 Task: Research Airbnb options in La FrÃ­a, Venezuela from 18th December, 2023 to 19th December, 2023 for 8 adults. Place can be shared room with 5 bedrooms having 8 beds and 5 bathrooms. Property type can be flat. Amenities needed are: wifi, TV, free parking on premises, gym, breakfast.
Action: Mouse moved to (484, 127)
Screenshot: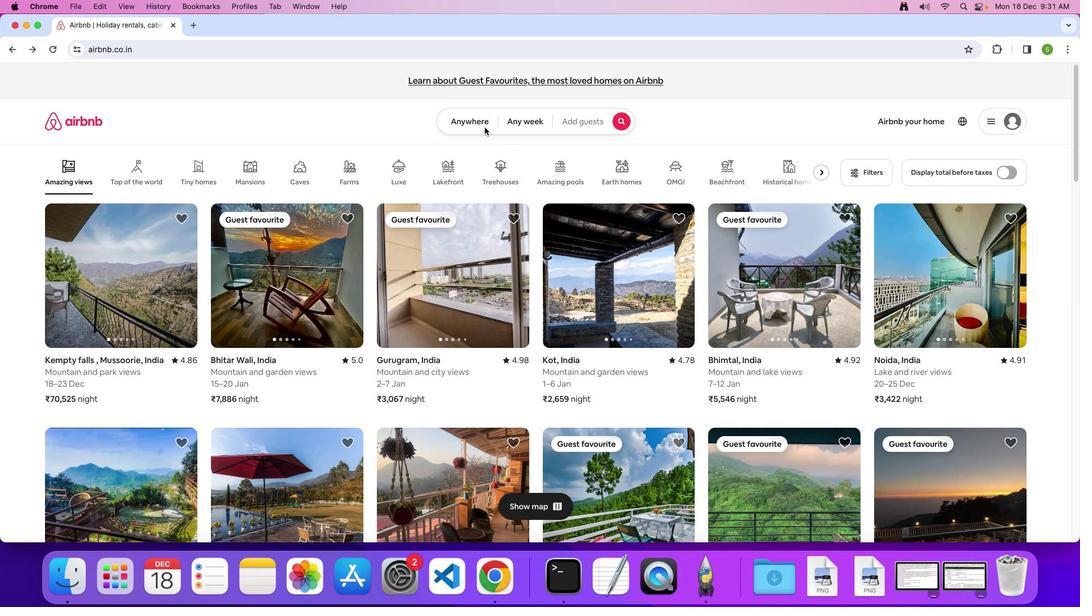 
Action: Mouse pressed left at (484, 127)
Screenshot: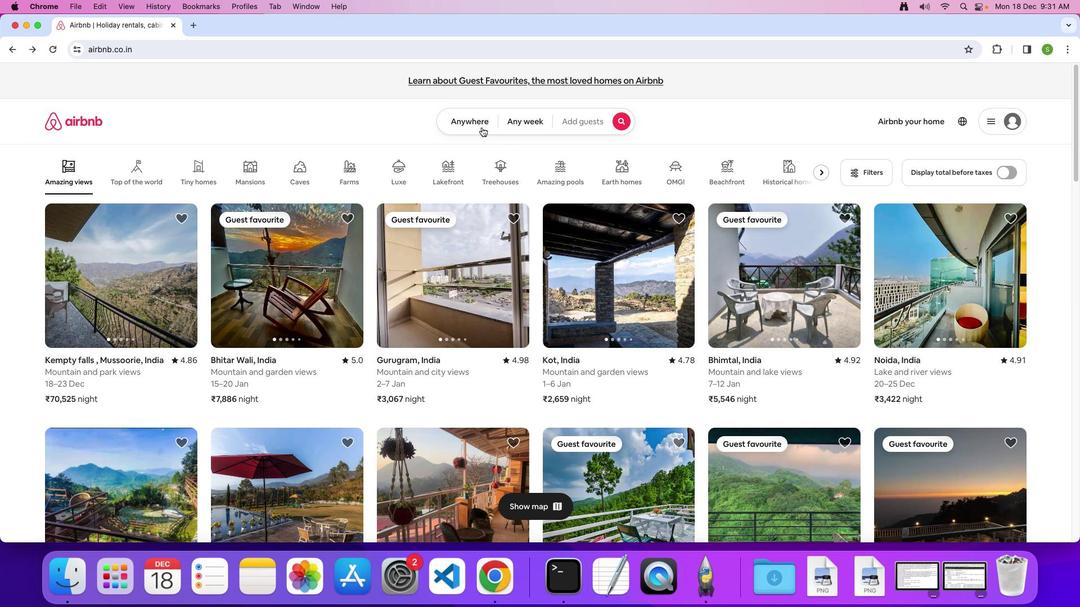 
Action: Mouse moved to (466, 120)
Screenshot: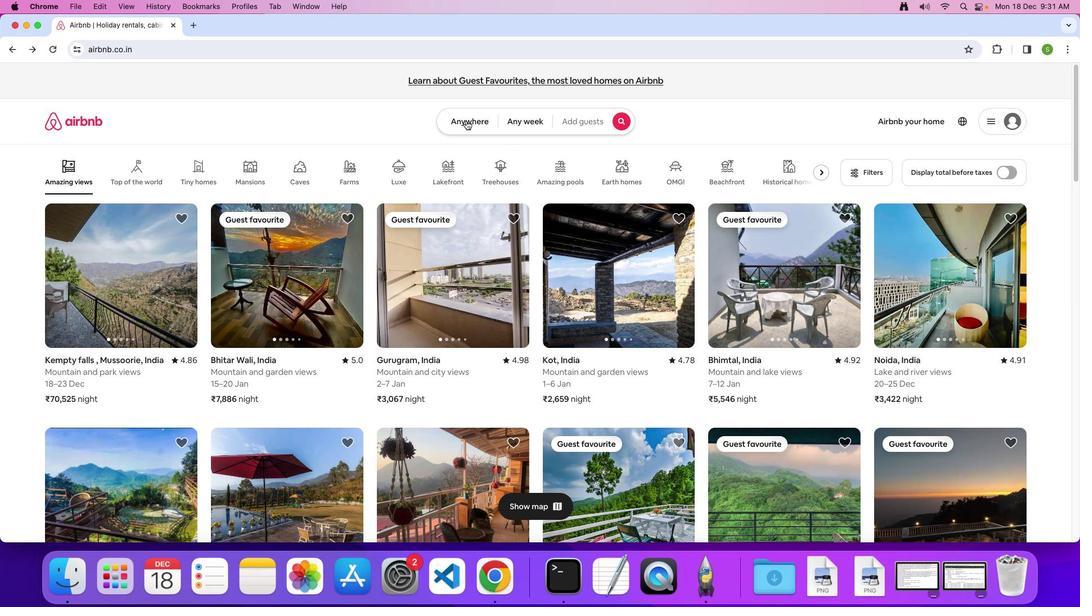 
Action: Mouse pressed left at (466, 120)
Screenshot: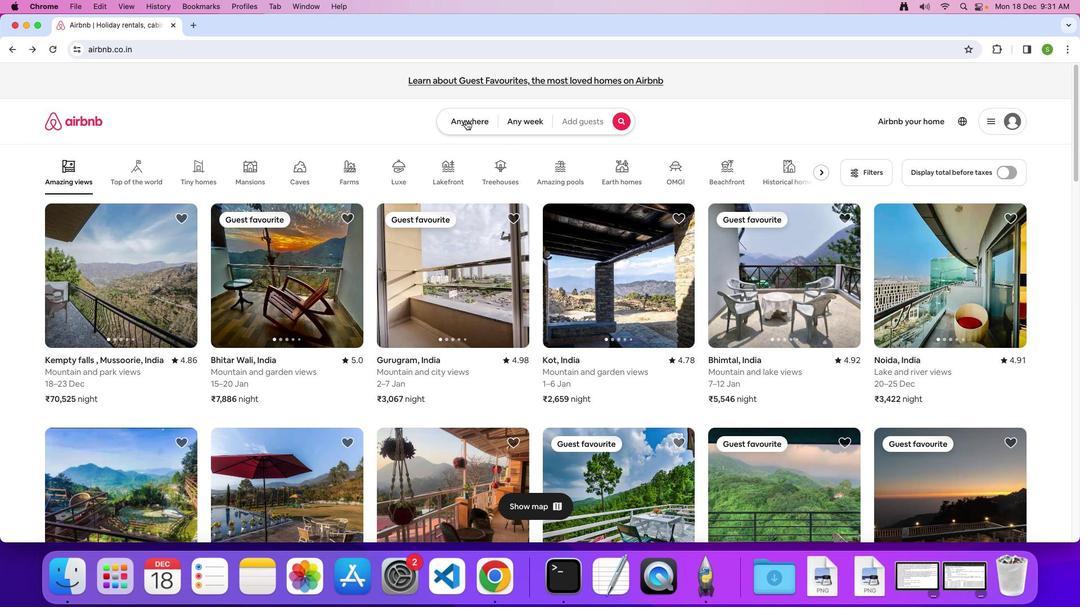 
Action: Mouse moved to (415, 160)
Screenshot: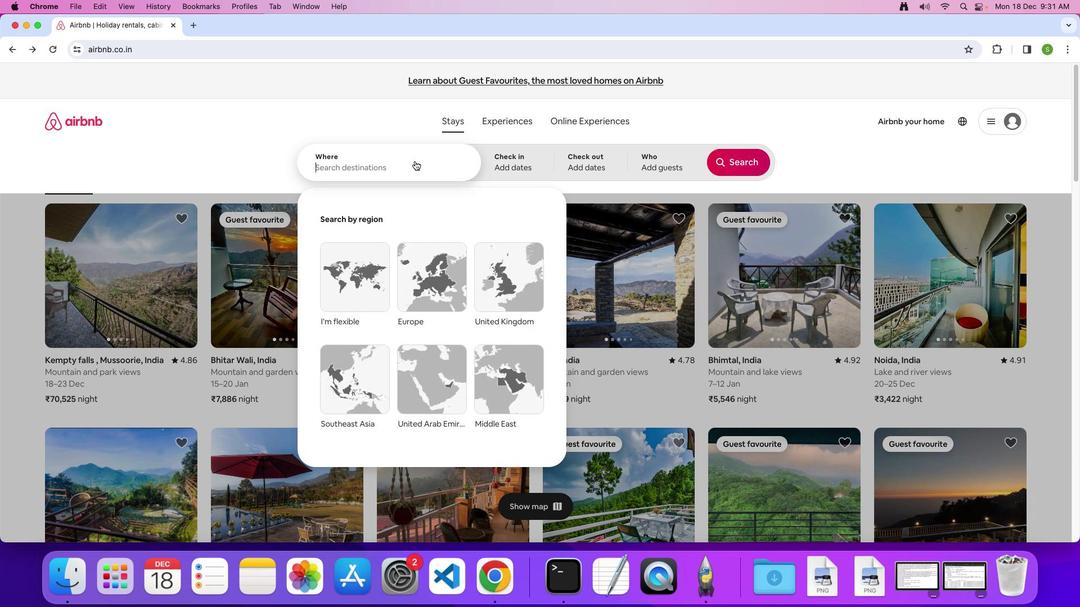
Action: Mouse pressed left at (415, 160)
Screenshot: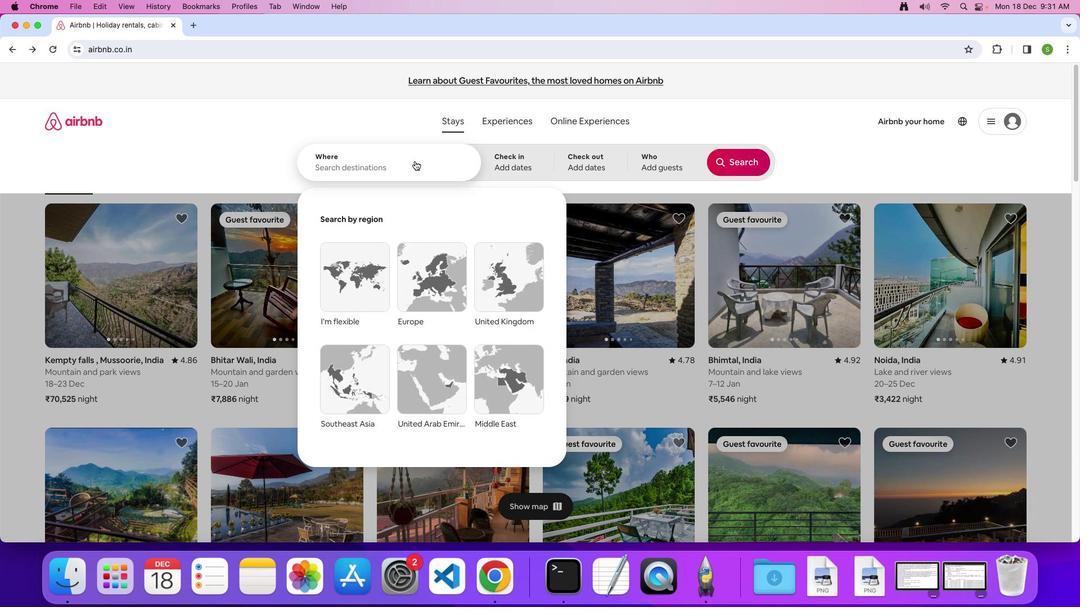 
Action: Key pressed 'L'Key.caps_lock'a'Key.space
Screenshot: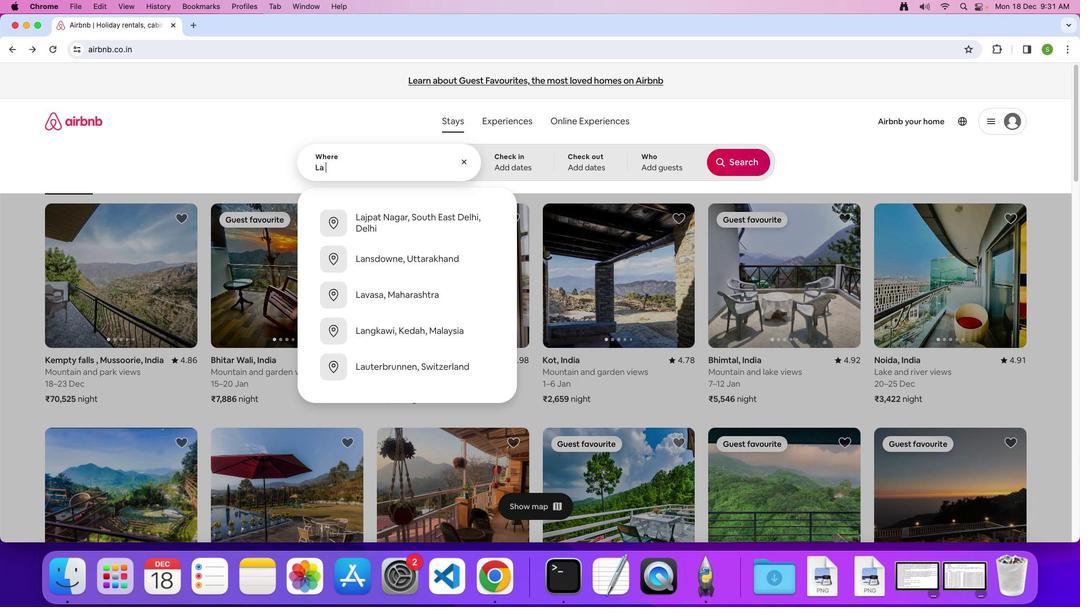 
Action: Mouse moved to (415, 160)
Screenshot: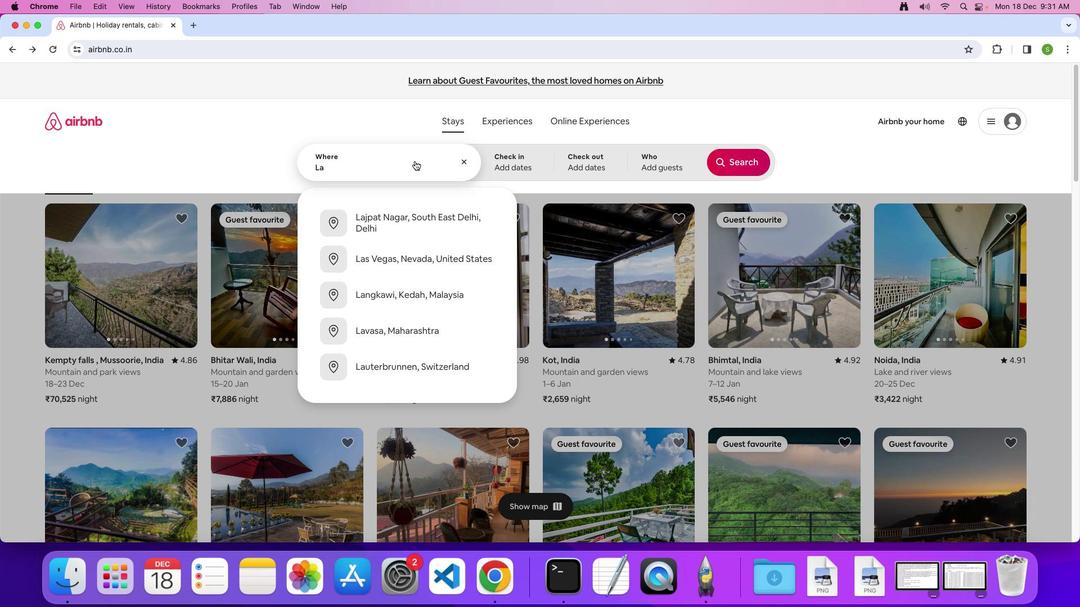 
Action: Key pressed Key.shift'F''r''i''a'','Key.spaceKey.shift'V''e''n''e''z''u''e''l''a'Key.enter
Screenshot: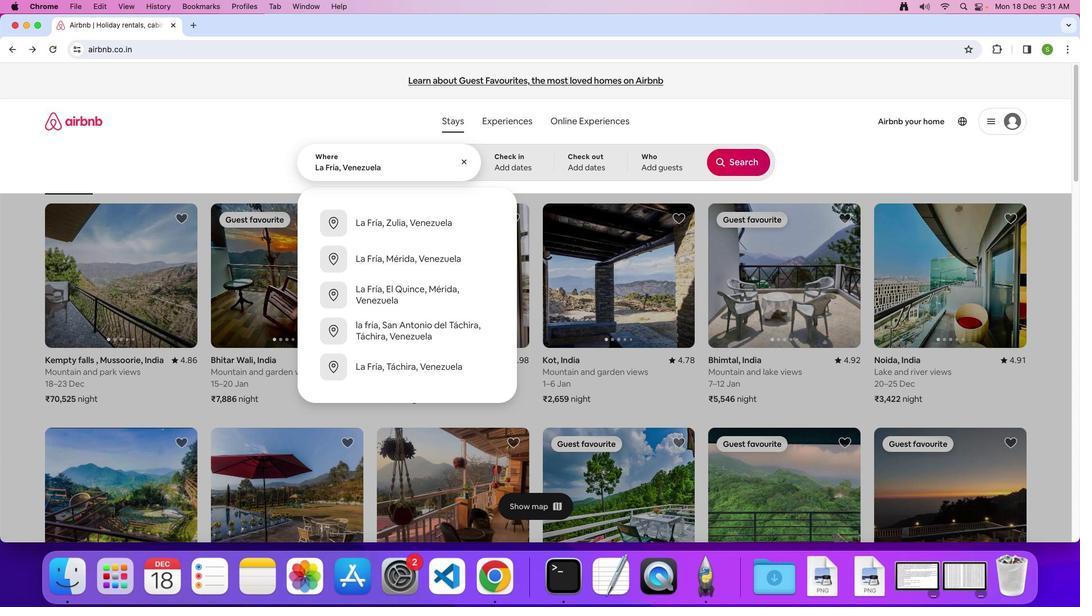 
Action: Mouse moved to (370, 383)
Screenshot: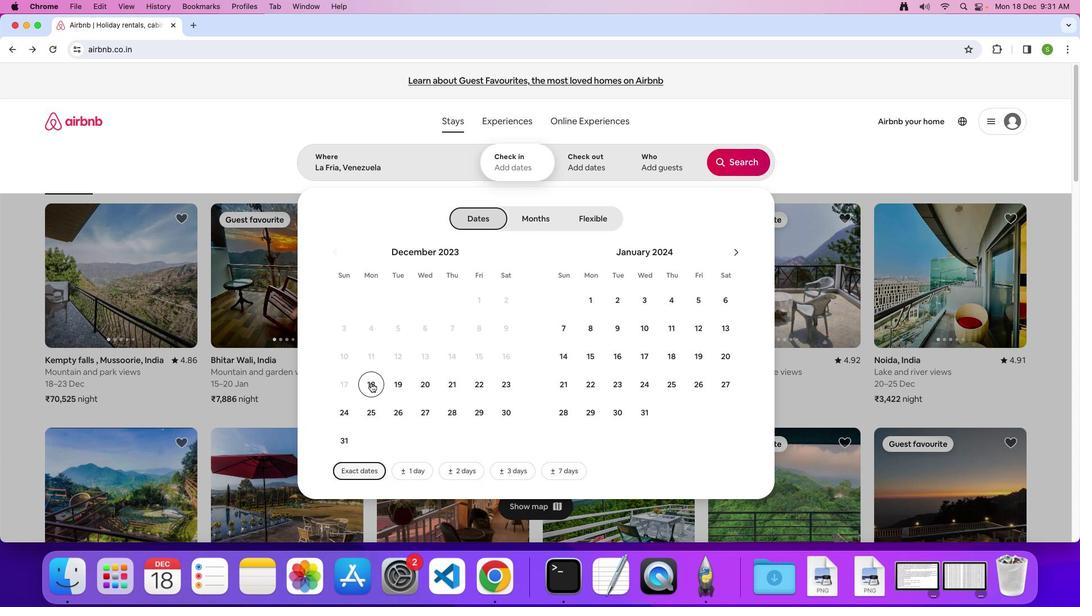 
Action: Mouse pressed left at (370, 383)
Screenshot: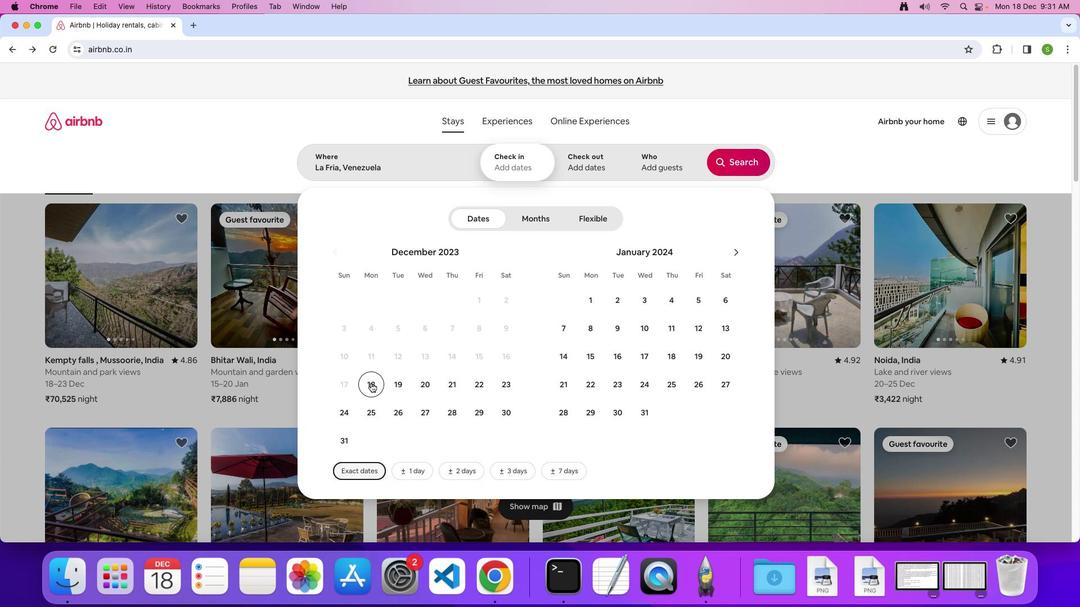 
Action: Mouse moved to (394, 385)
Screenshot: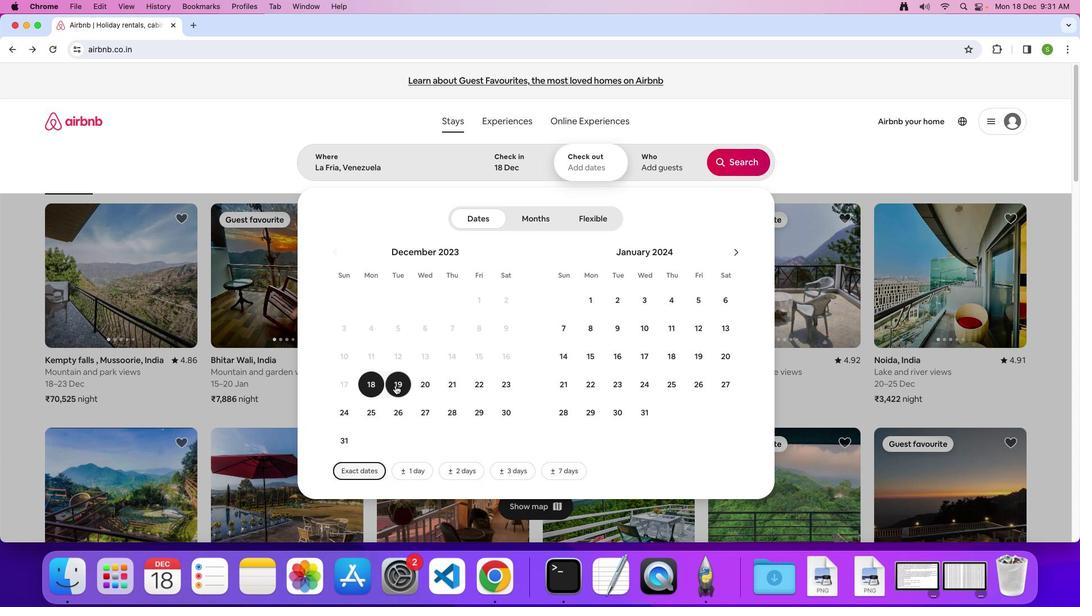 
Action: Mouse pressed left at (394, 385)
Screenshot: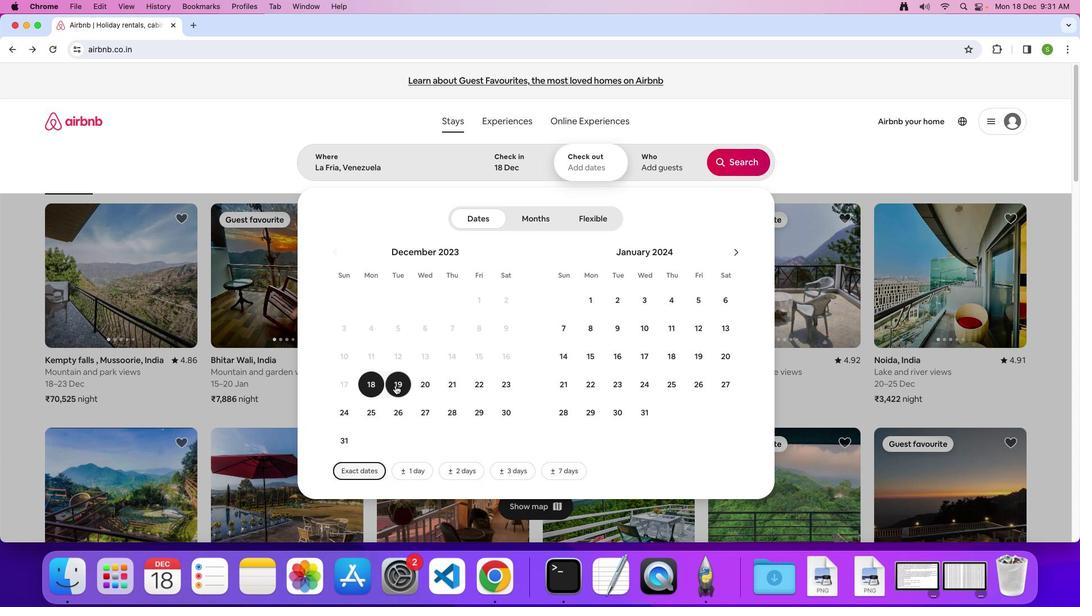 
Action: Mouse moved to (658, 166)
Screenshot: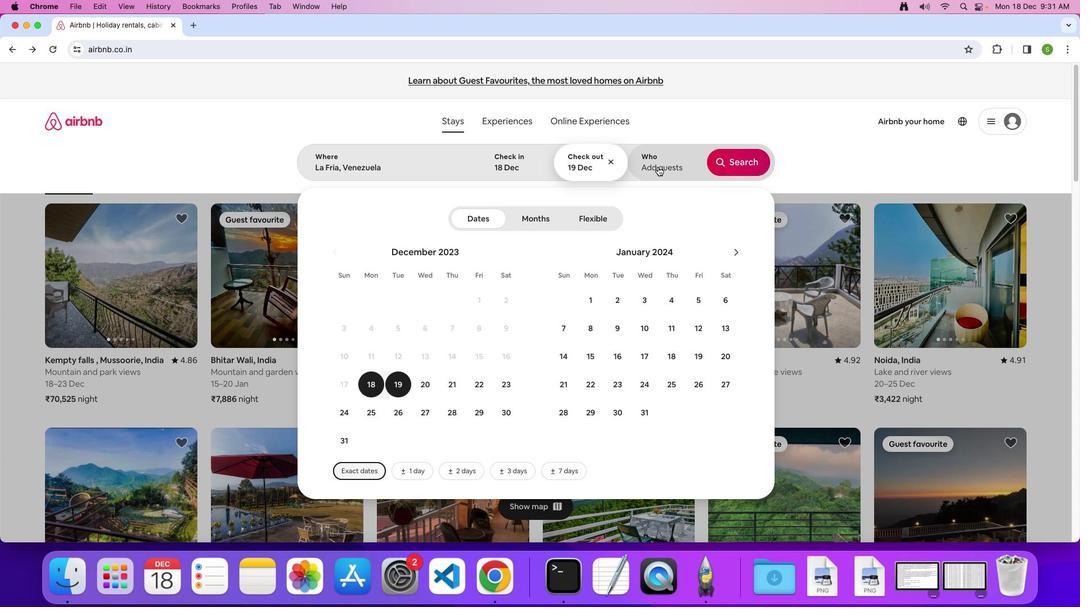 
Action: Mouse pressed left at (658, 166)
Screenshot: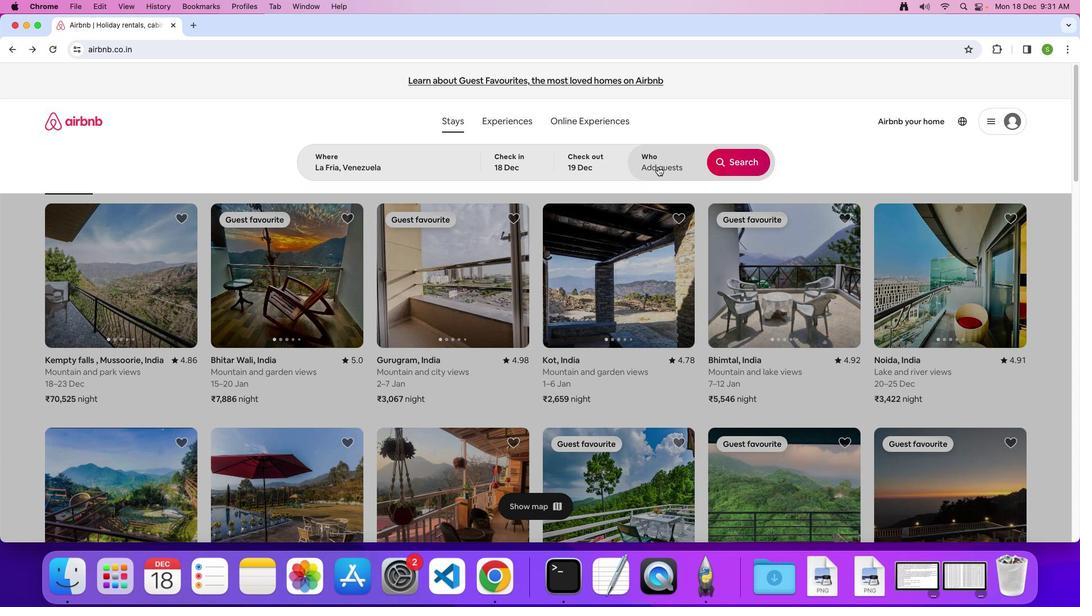 
Action: Mouse moved to (739, 218)
Screenshot: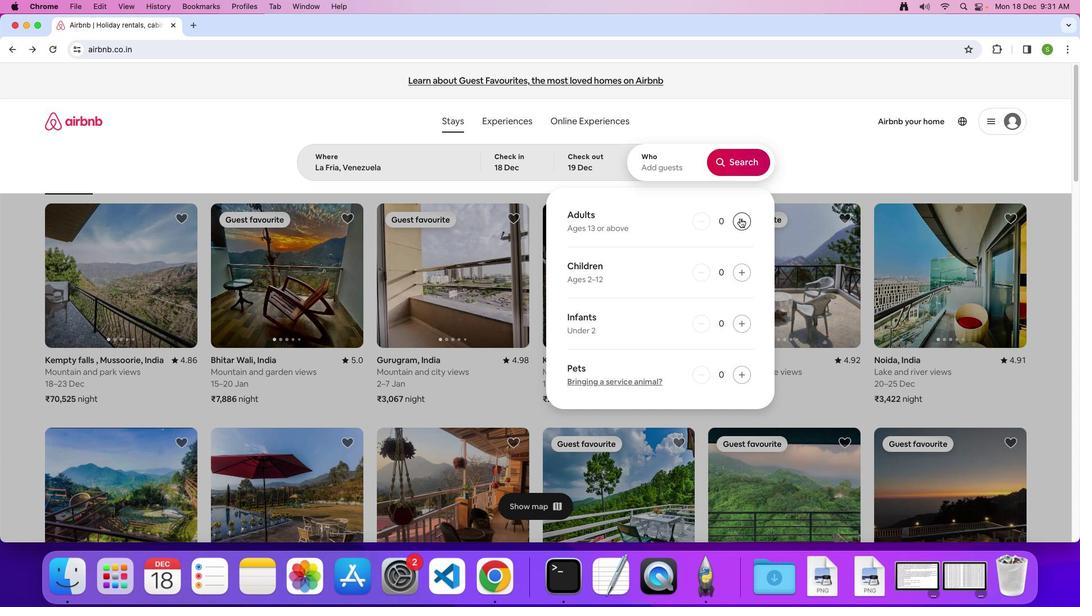 
Action: Mouse pressed left at (739, 218)
Screenshot: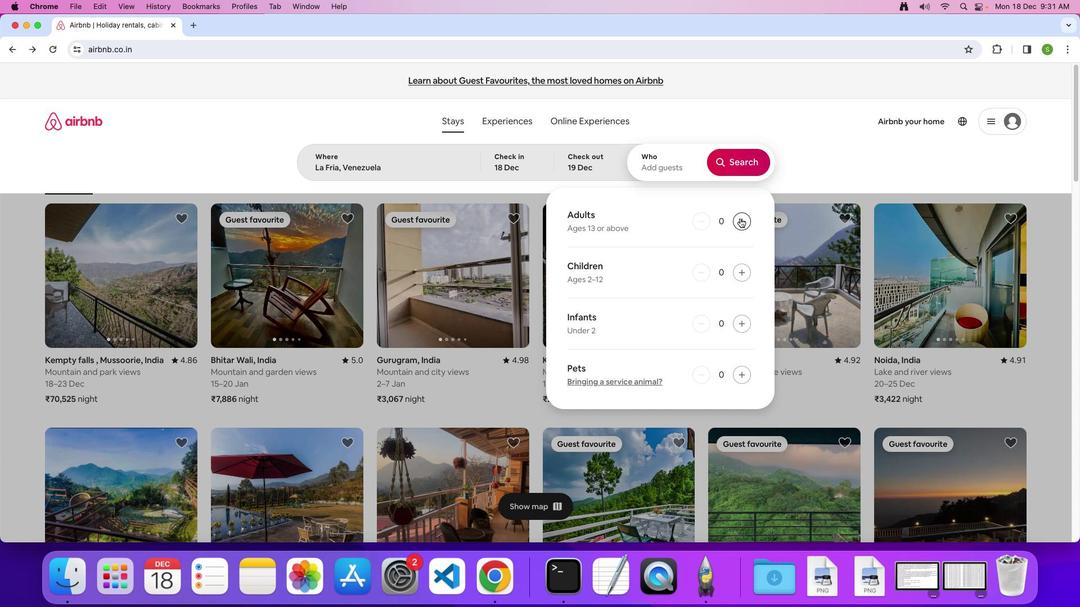 
Action: Mouse pressed left at (739, 218)
Screenshot: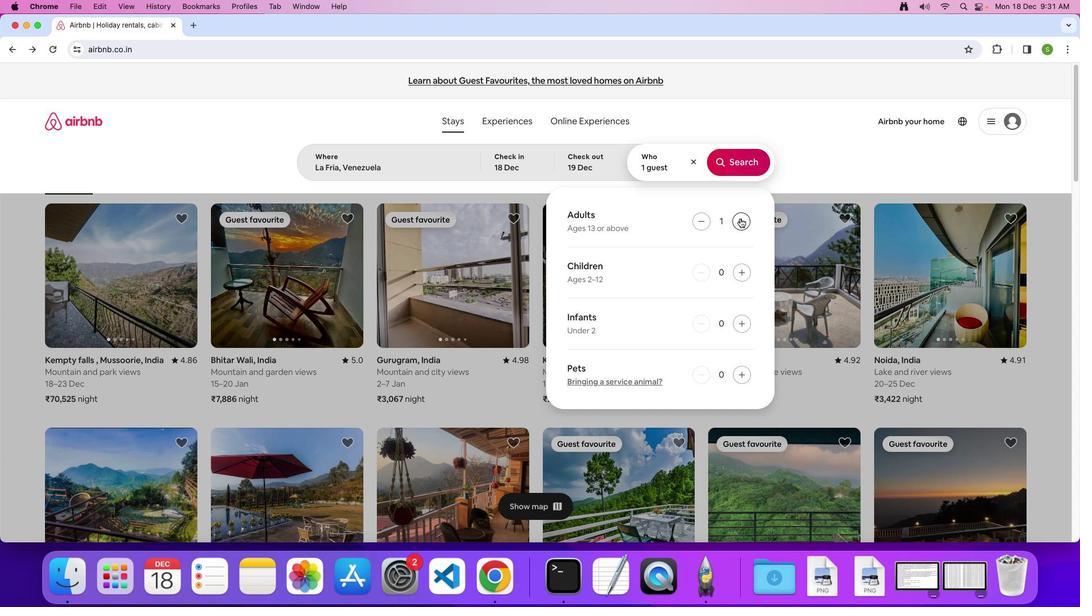 
Action: Mouse pressed left at (739, 218)
Screenshot: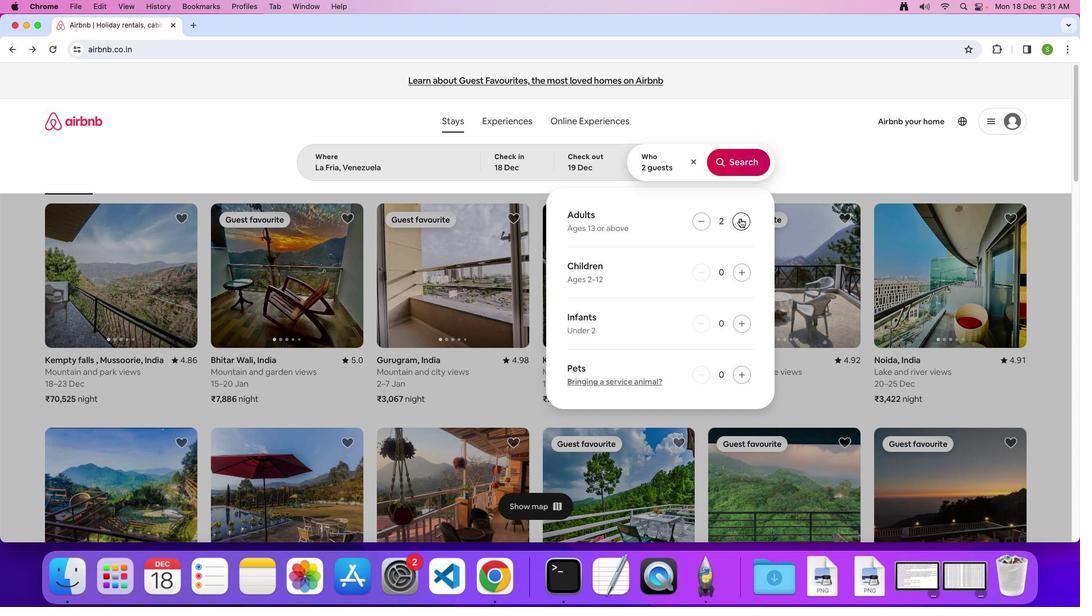 
Action: Mouse pressed left at (739, 218)
Screenshot: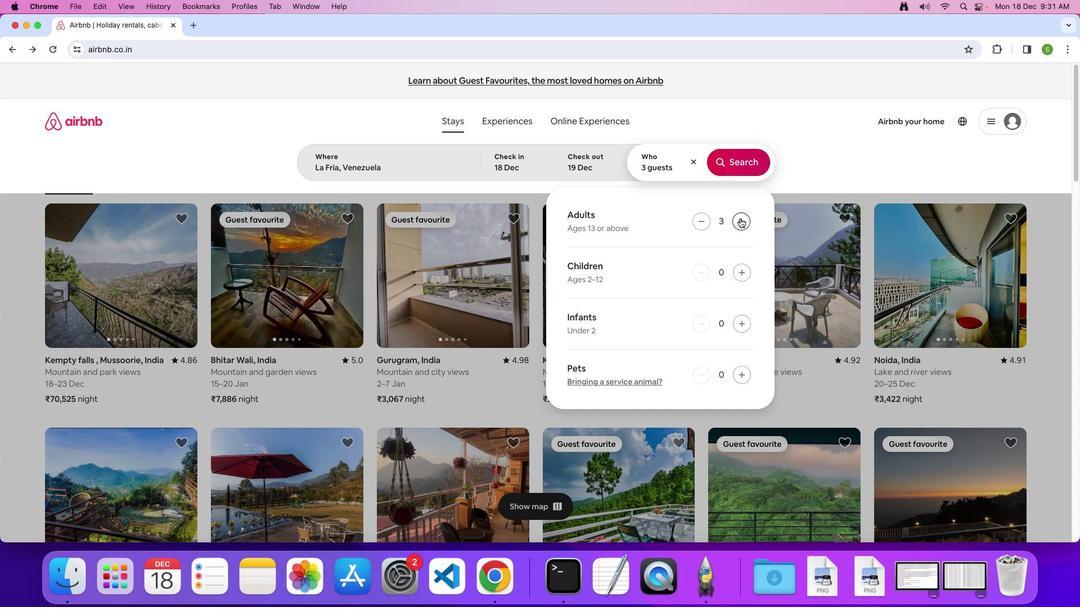 
Action: Mouse pressed left at (739, 218)
Screenshot: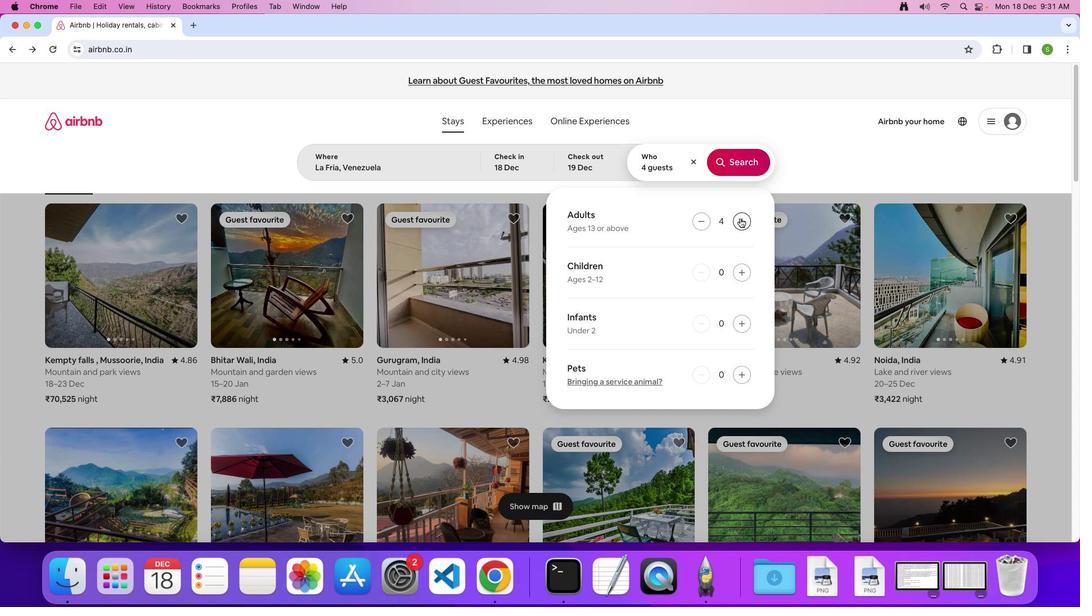 
Action: Mouse pressed left at (739, 218)
Screenshot: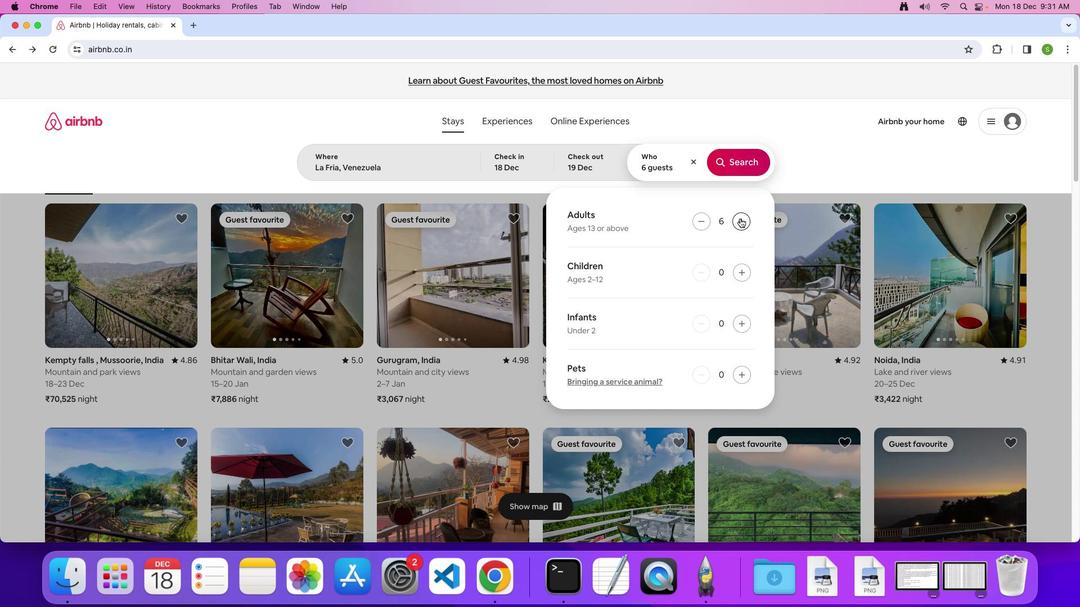 
Action: Mouse pressed left at (739, 218)
Screenshot: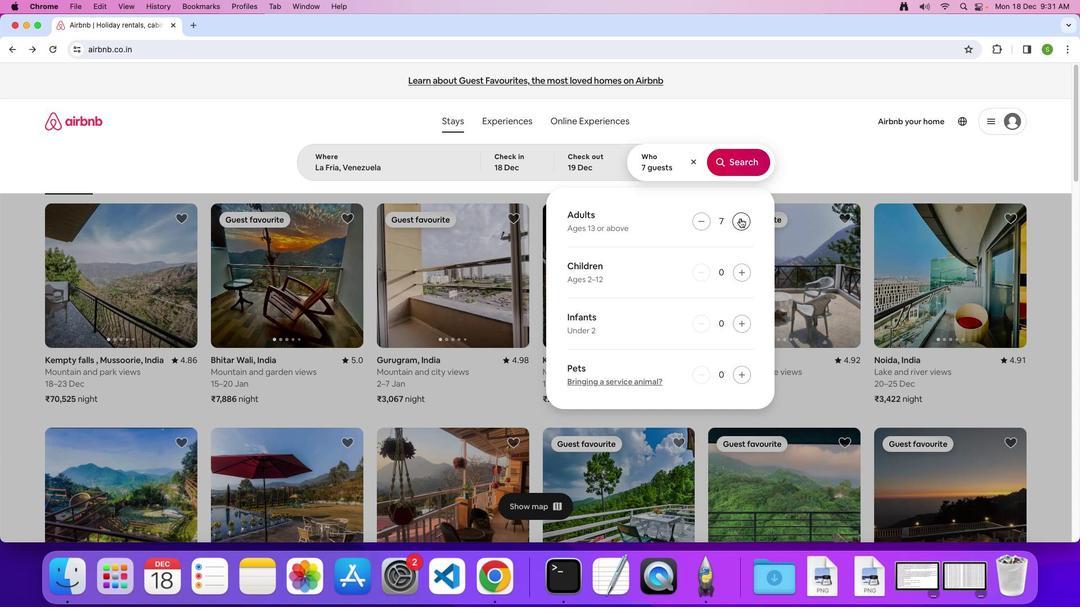 
Action: Mouse pressed left at (739, 218)
Screenshot: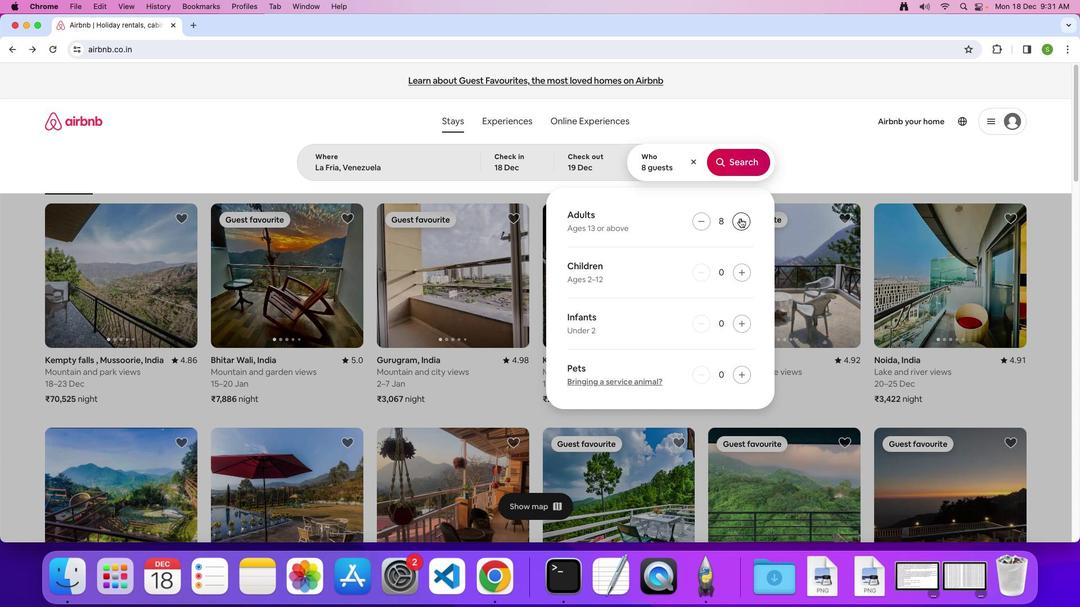 
Action: Mouse moved to (741, 163)
Screenshot: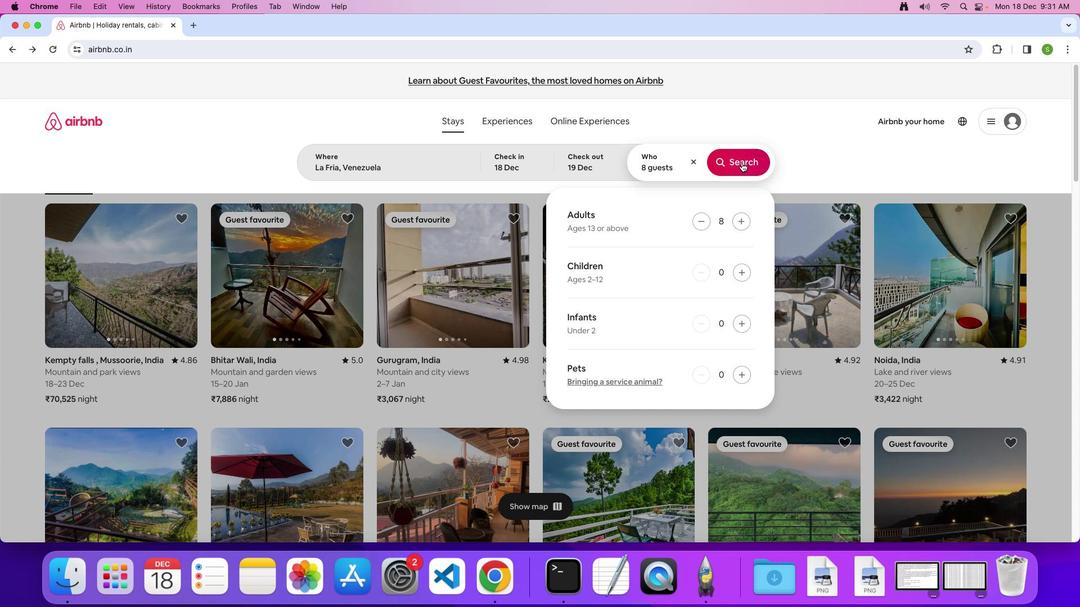 
Action: Mouse pressed left at (741, 163)
Screenshot: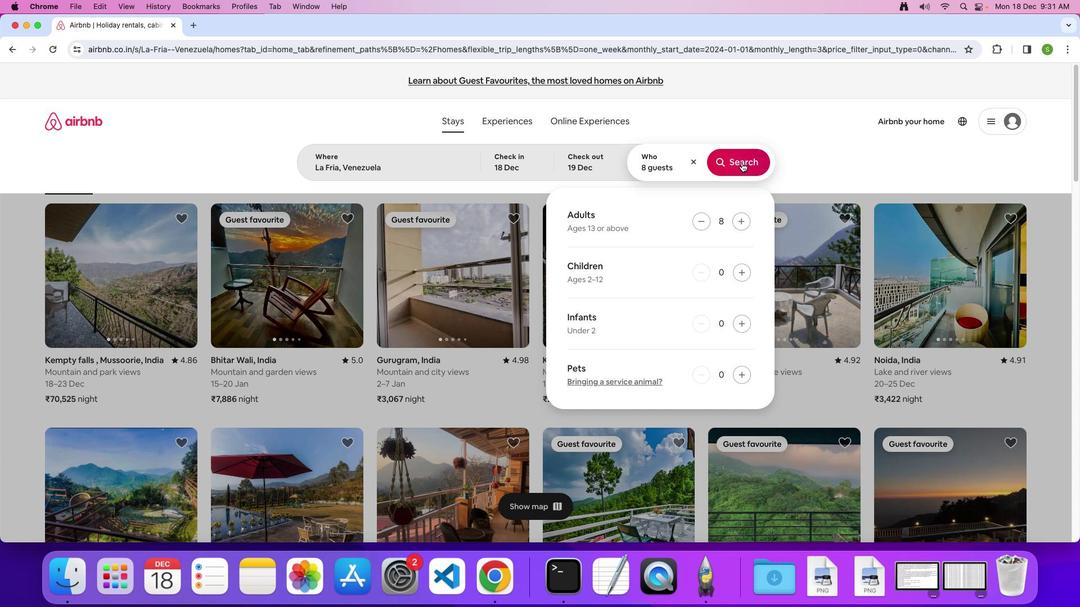 
Action: Mouse moved to (889, 129)
Screenshot: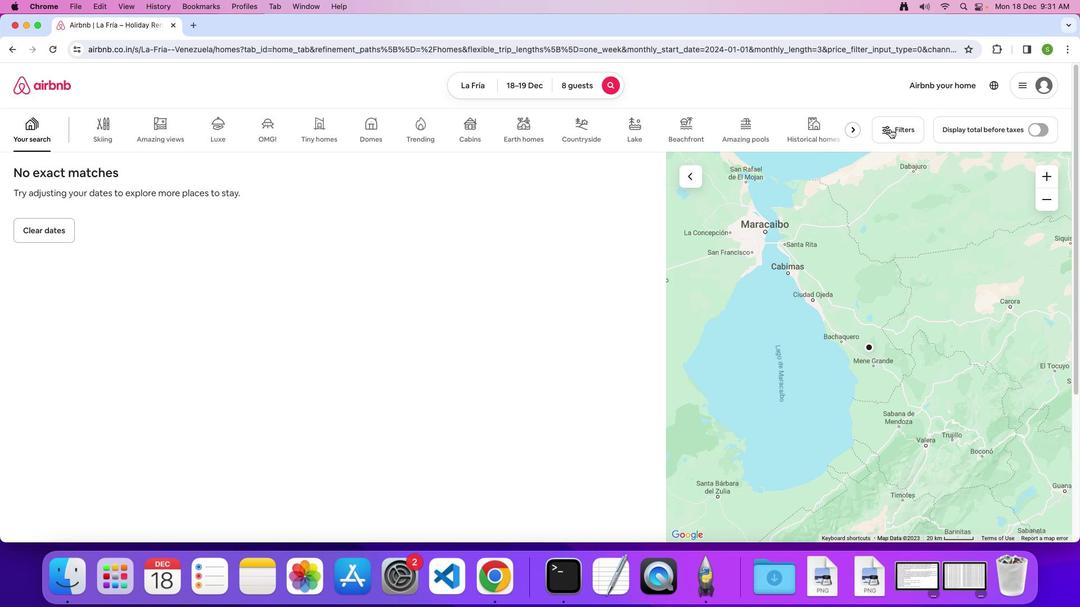
Action: Mouse pressed left at (889, 129)
Screenshot: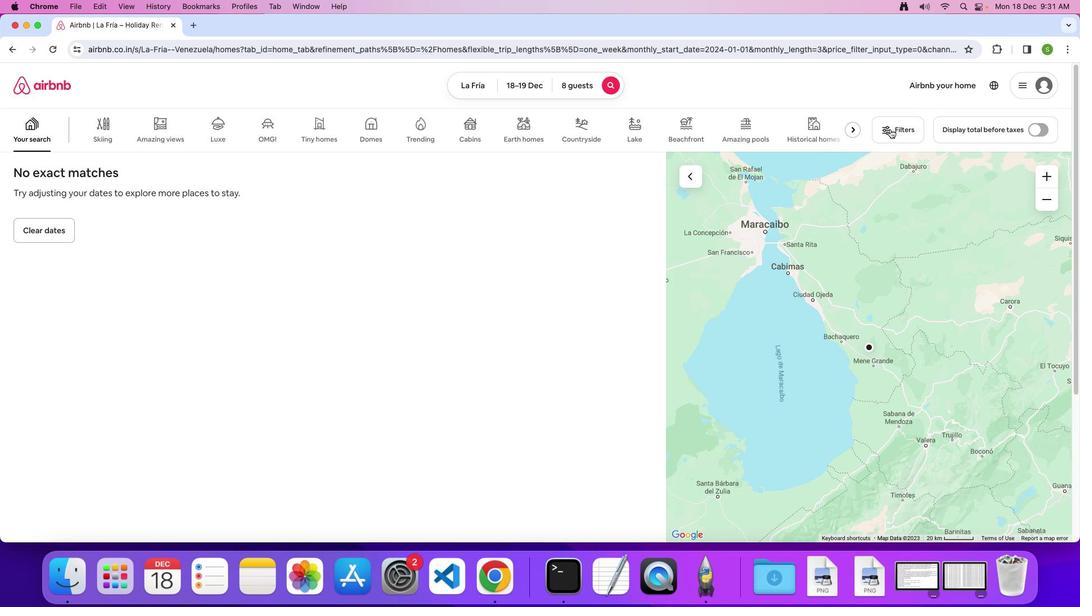 
Action: Mouse moved to (589, 318)
Screenshot: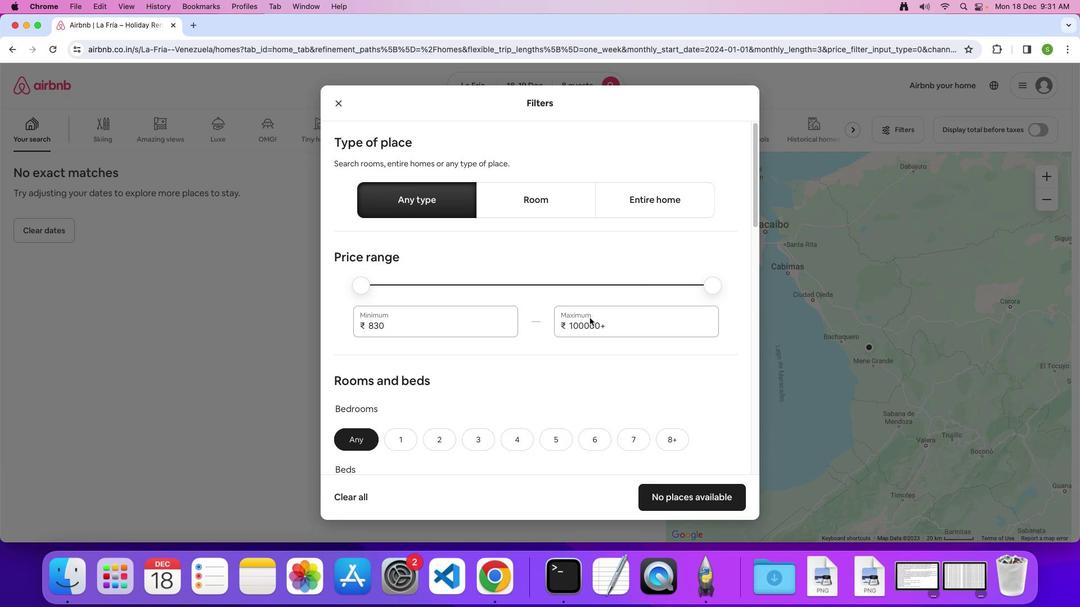 
Action: Mouse scrolled (589, 318) with delta (0, 0)
Screenshot: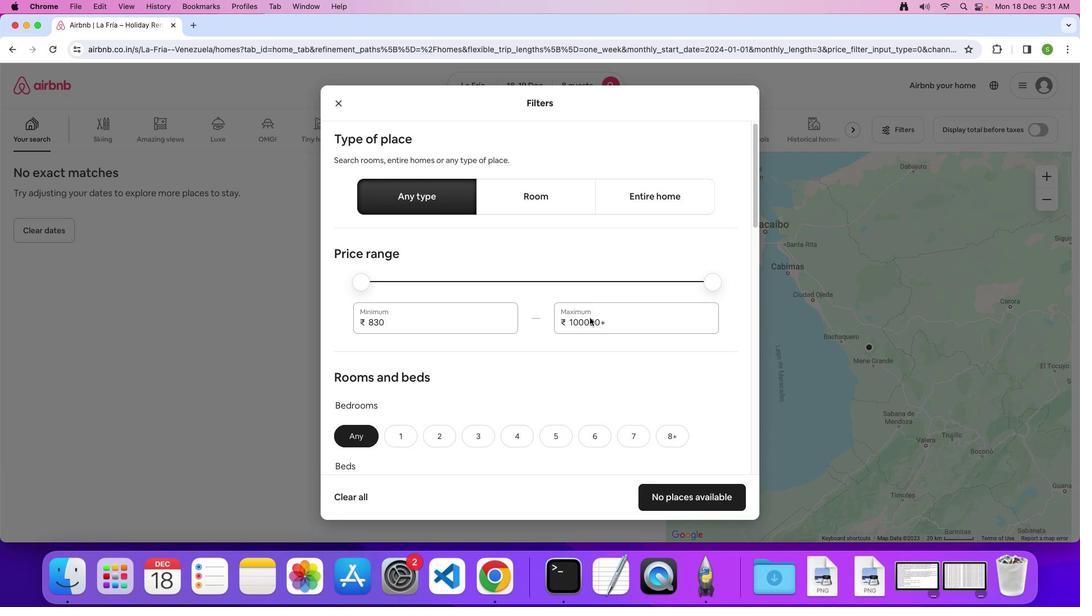 
Action: Mouse scrolled (589, 318) with delta (0, 0)
Screenshot: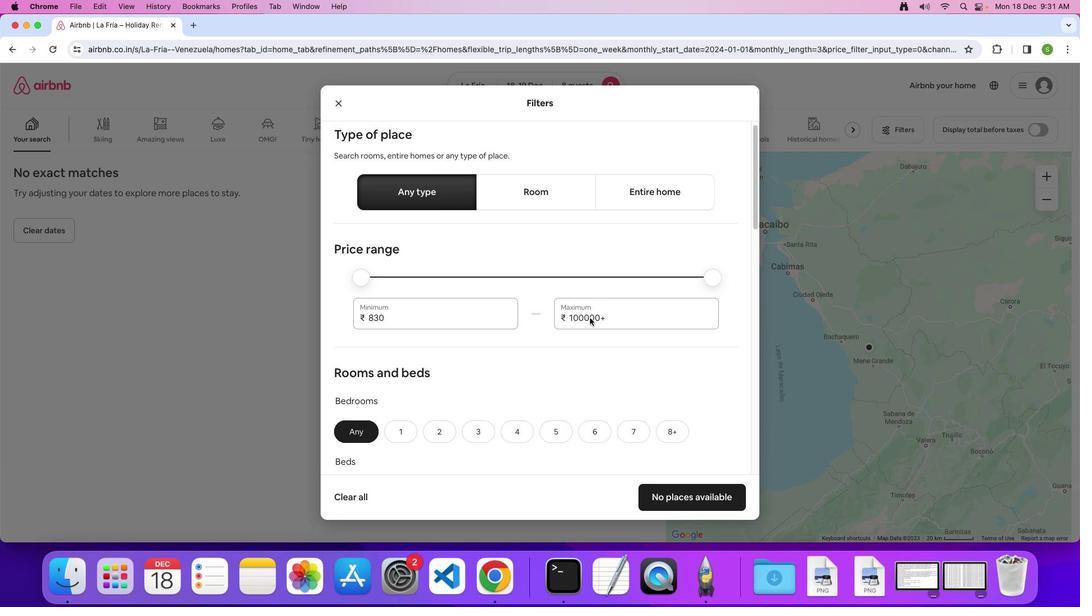 
Action: Mouse scrolled (589, 318) with delta (0, 0)
Screenshot: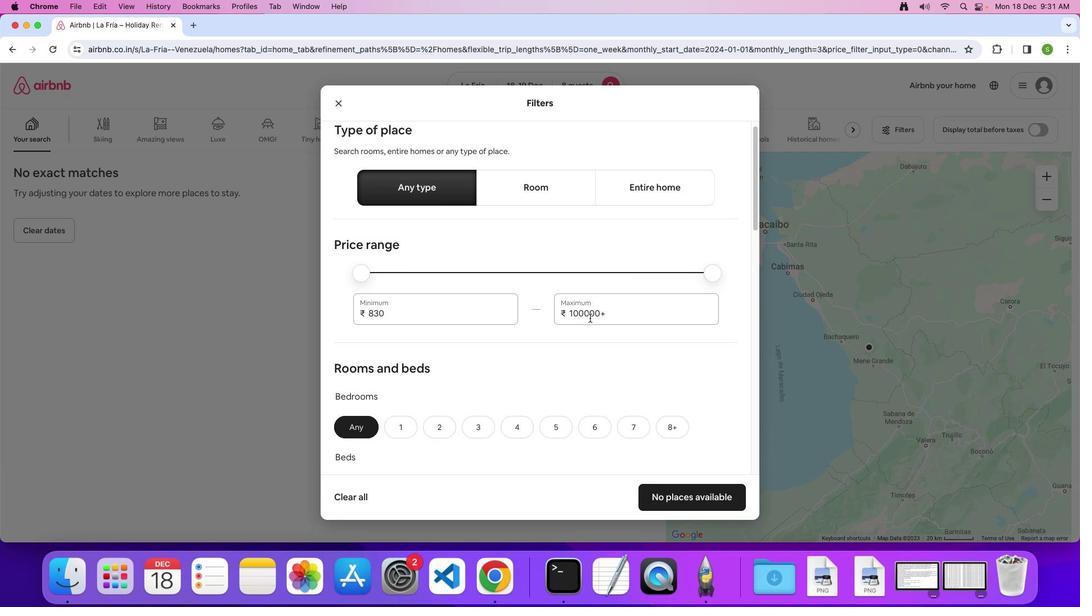 
Action: Mouse scrolled (589, 318) with delta (0, 0)
Screenshot: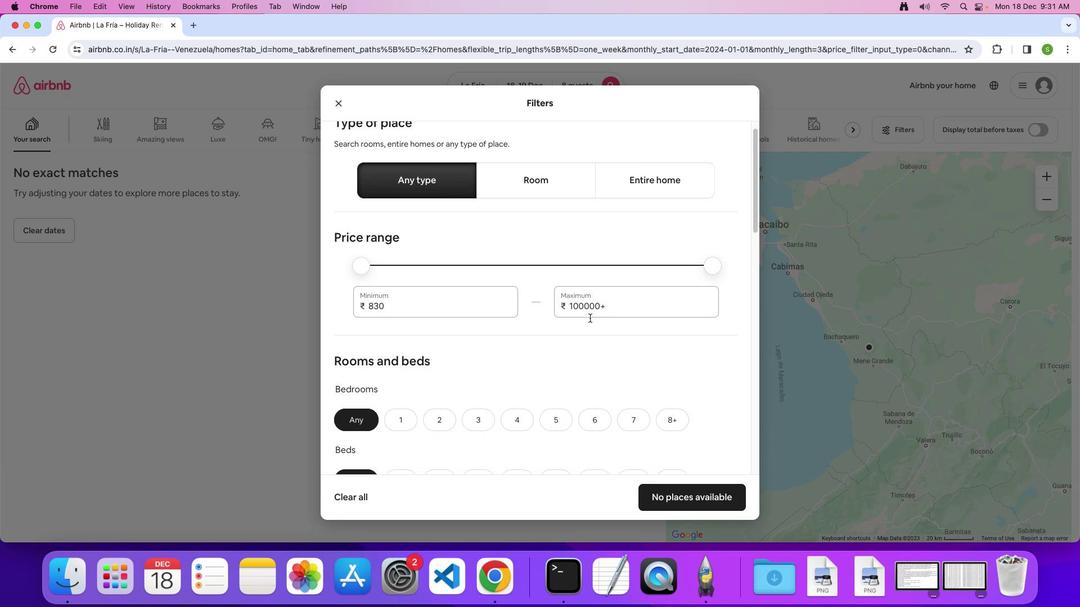 
Action: Mouse scrolled (589, 318) with delta (0, 0)
Screenshot: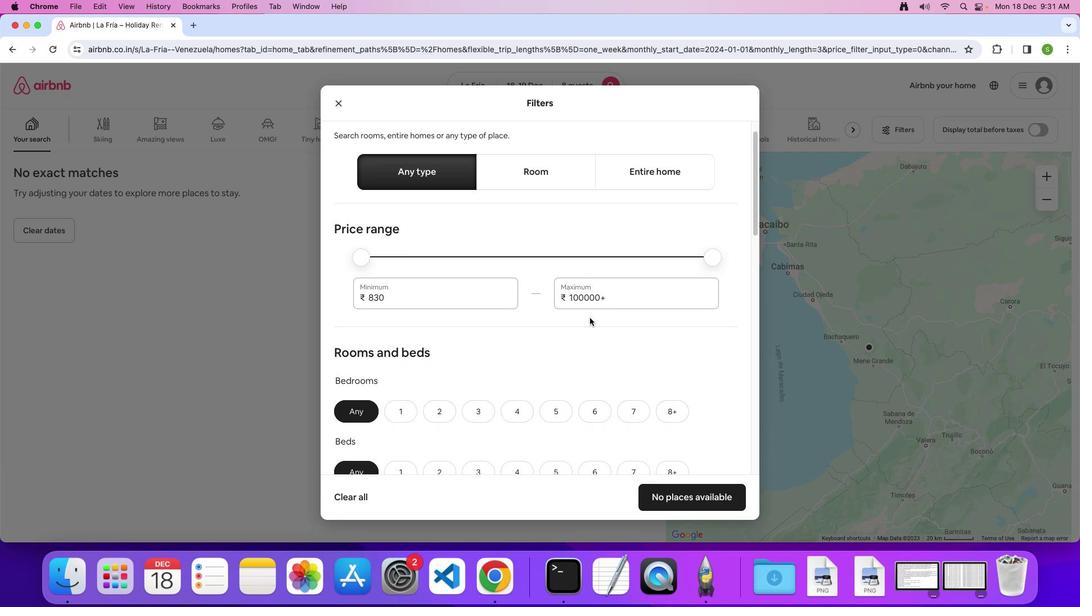 
Action: Mouse scrolled (589, 318) with delta (0, 0)
Screenshot: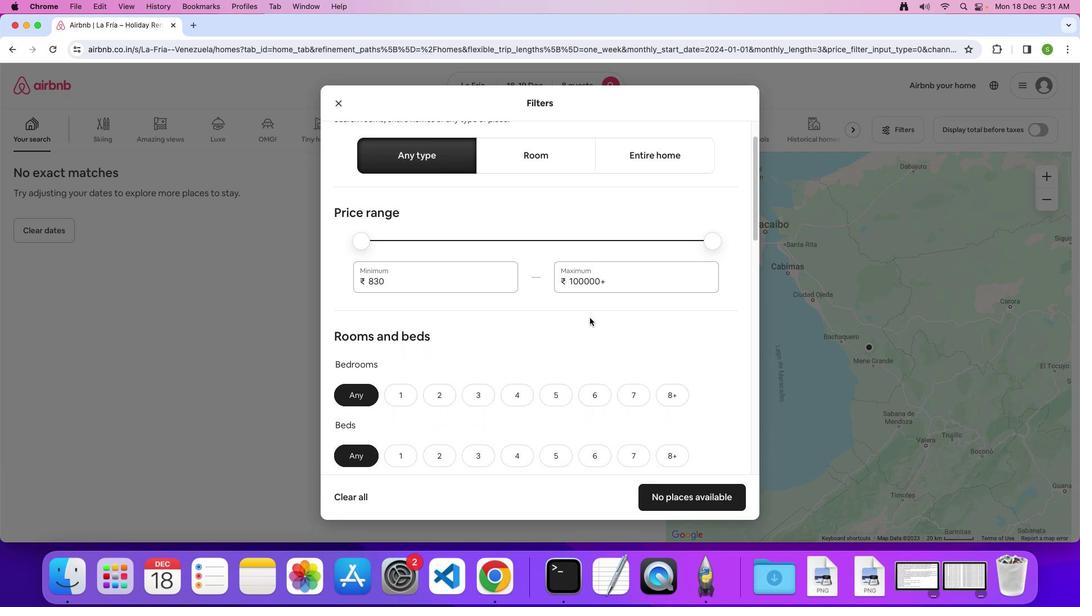 
Action: Mouse scrolled (589, 318) with delta (0, 0)
Screenshot: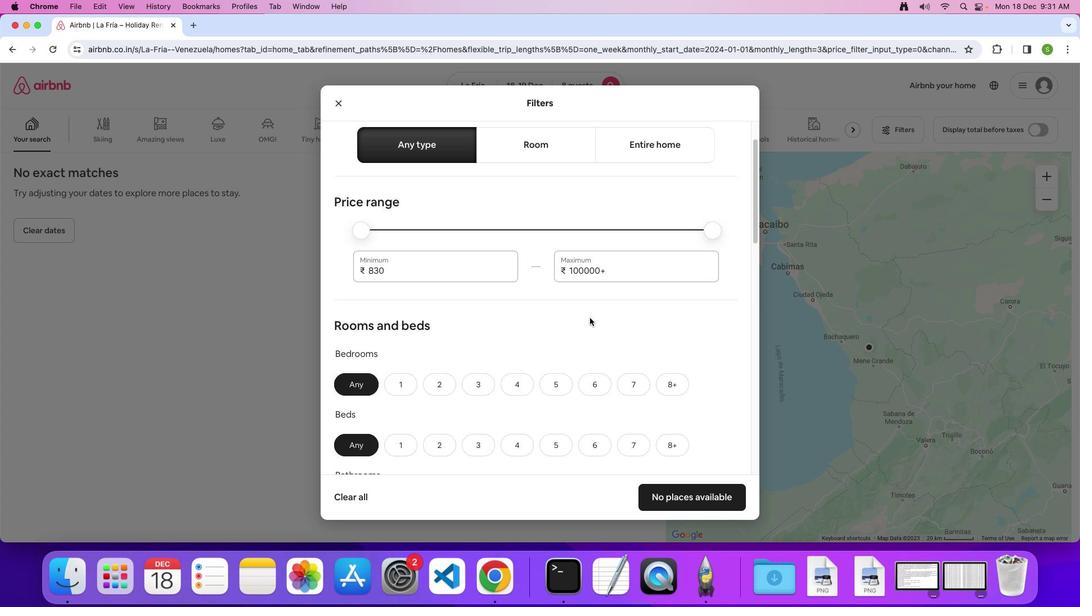 
Action: Mouse scrolled (589, 318) with delta (0, 0)
Screenshot: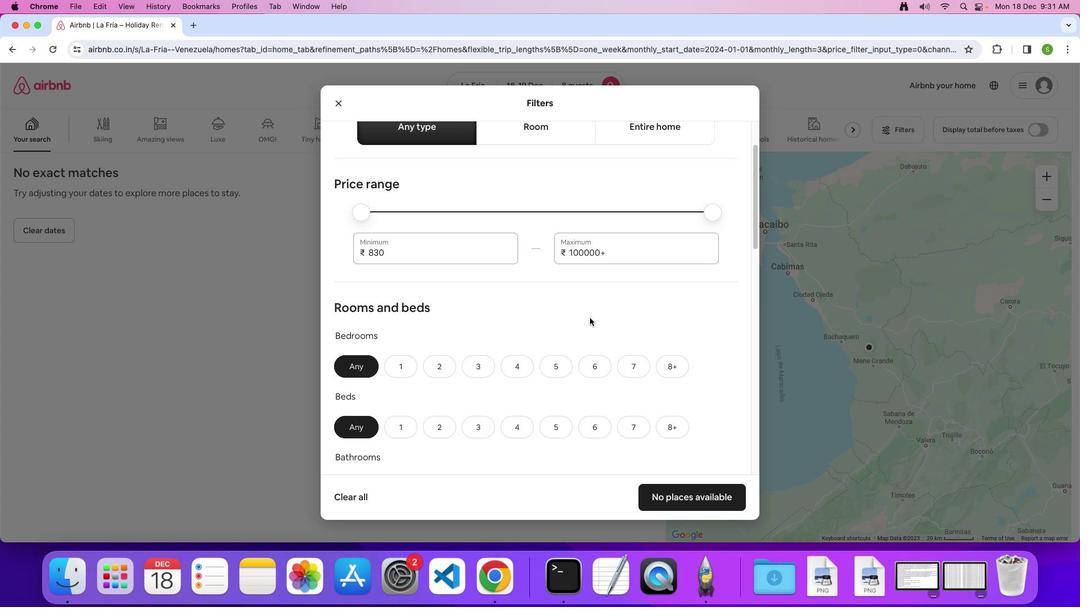 
Action: Mouse scrolled (589, 318) with delta (0, -1)
Screenshot: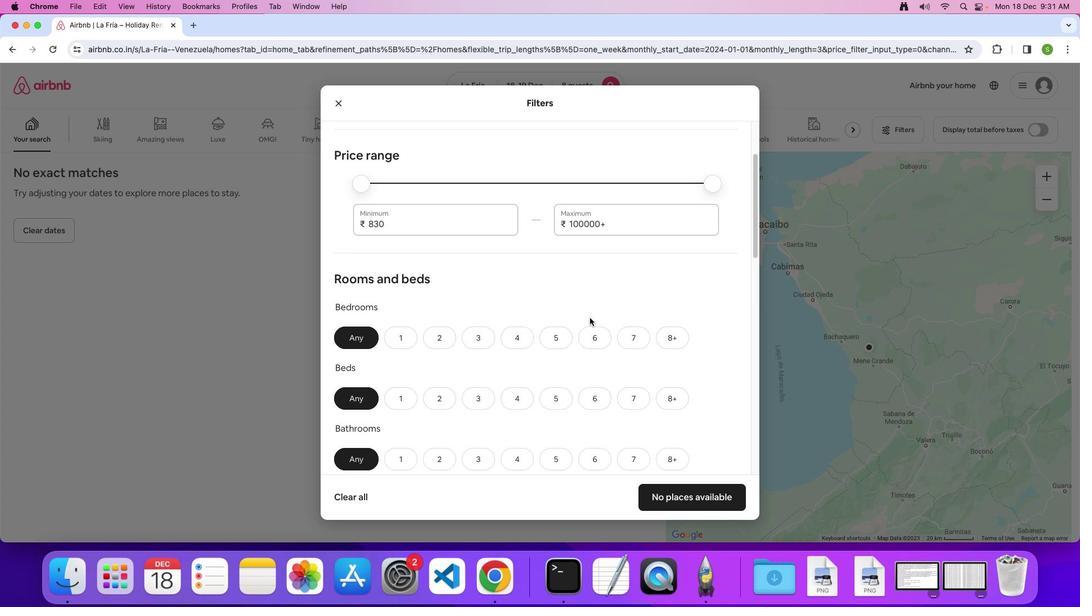 
Action: Mouse scrolled (589, 318) with delta (0, 0)
Screenshot: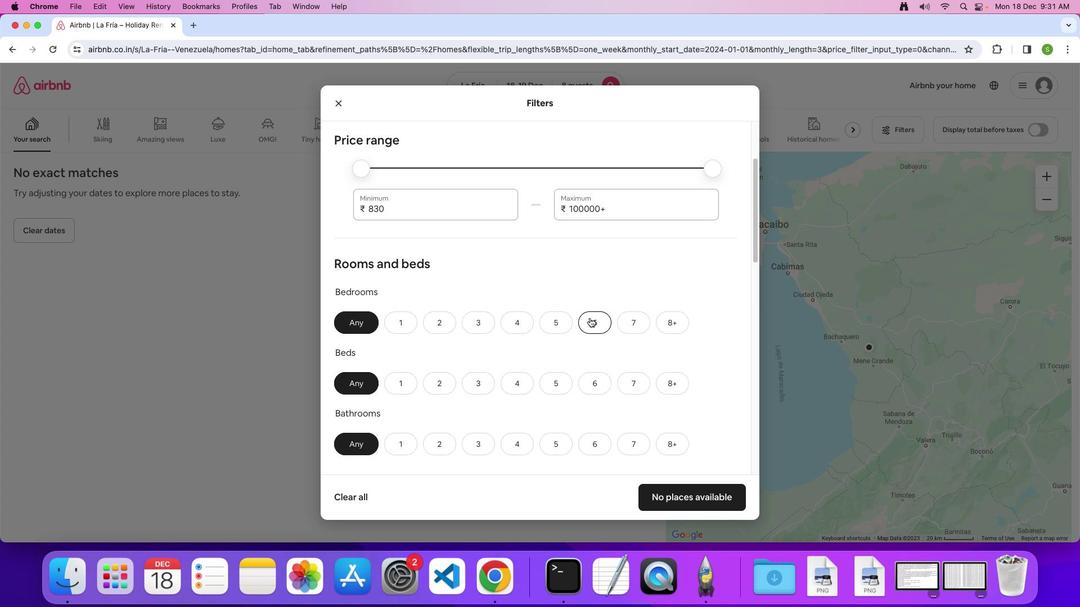 
Action: Mouse scrolled (589, 318) with delta (0, 0)
Screenshot: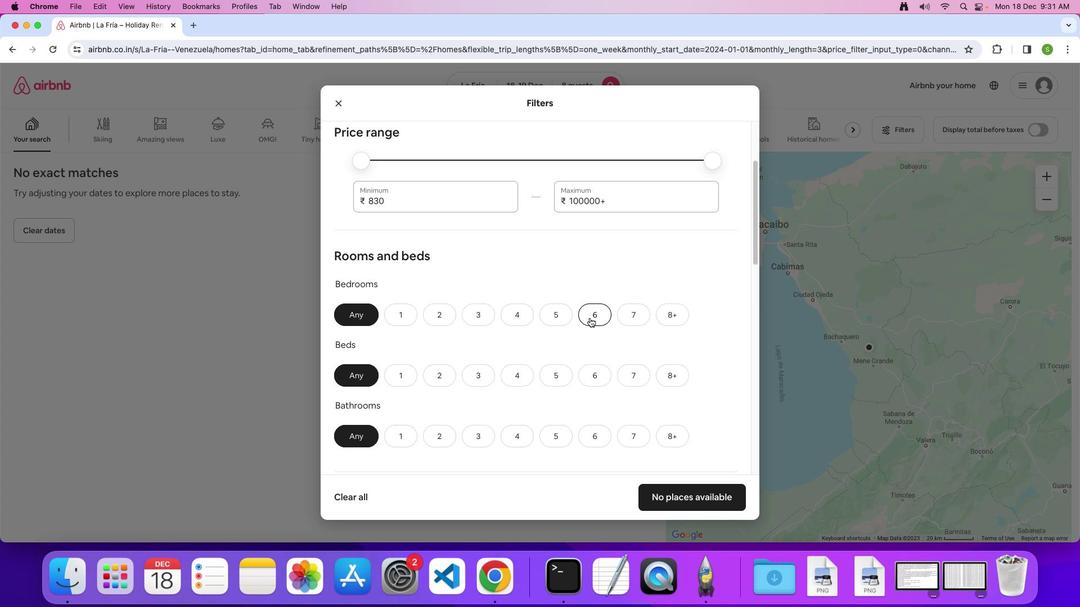 
Action: Mouse scrolled (589, 318) with delta (0, 0)
Screenshot: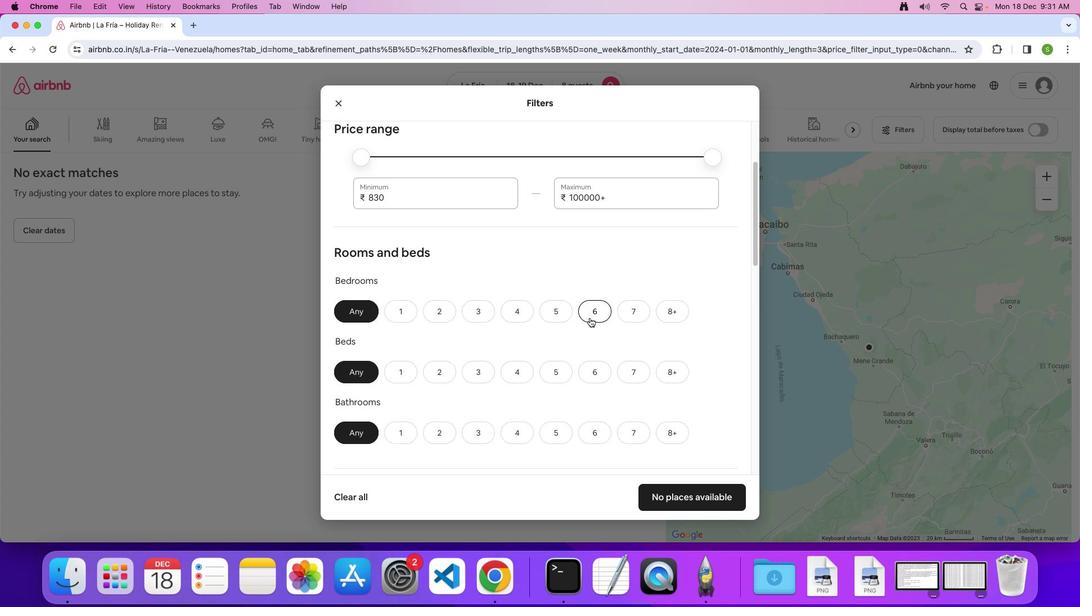 
Action: Mouse scrolled (589, 318) with delta (0, 0)
Screenshot: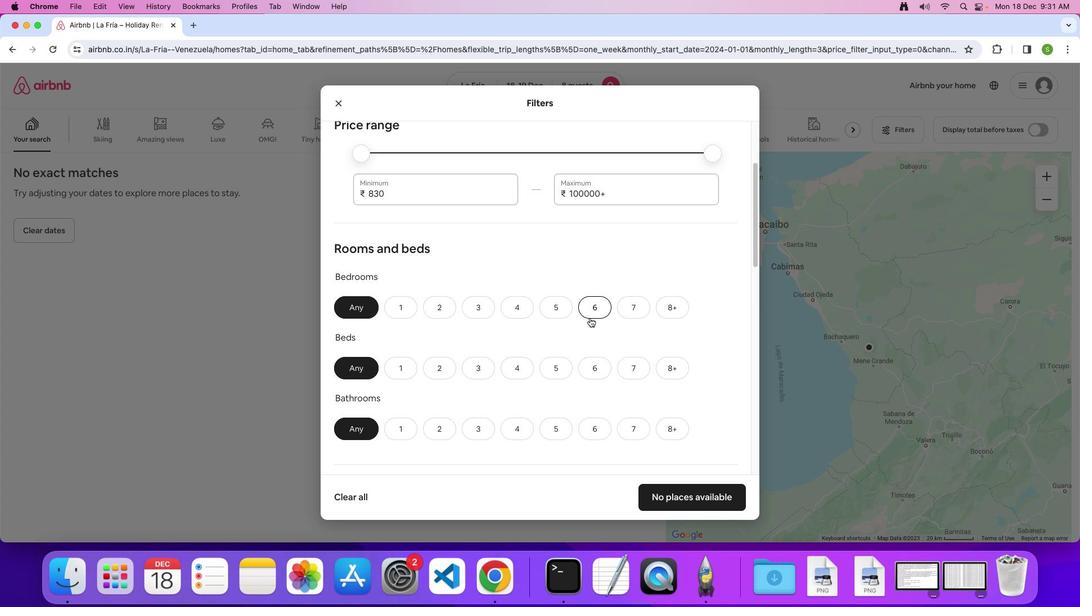 
Action: Mouse scrolled (589, 318) with delta (0, 0)
Screenshot: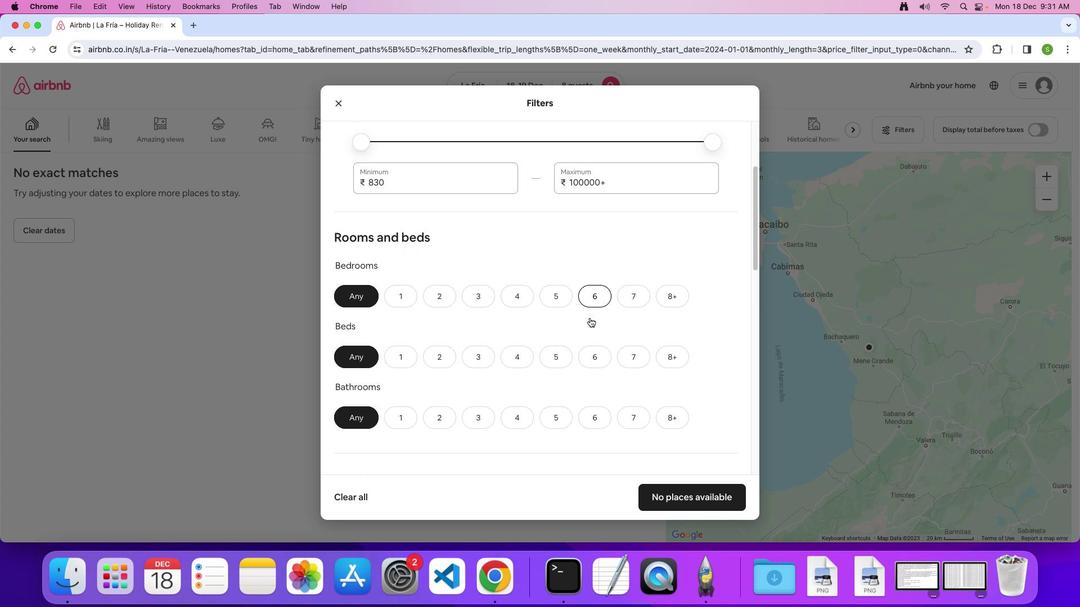 
Action: Mouse scrolled (589, 318) with delta (0, 0)
Screenshot: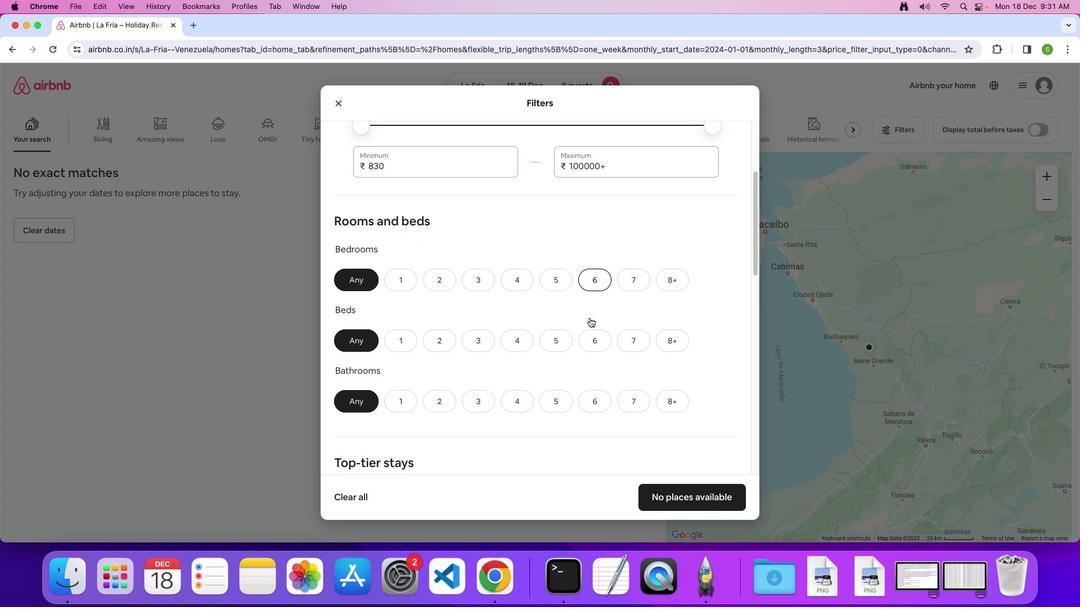 
Action: Mouse moved to (559, 282)
Screenshot: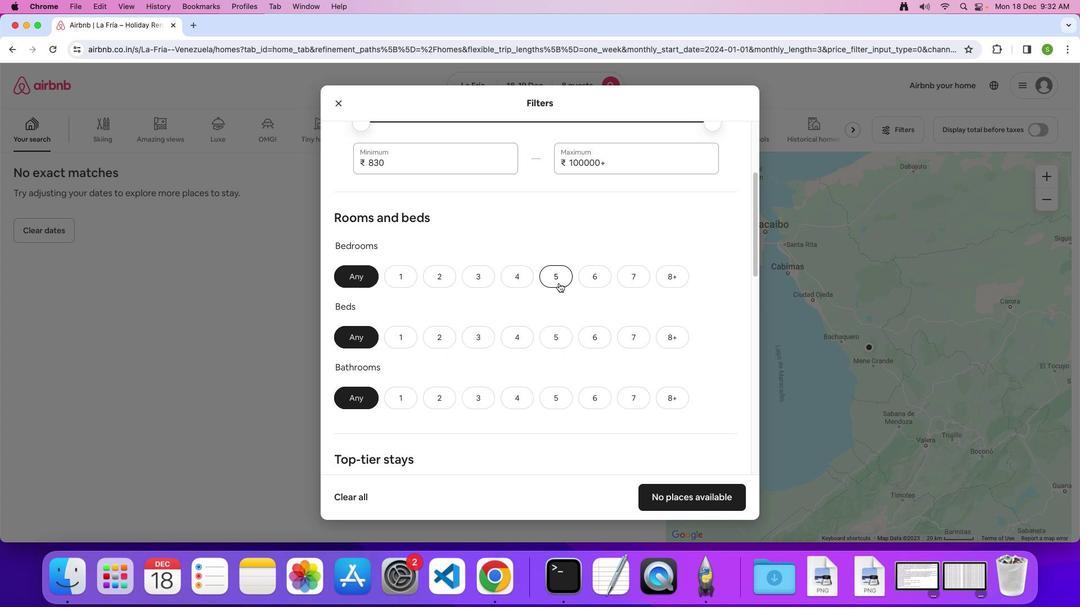 
Action: Mouse pressed left at (559, 282)
Screenshot: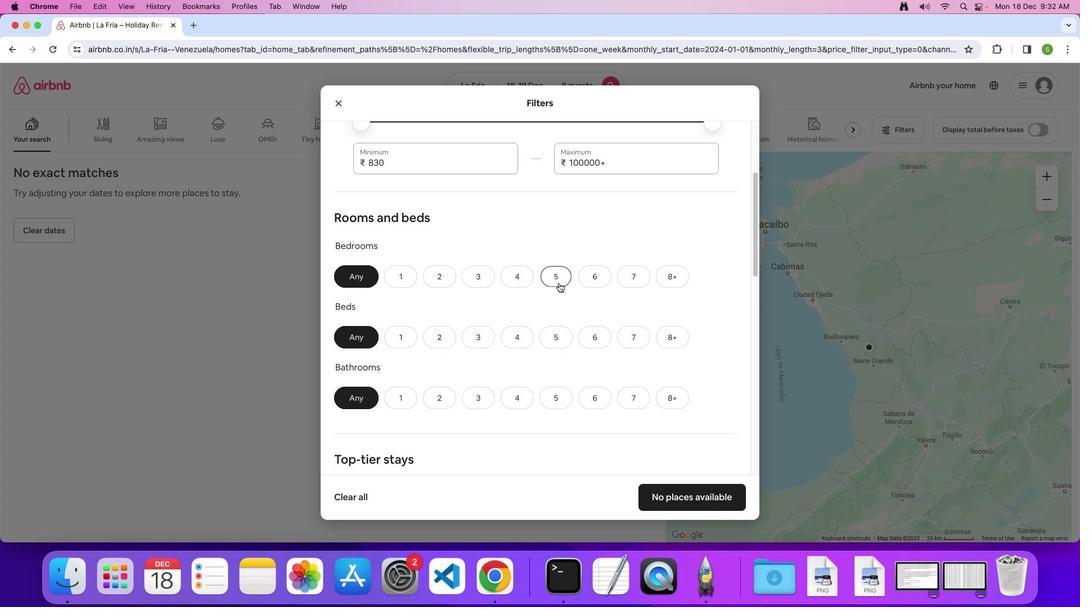 
Action: Mouse moved to (666, 338)
Screenshot: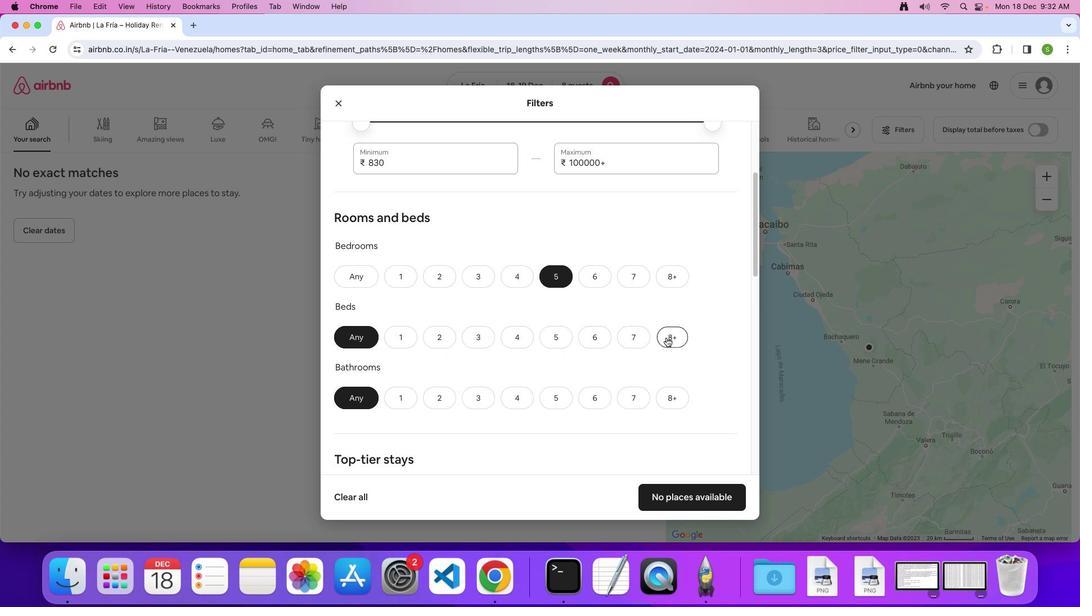 
Action: Mouse pressed left at (666, 338)
Screenshot: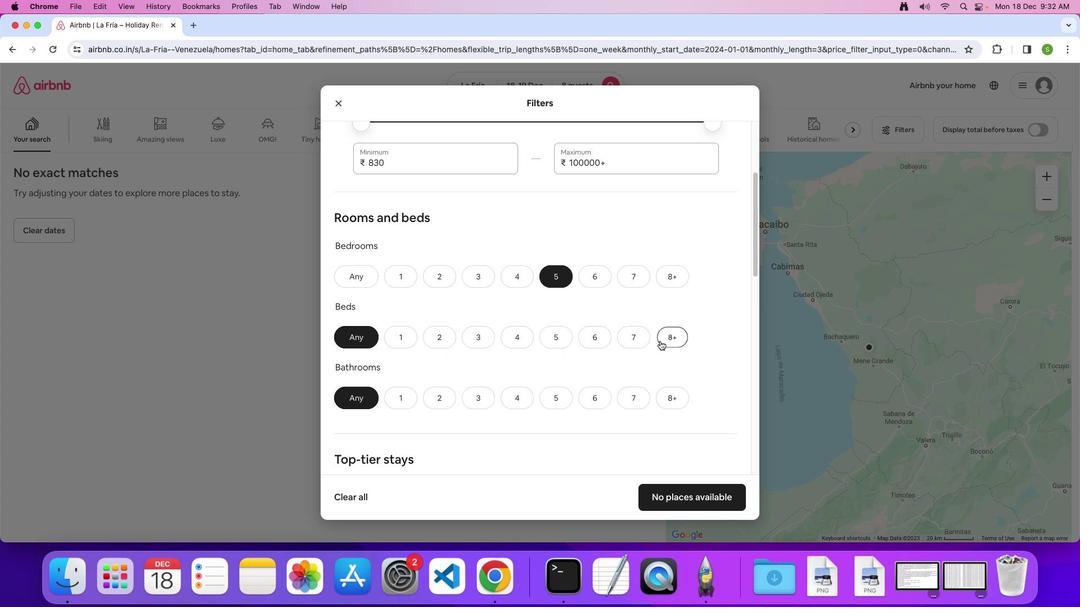 
Action: Mouse moved to (555, 398)
Screenshot: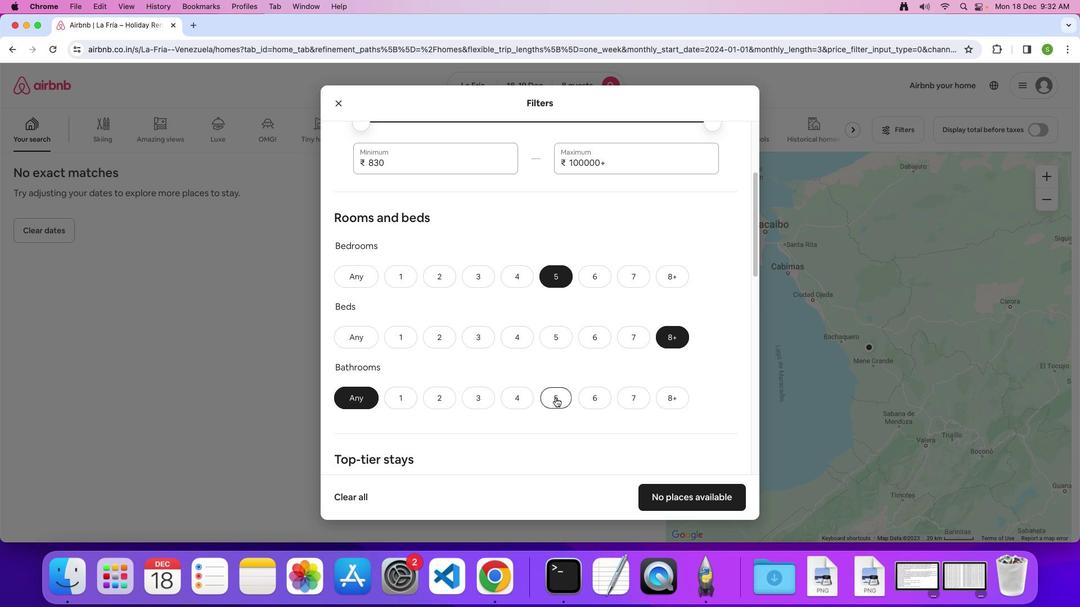 
Action: Mouse pressed left at (555, 398)
Screenshot: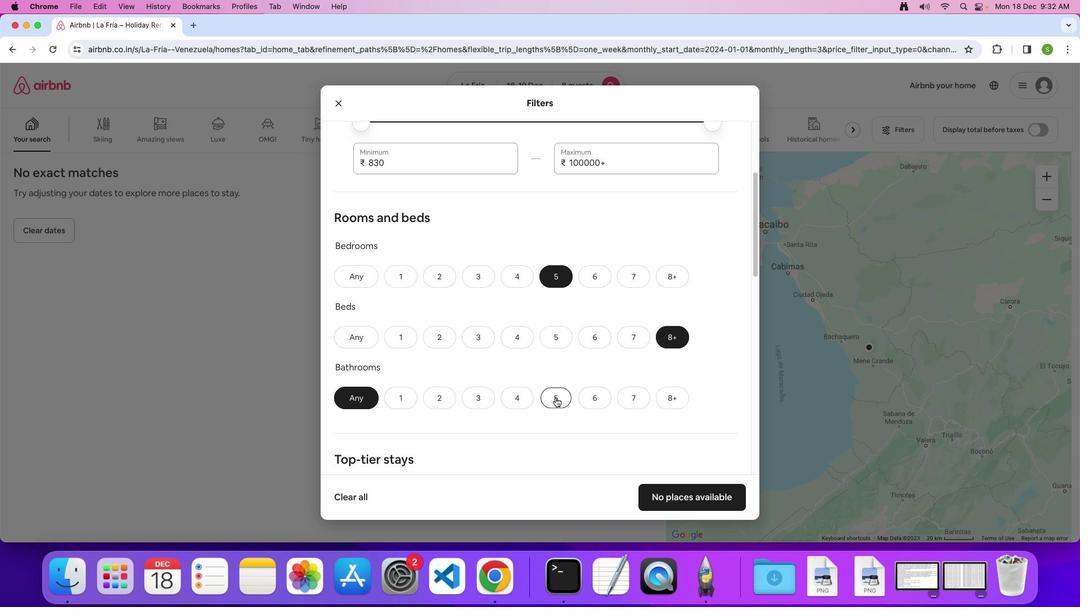 
Action: Mouse moved to (575, 333)
Screenshot: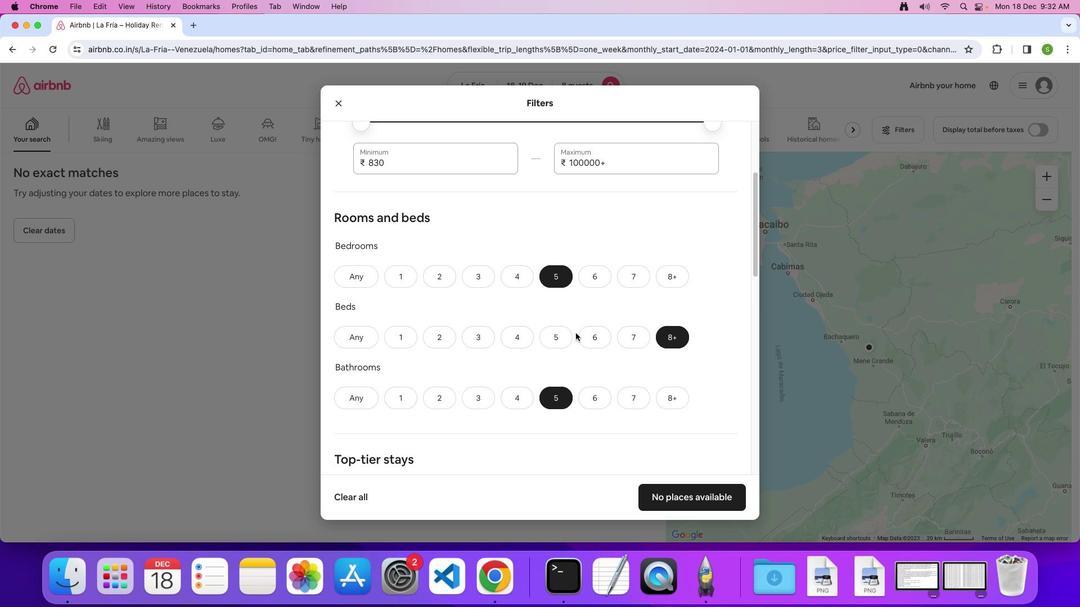 
Action: Mouse scrolled (575, 333) with delta (0, 0)
Screenshot: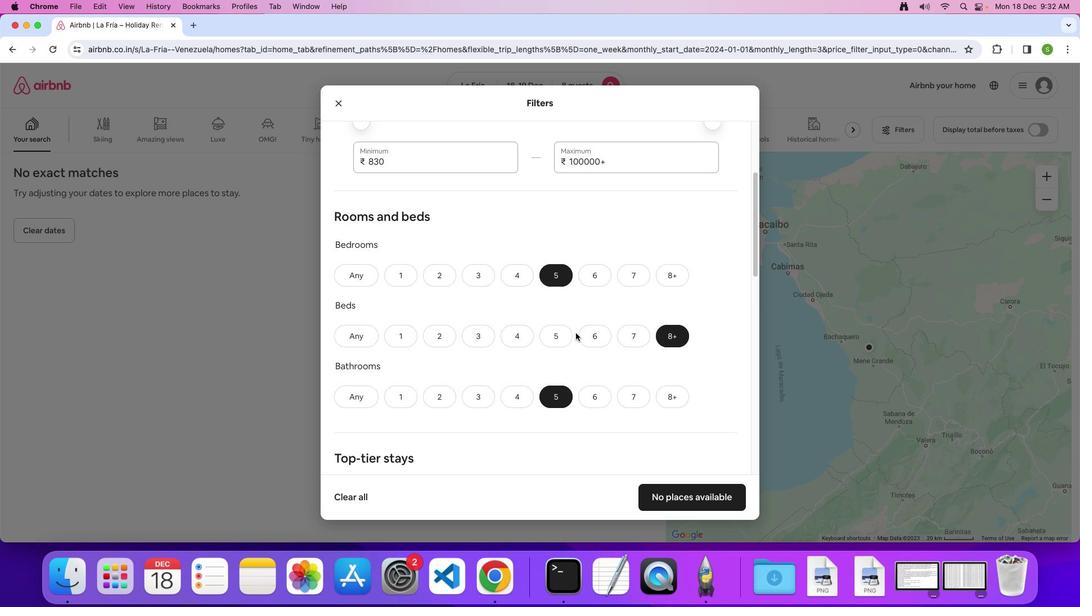 
Action: Mouse scrolled (575, 333) with delta (0, 0)
Screenshot: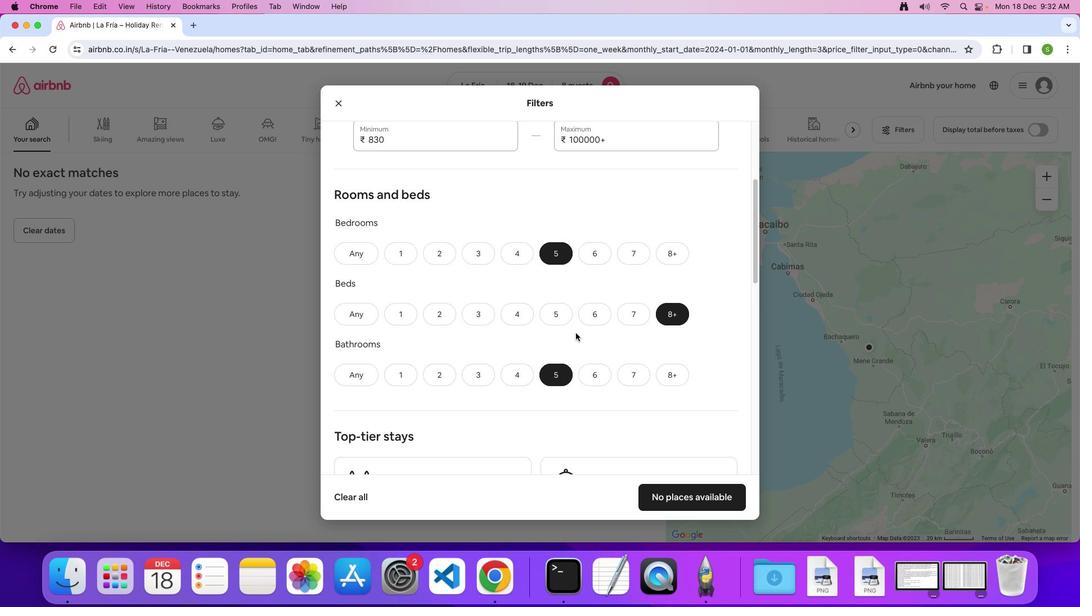 
Action: Mouse scrolled (575, 333) with delta (0, 0)
Screenshot: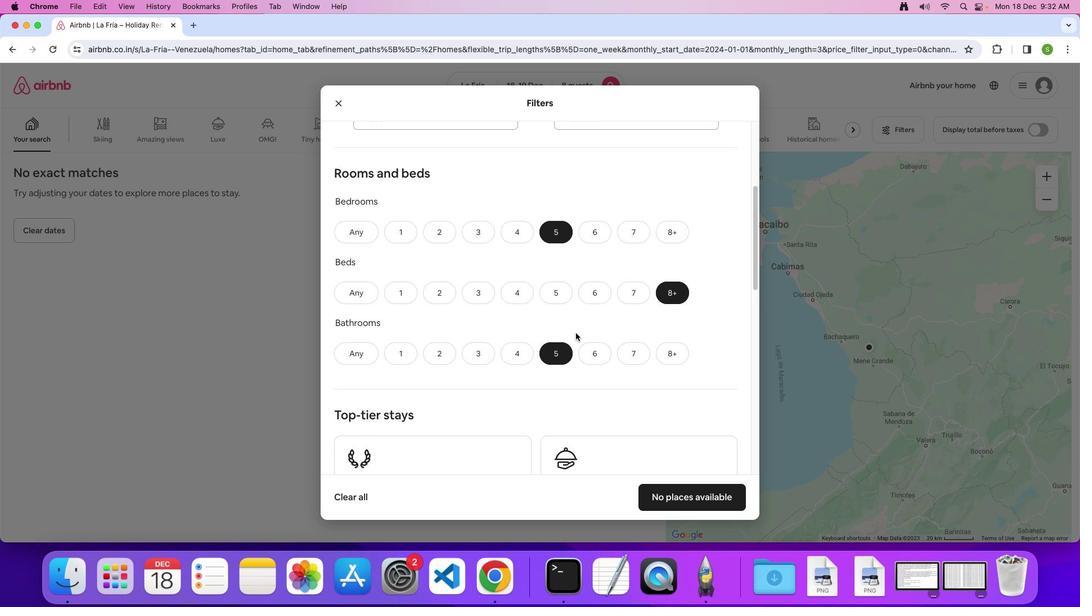 
Action: Mouse scrolled (575, 333) with delta (0, 0)
Screenshot: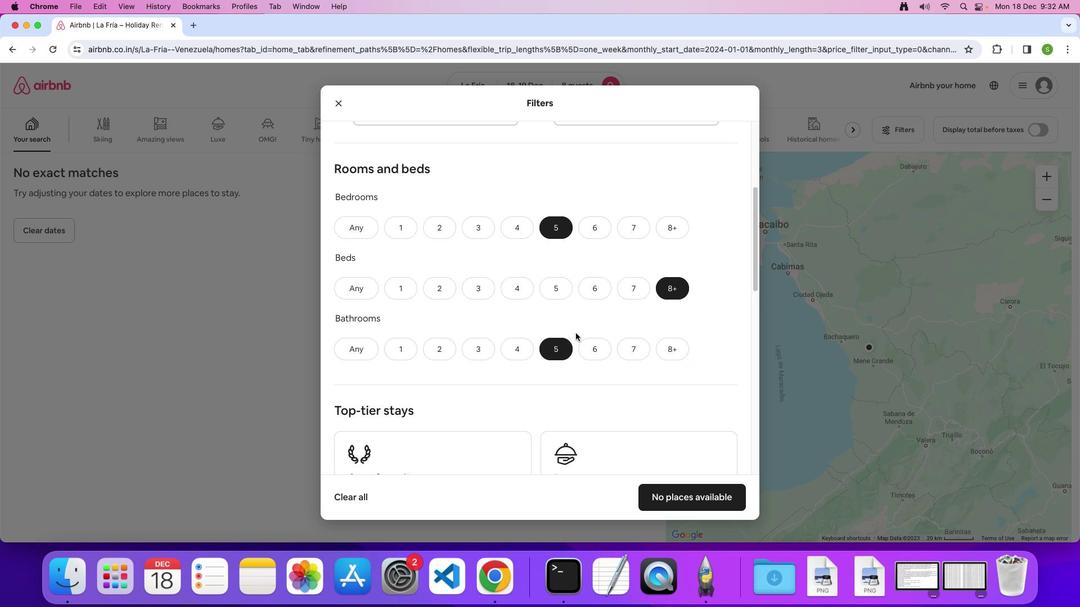 
Action: Mouse scrolled (575, 333) with delta (0, 0)
Screenshot: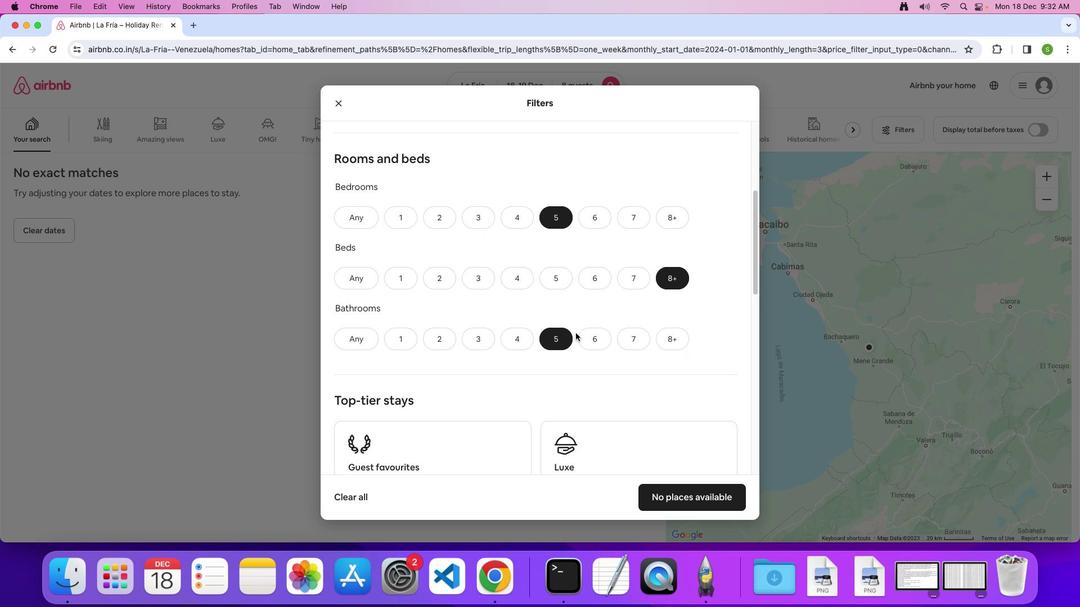 
Action: Mouse scrolled (575, 333) with delta (0, 0)
Screenshot: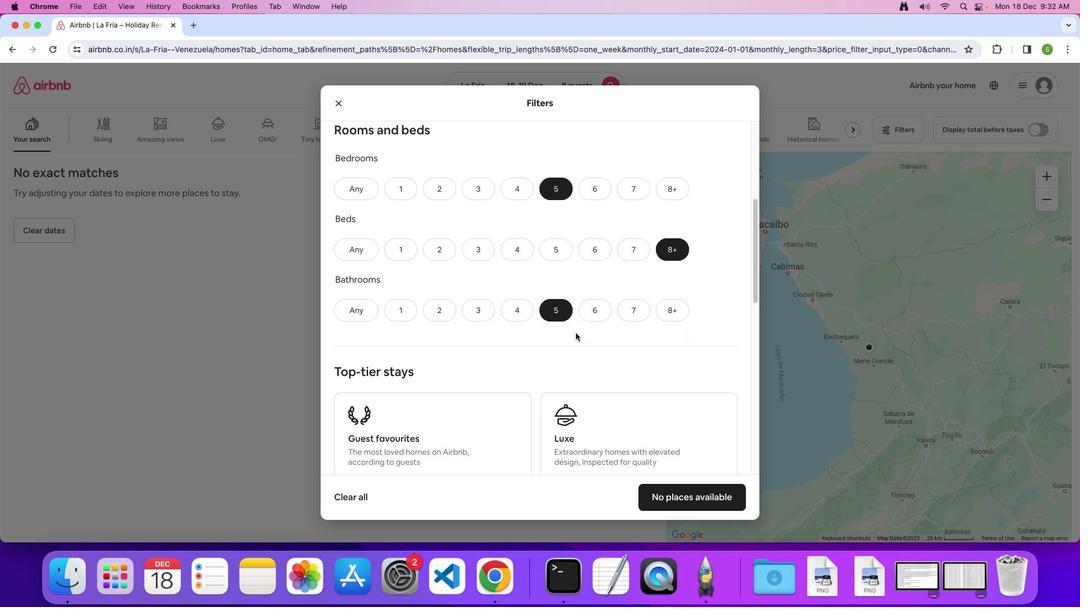
Action: Mouse scrolled (575, 333) with delta (0, 0)
Screenshot: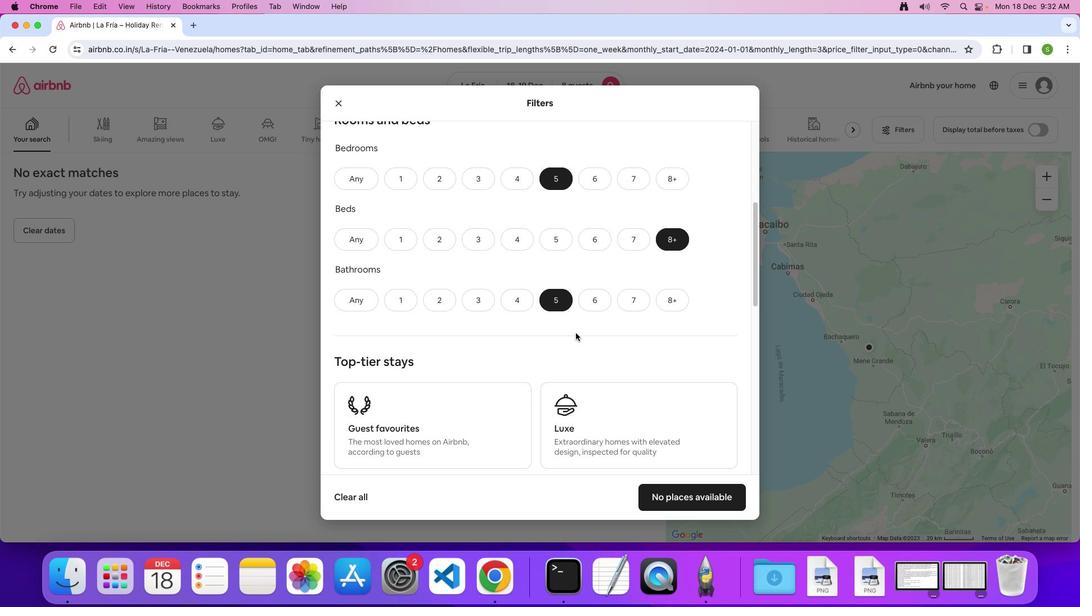 
Action: Mouse scrolled (575, 333) with delta (0, 0)
Screenshot: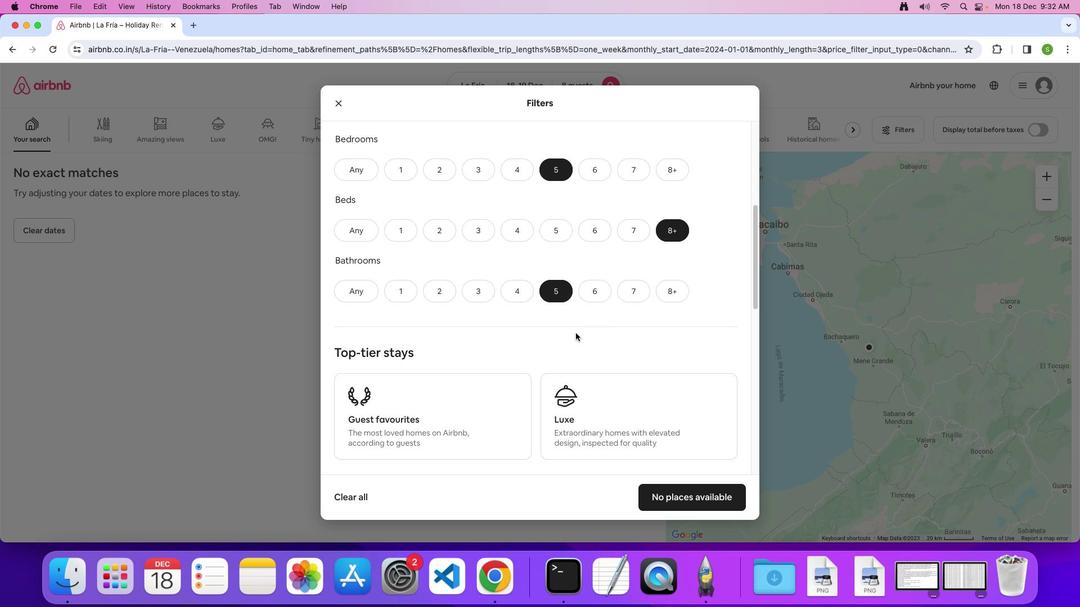 
Action: Mouse scrolled (575, 333) with delta (0, 0)
Screenshot: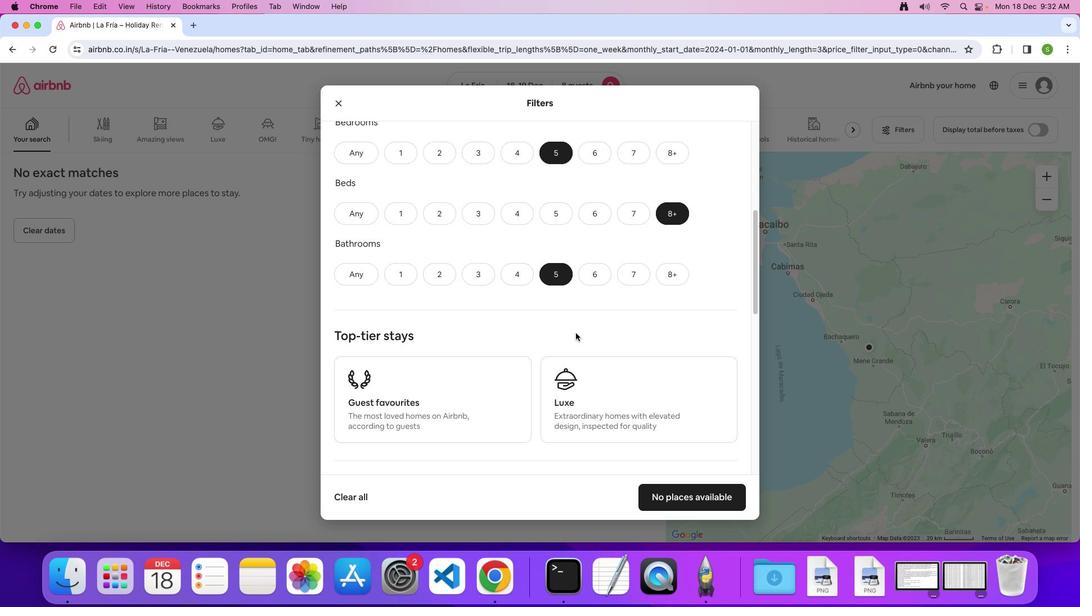 
Action: Mouse scrolled (575, 333) with delta (0, 0)
Screenshot: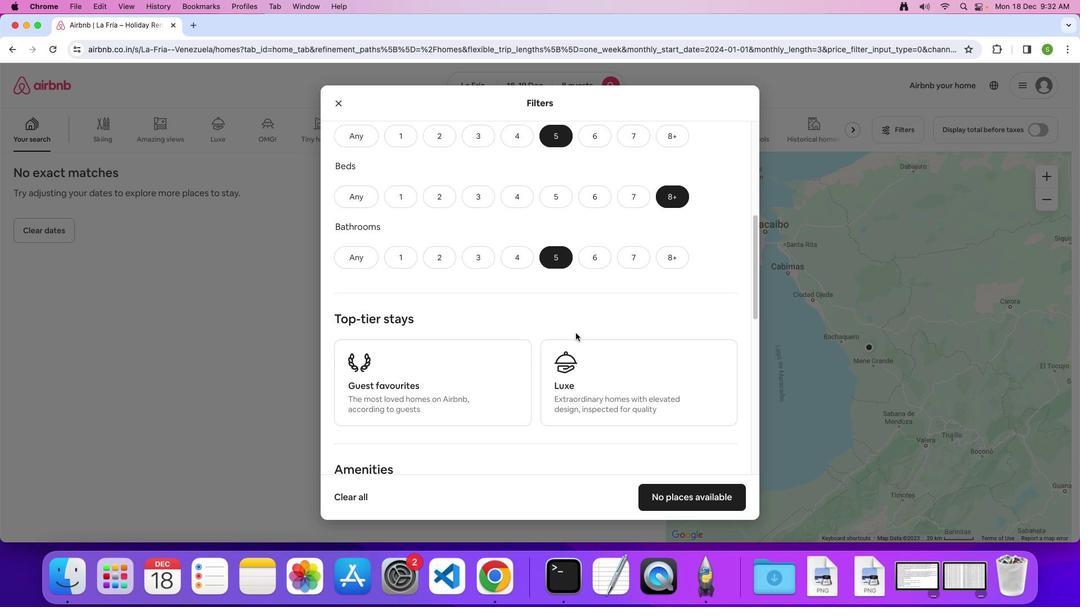 
Action: Mouse scrolled (575, 333) with delta (0, 0)
Screenshot: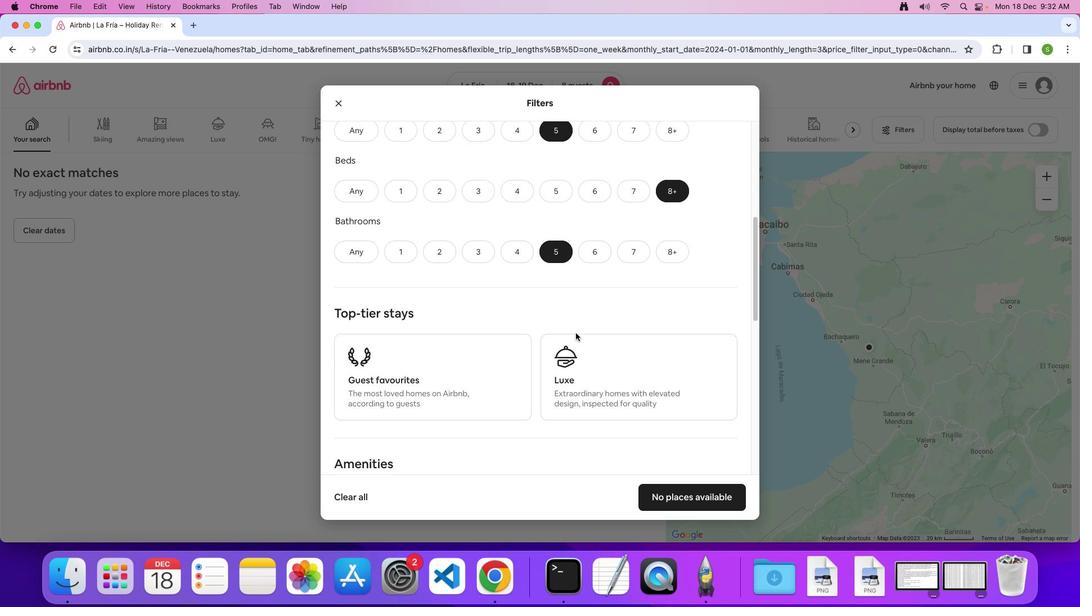 
Action: Mouse scrolled (575, 333) with delta (0, 0)
Screenshot: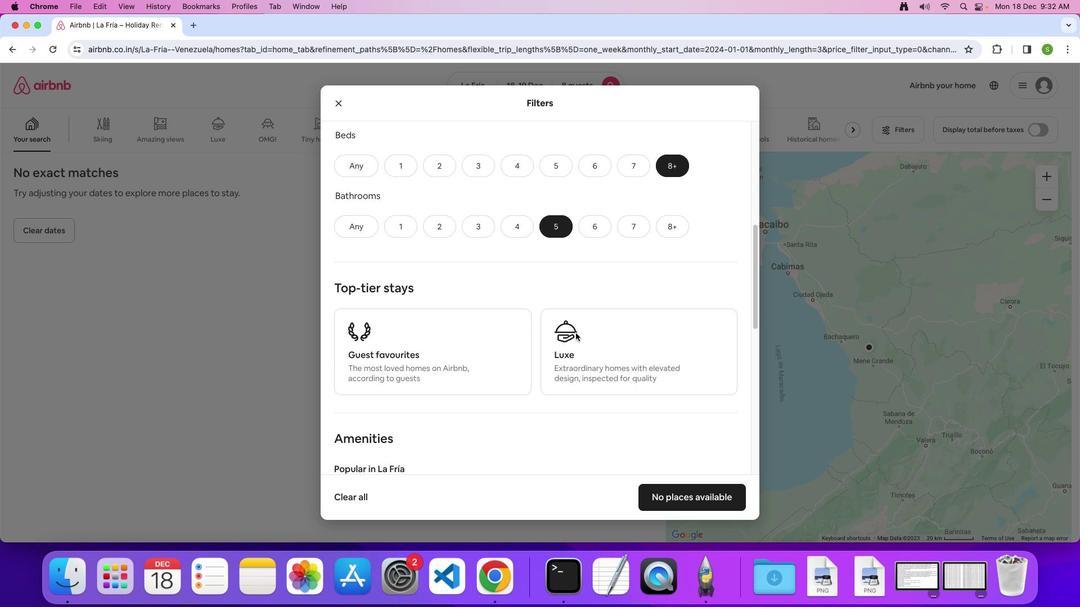 
Action: Mouse scrolled (575, 333) with delta (0, 0)
Screenshot: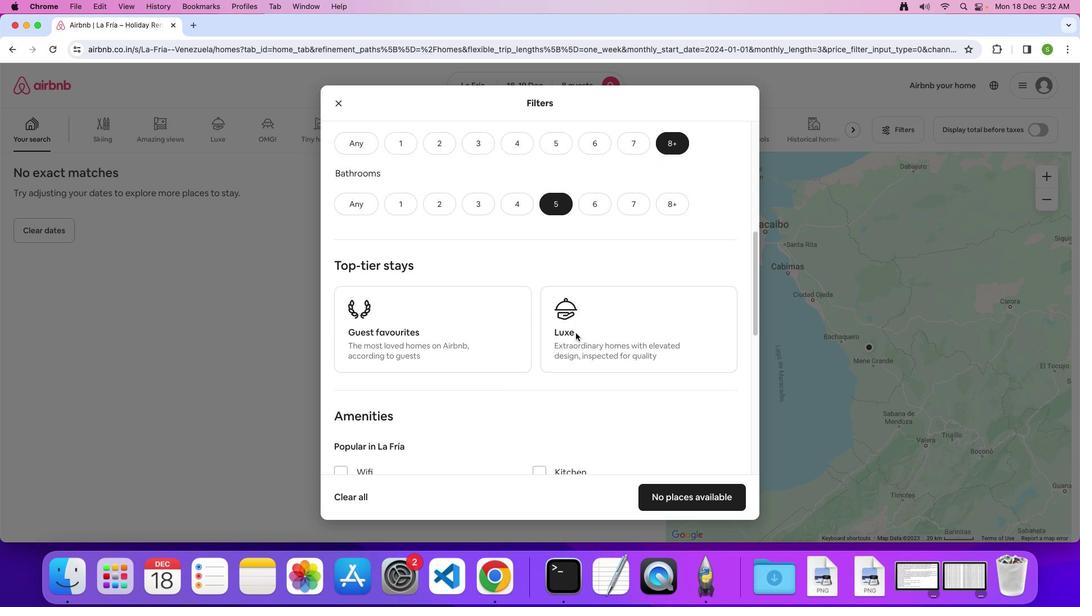 
Action: Mouse scrolled (575, 333) with delta (0, 0)
Screenshot: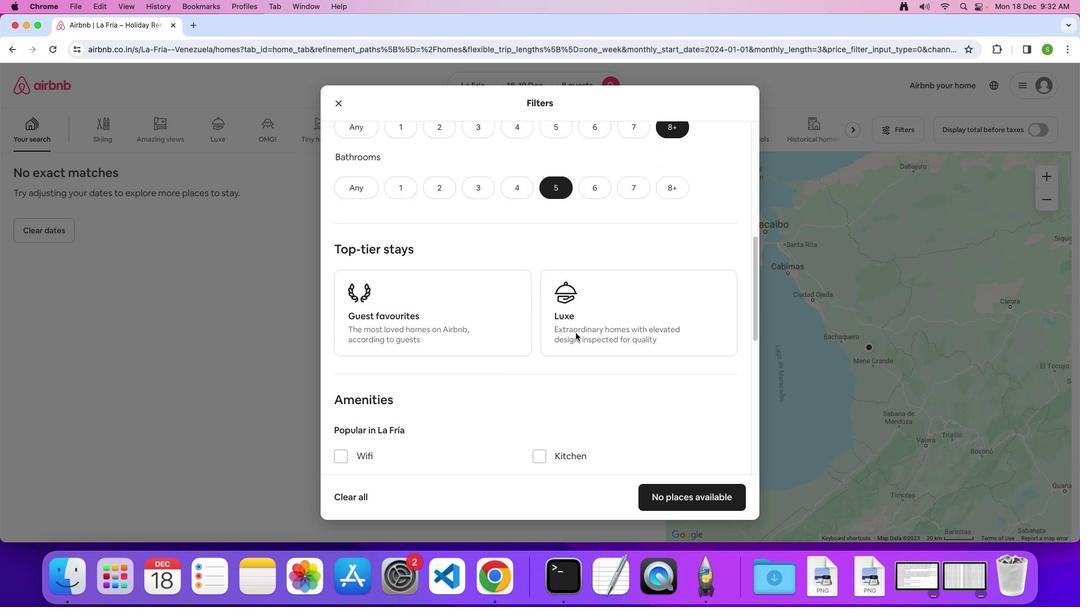 
Action: Mouse scrolled (575, 333) with delta (0, -1)
Screenshot: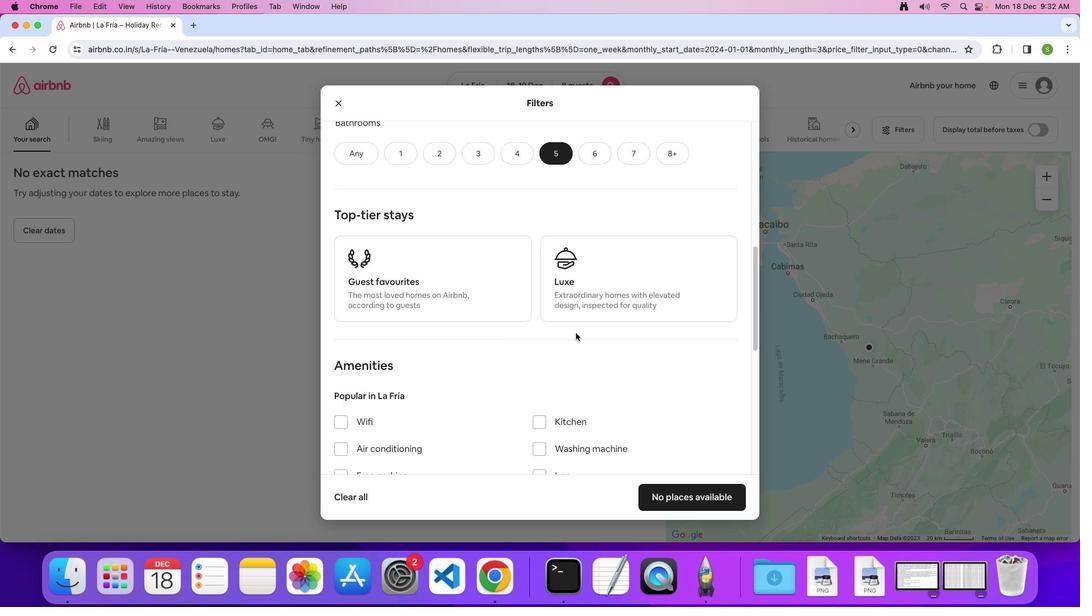 
Action: Mouse scrolled (575, 333) with delta (0, 0)
Screenshot: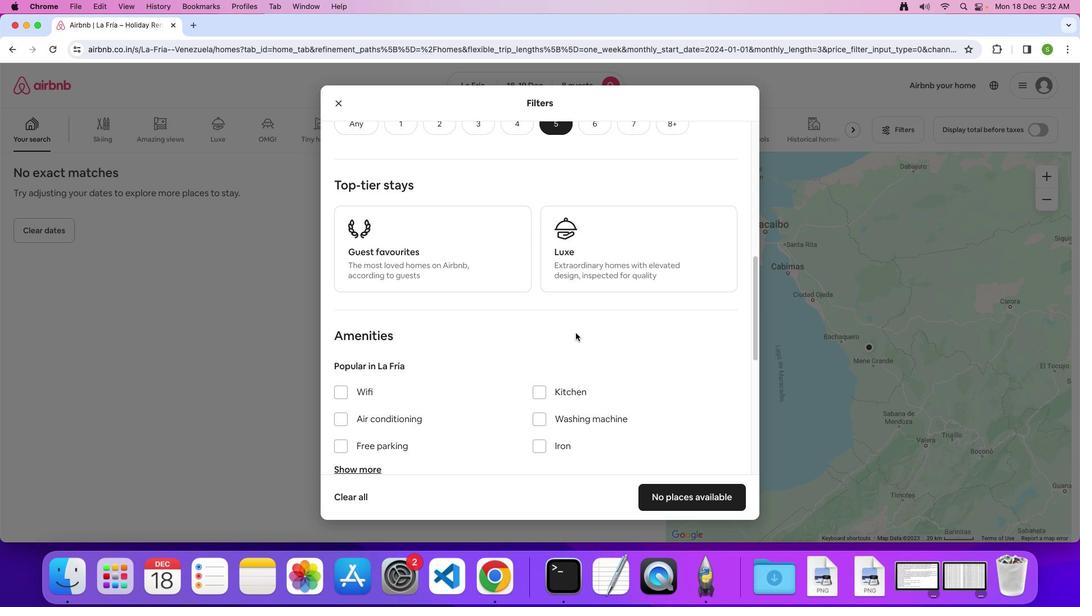 
Action: Mouse scrolled (575, 333) with delta (0, 0)
Screenshot: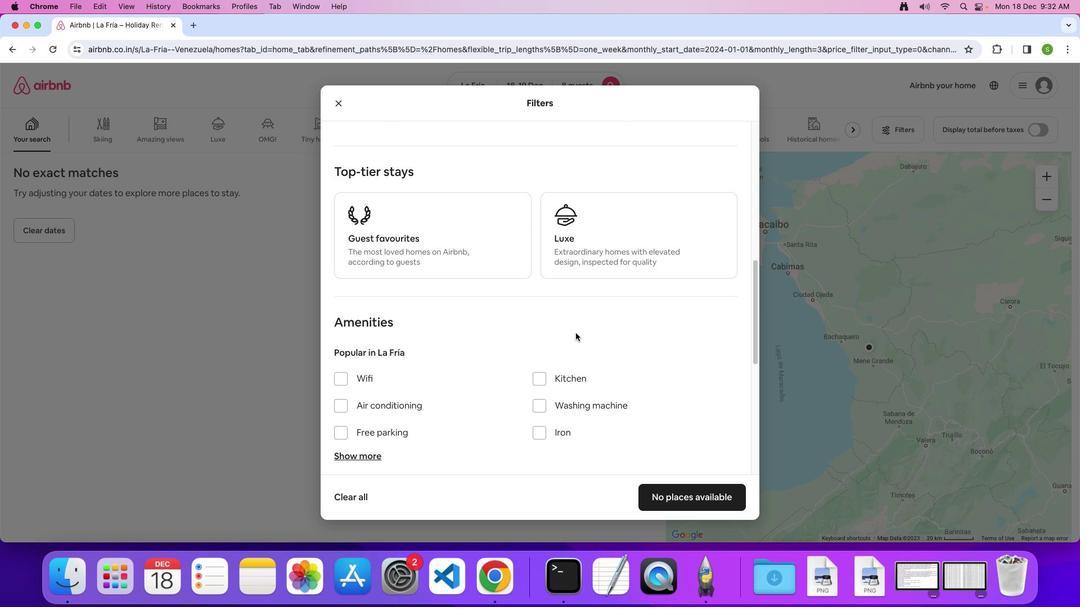 
Action: Mouse scrolled (575, 333) with delta (0, -1)
Screenshot: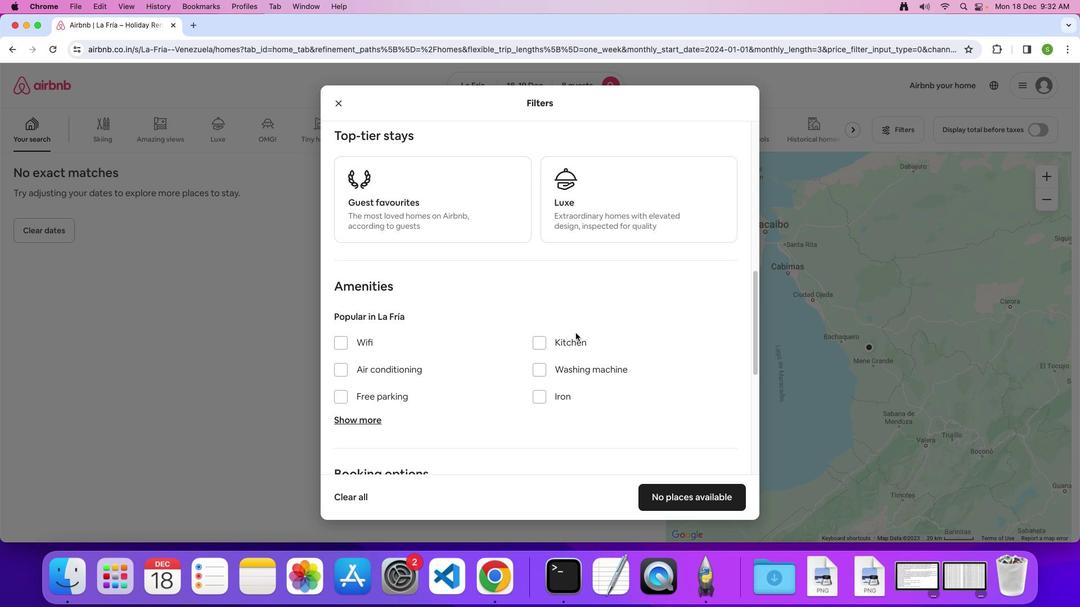 
Action: Mouse scrolled (575, 333) with delta (0, 0)
Screenshot: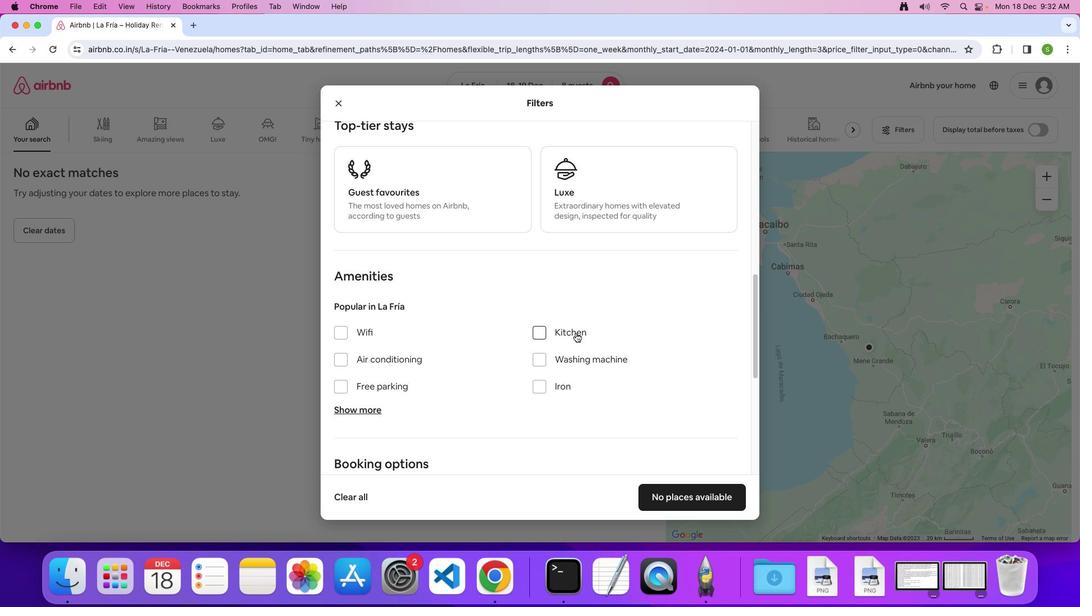 
Action: Mouse scrolled (575, 333) with delta (0, 0)
Screenshot: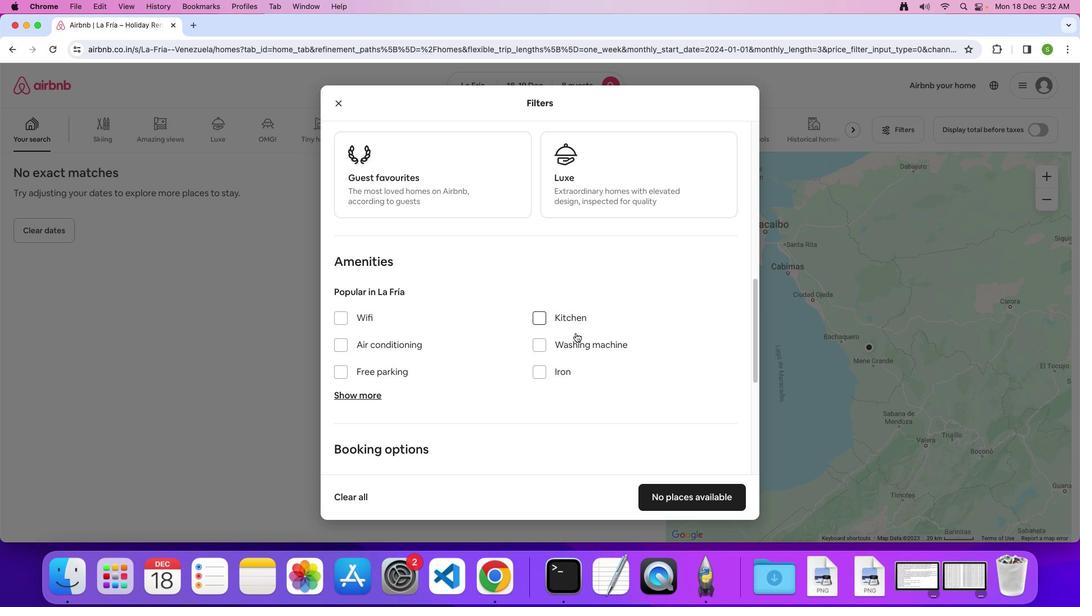 
Action: Mouse scrolled (575, 333) with delta (0, 0)
Screenshot: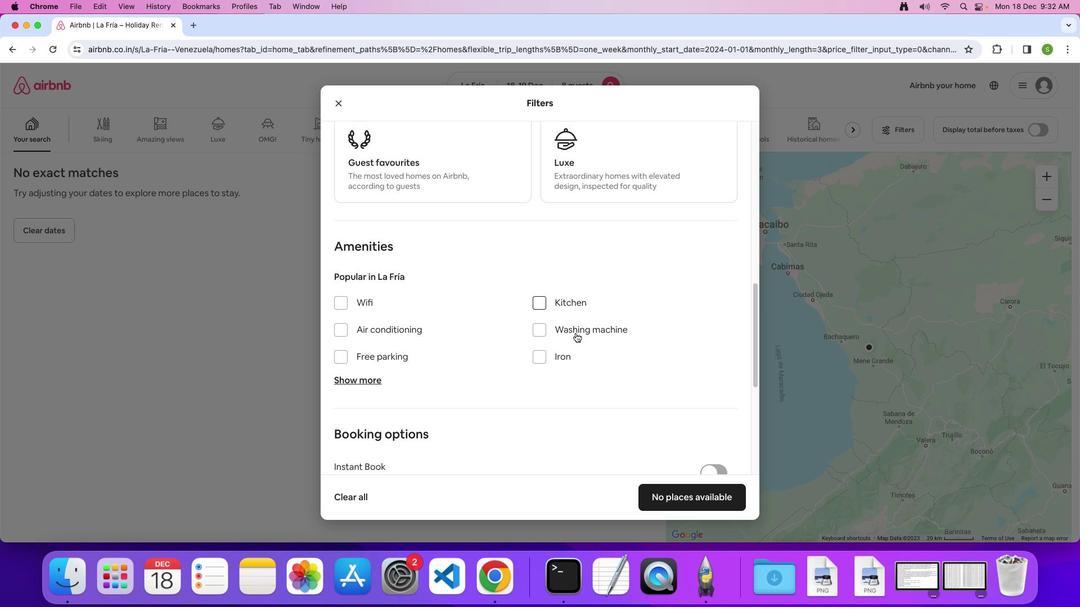 
Action: Mouse scrolled (575, 333) with delta (0, 0)
Screenshot: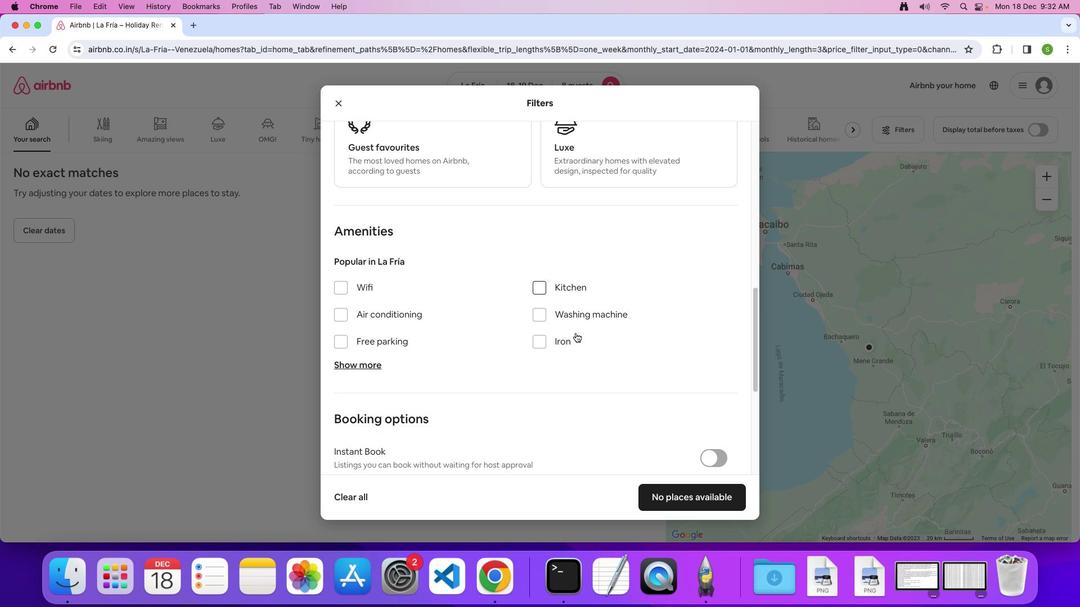 
Action: Mouse scrolled (575, 333) with delta (0, 0)
Screenshot: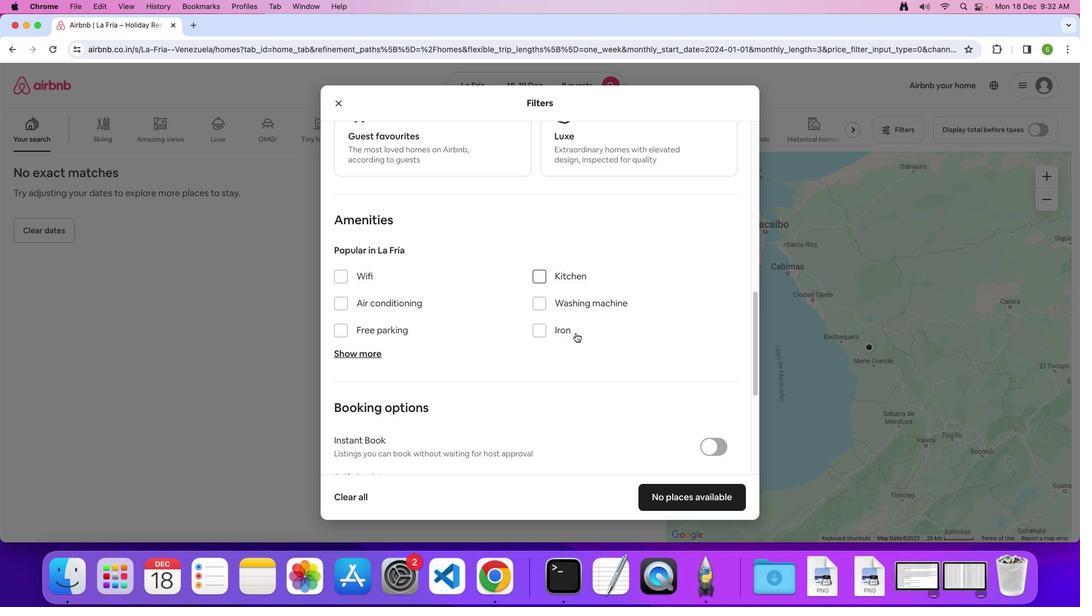 
Action: Mouse scrolled (575, 333) with delta (0, 0)
Screenshot: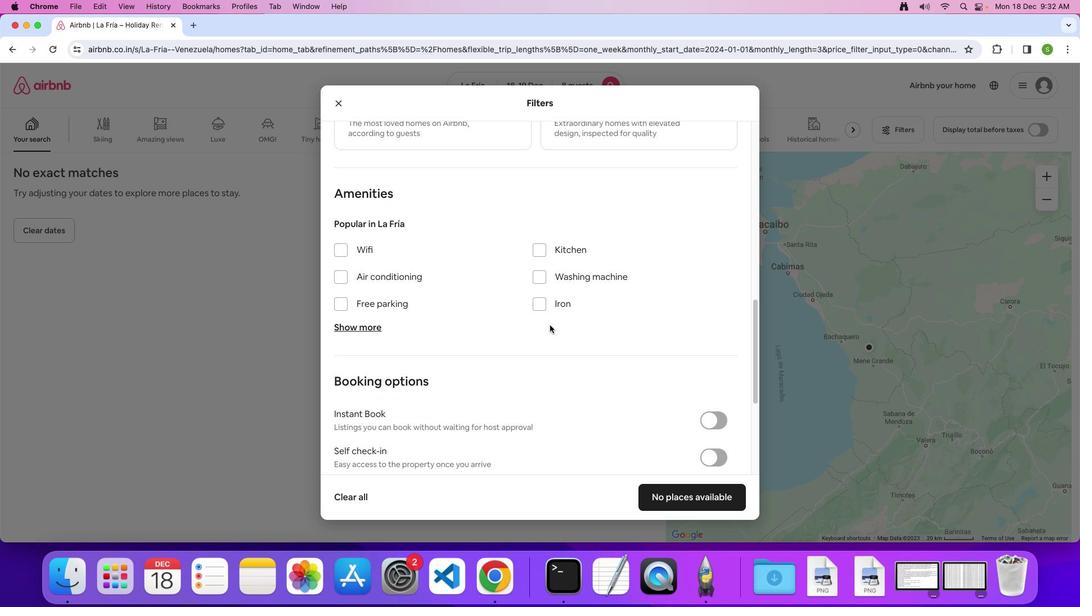 
Action: Mouse moved to (349, 250)
Screenshot: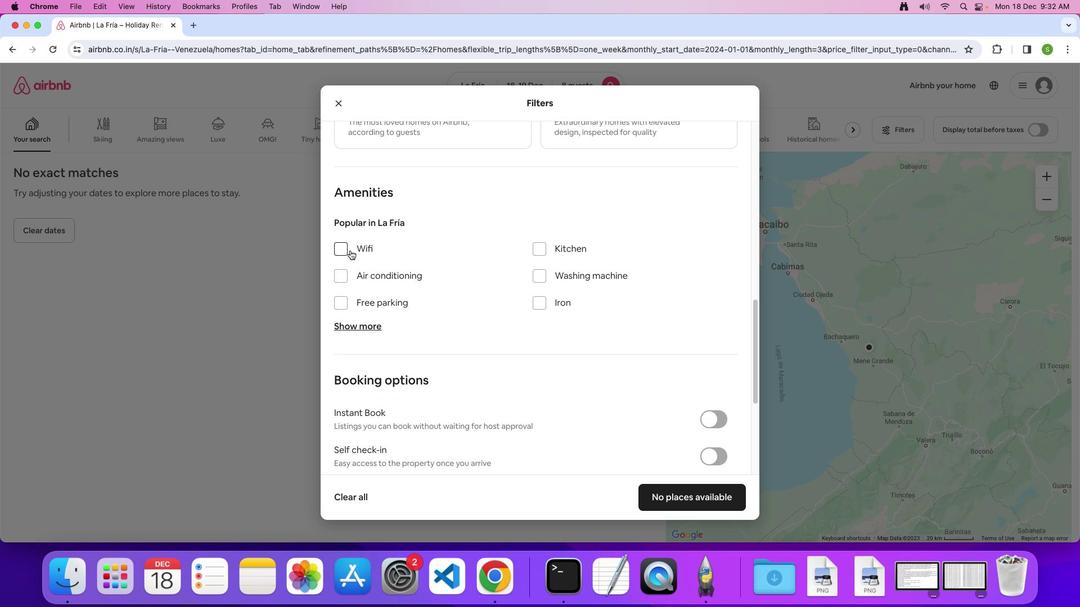
Action: Mouse pressed left at (349, 250)
Screenshot: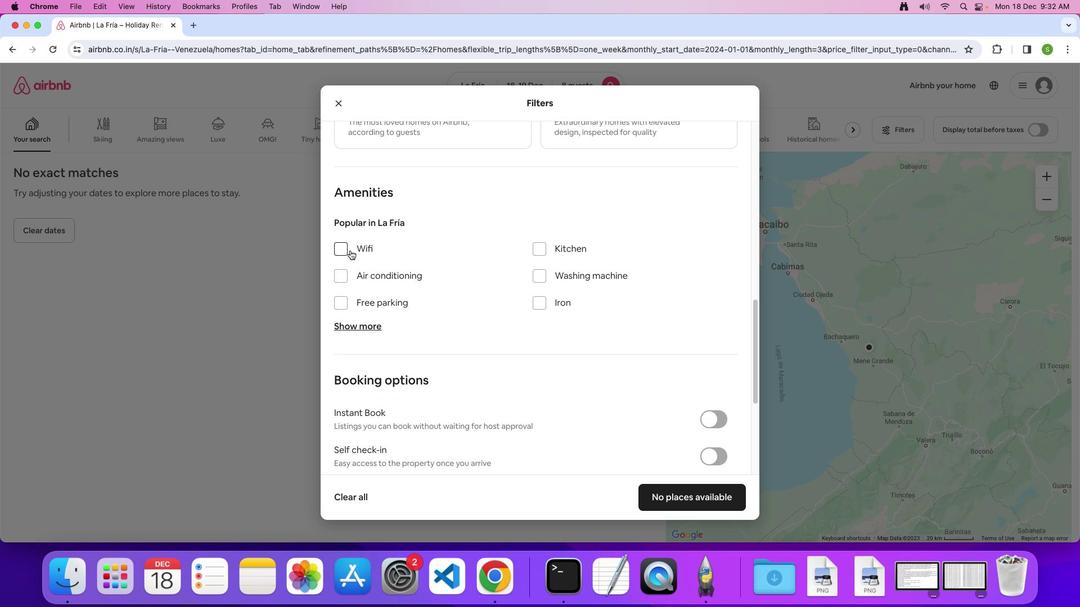 
Action: Mouse moved to (348, 302)
Screenshot: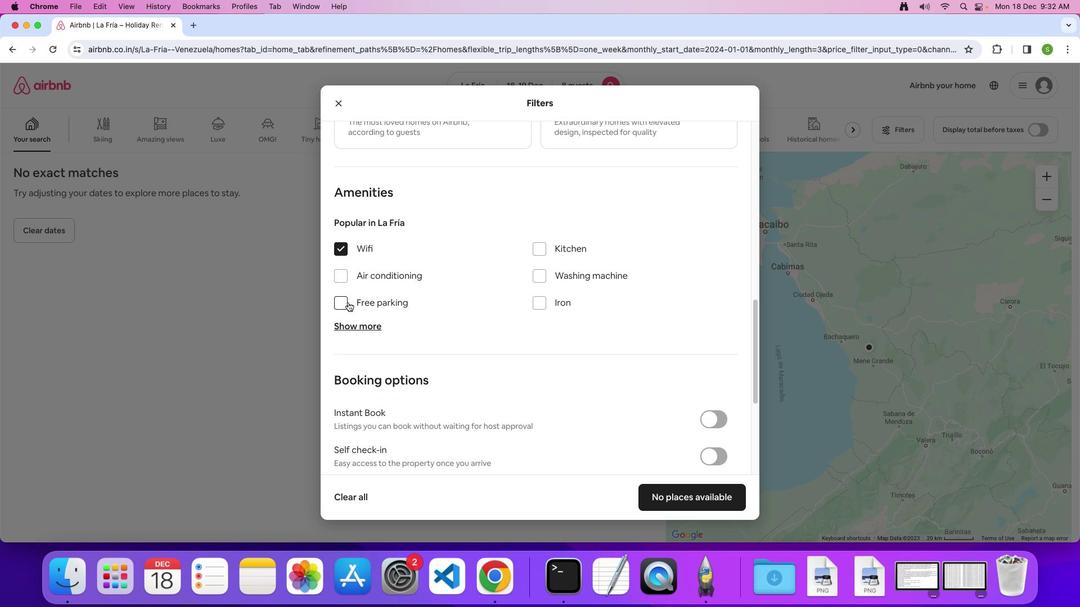 
Action: Mouse pressed left at (348, 302)
Screenshot: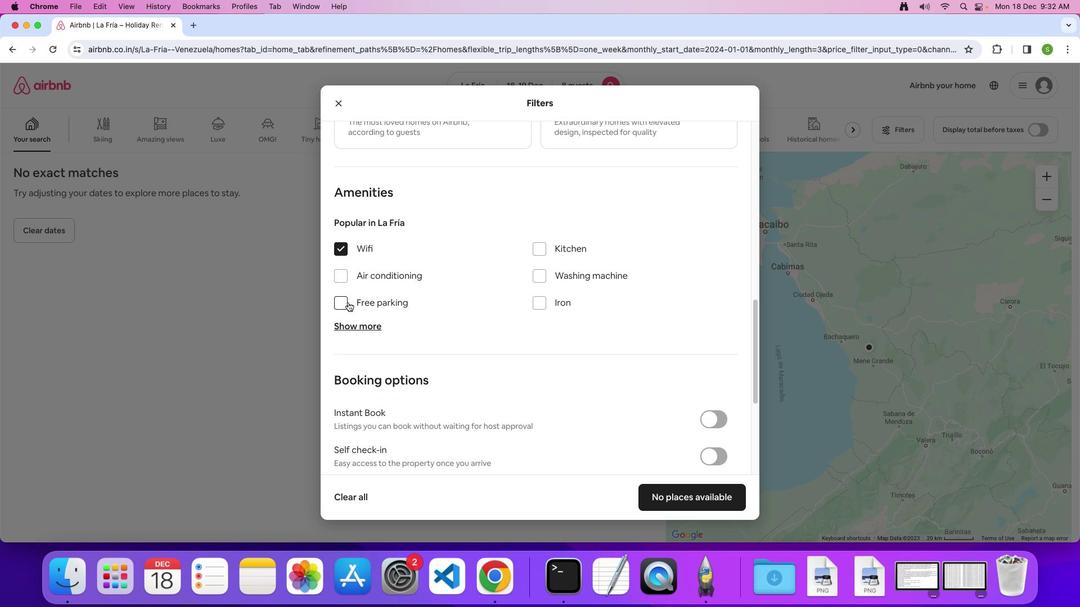 
Action: Mouse moved to (358, 329)
Screenshot: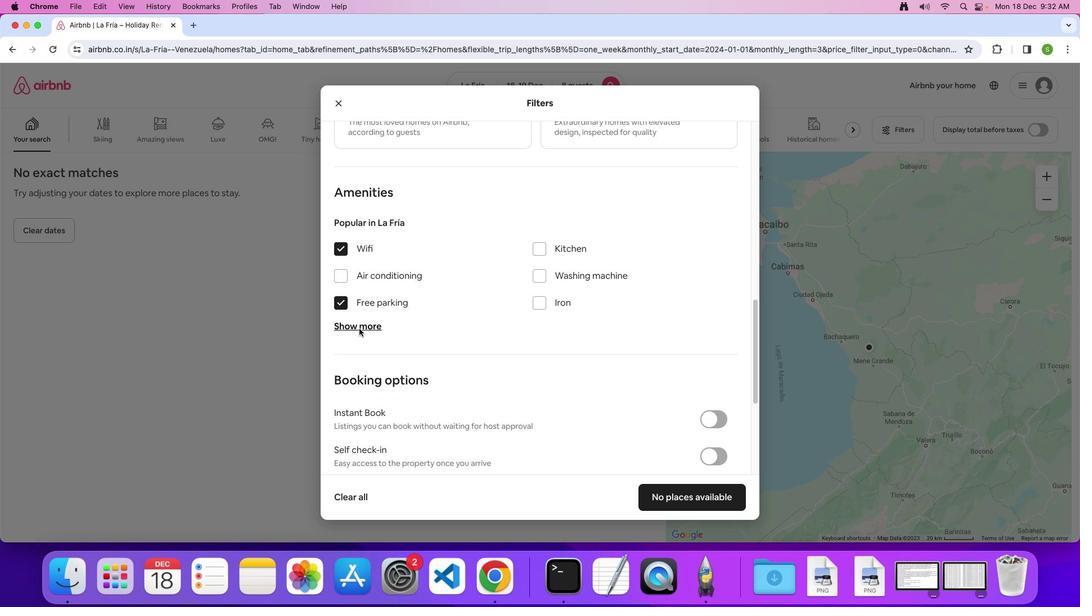 
Action: Mouse pressed left at (358, 329)
Screenshot: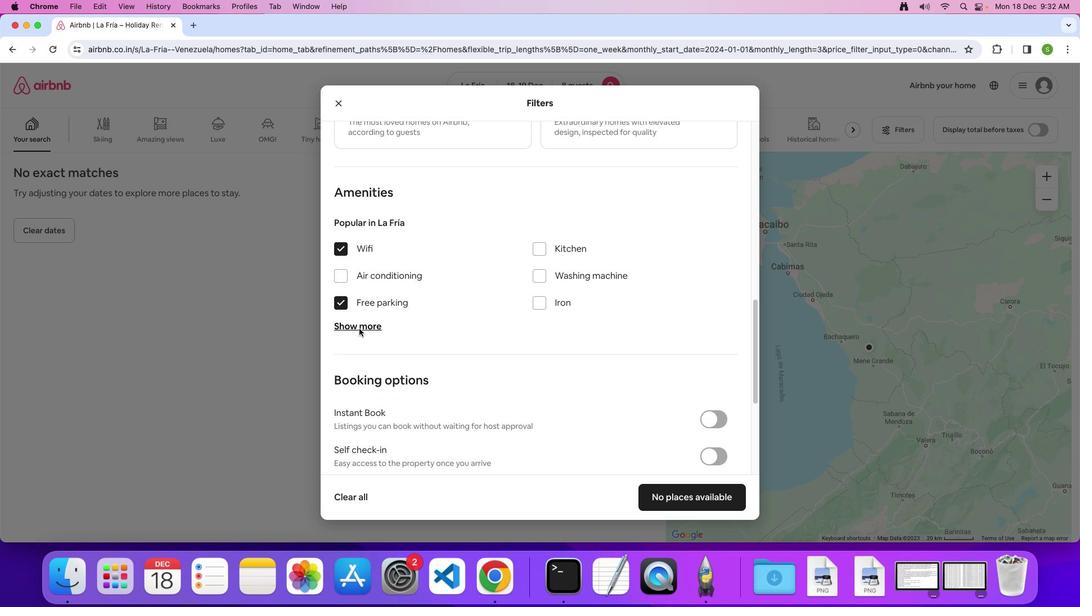 
Action: Mouse moved to (538, 320)
Screenshot: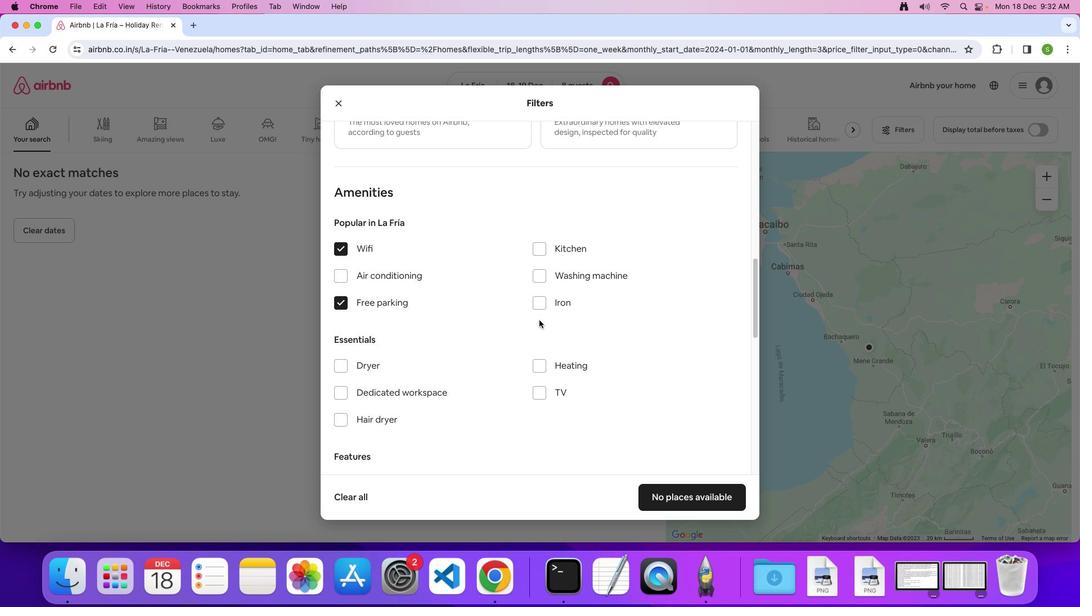 
Action: Mouse scrolled (538, 320) with delta (0, 0)
Screenshot: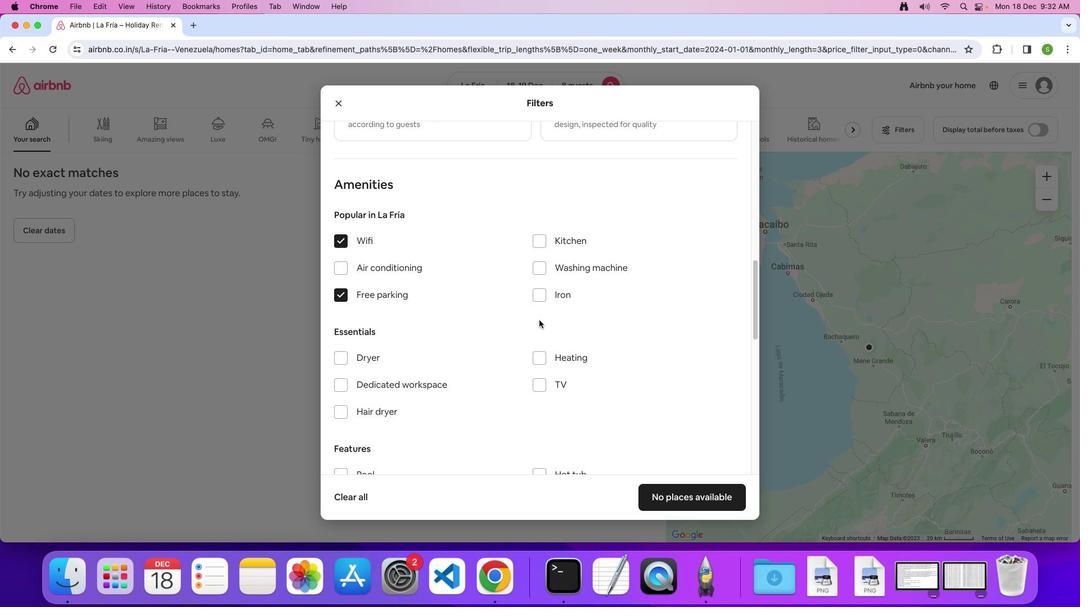 
Action: Mouse scrolled (538, 320) with delta (0, 0)
Screenshot: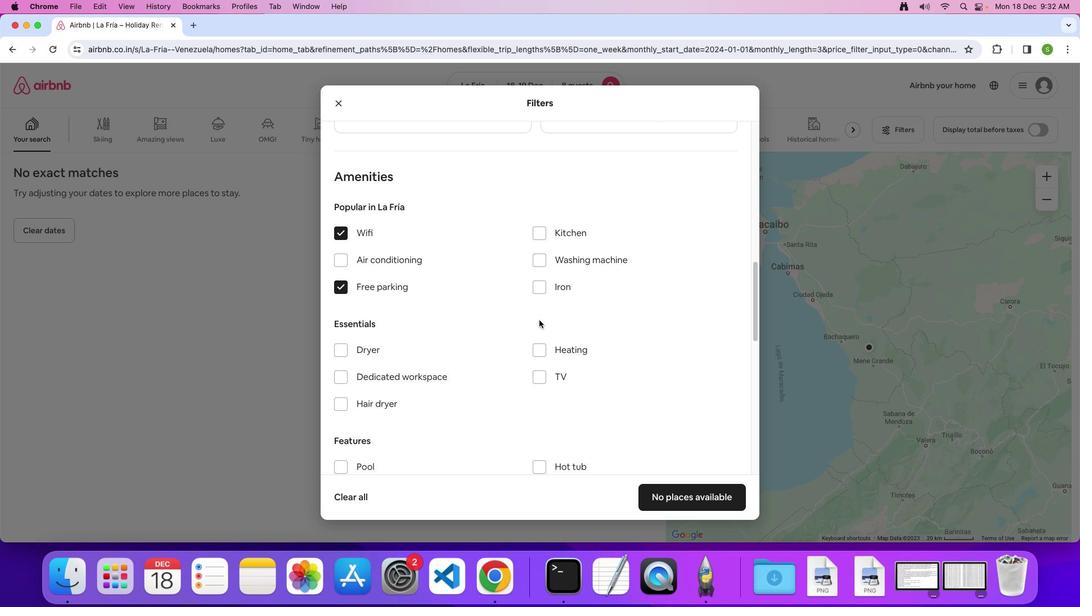 
Action: Mouse scrolled (538, 320) with delta (0, 0)
Screenshot: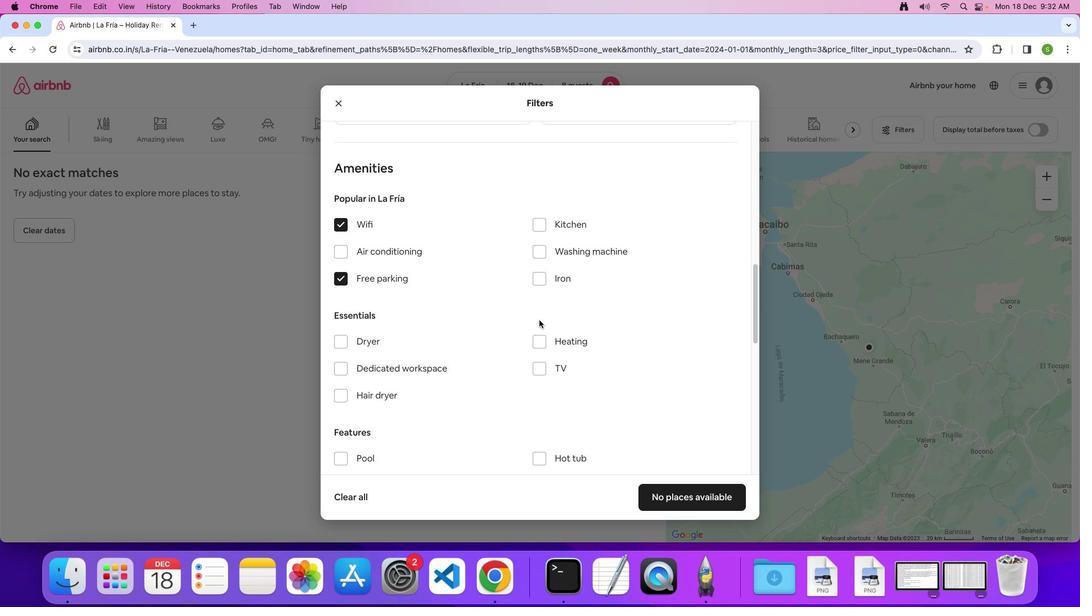 
Action: Mouse scrolled (538, 320) with delta (0, 0)
Screenshot: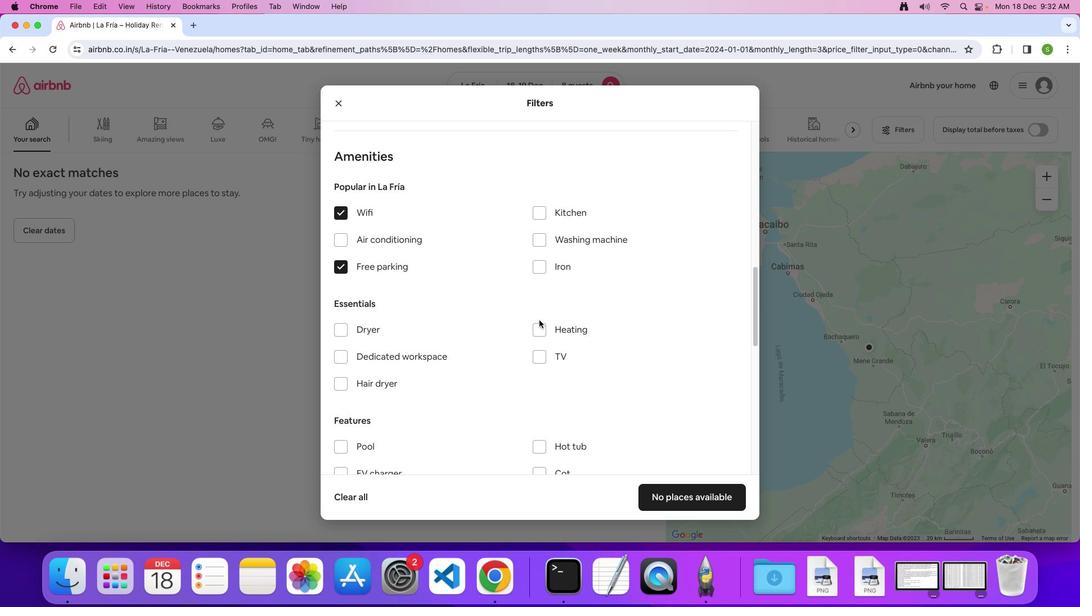
Action: Mouse scrolled (538, 320) with delta (0, 0)
Screenshot: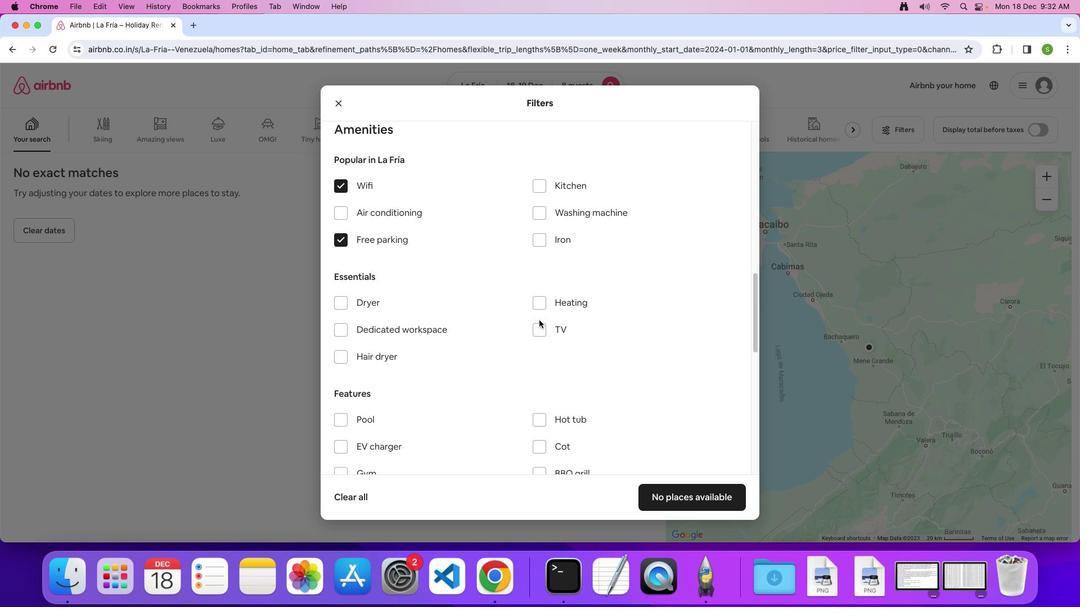 
Action: Mouse scrolled (538, 320) with delta (0, 0)
Screenshot: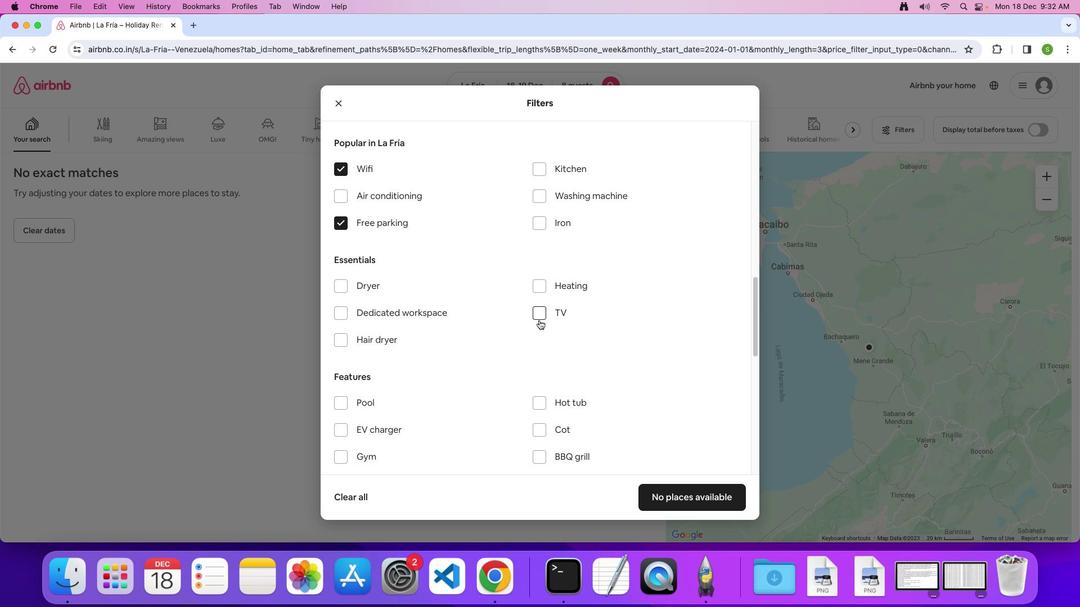
Action: Mouse scrolled (538, 320) with delta (0, 0)
Screenshot: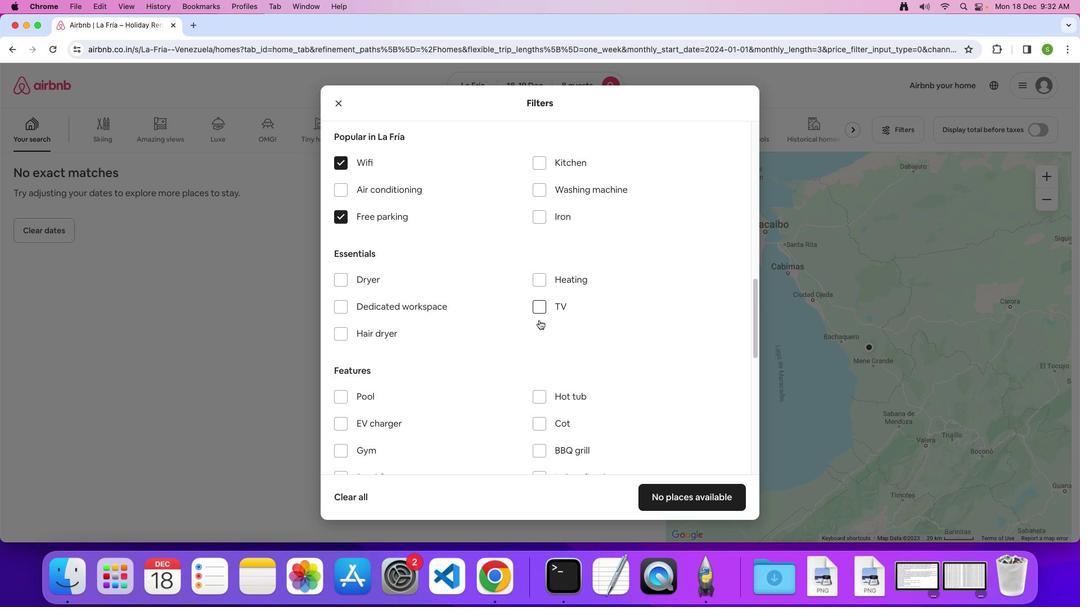 
Action: Mouse scrolled (538, 320) with delta (0, 0)
Screenshot: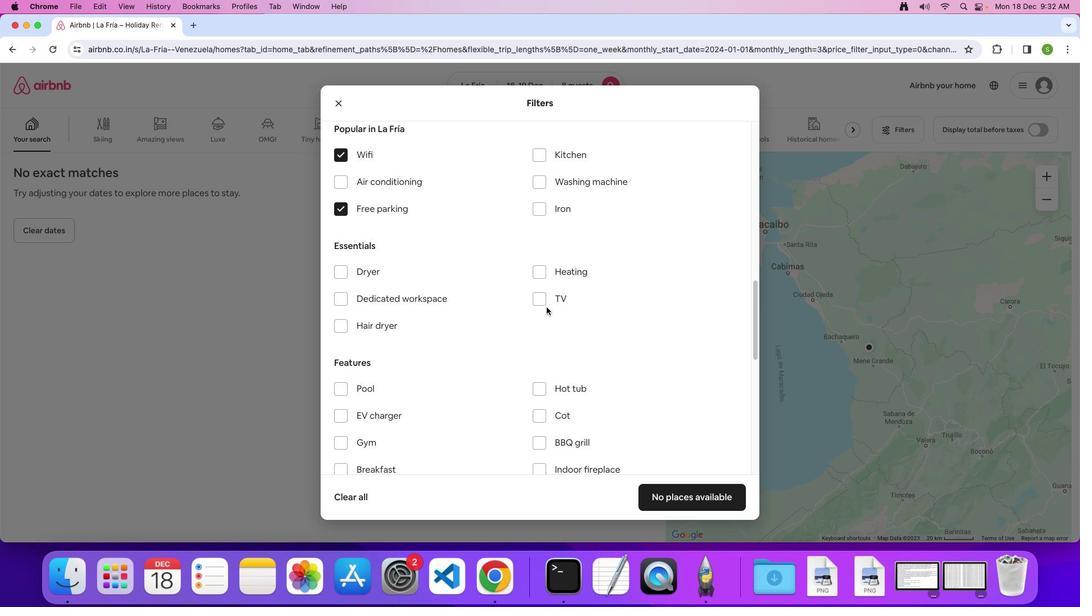 
Action: Mouse moved to (539, 300)
Screenshot: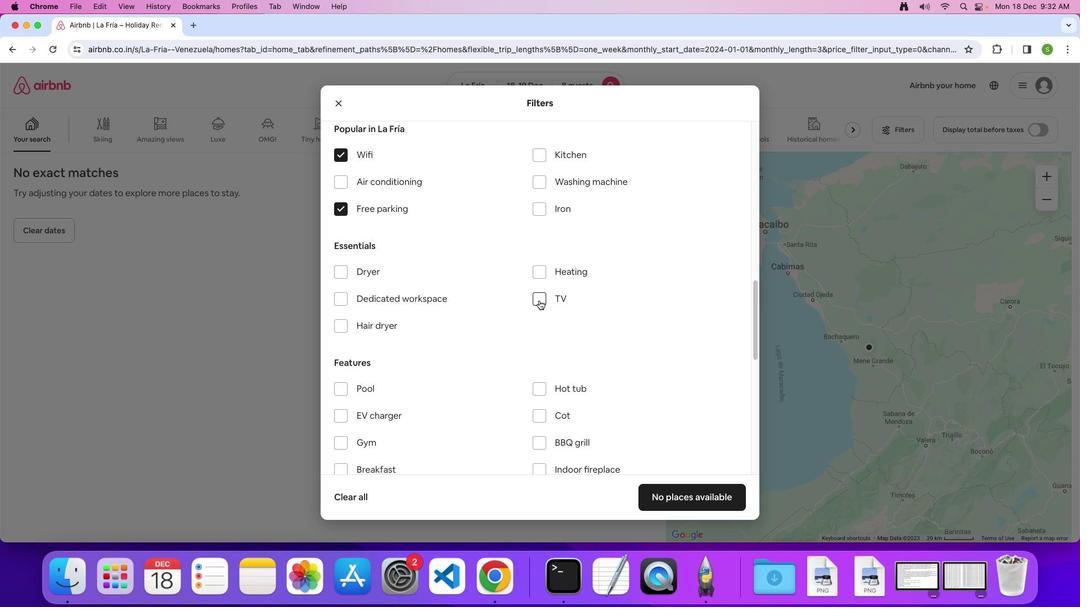 
Action: Mouse pressed left at (539, 300)
Screenshot: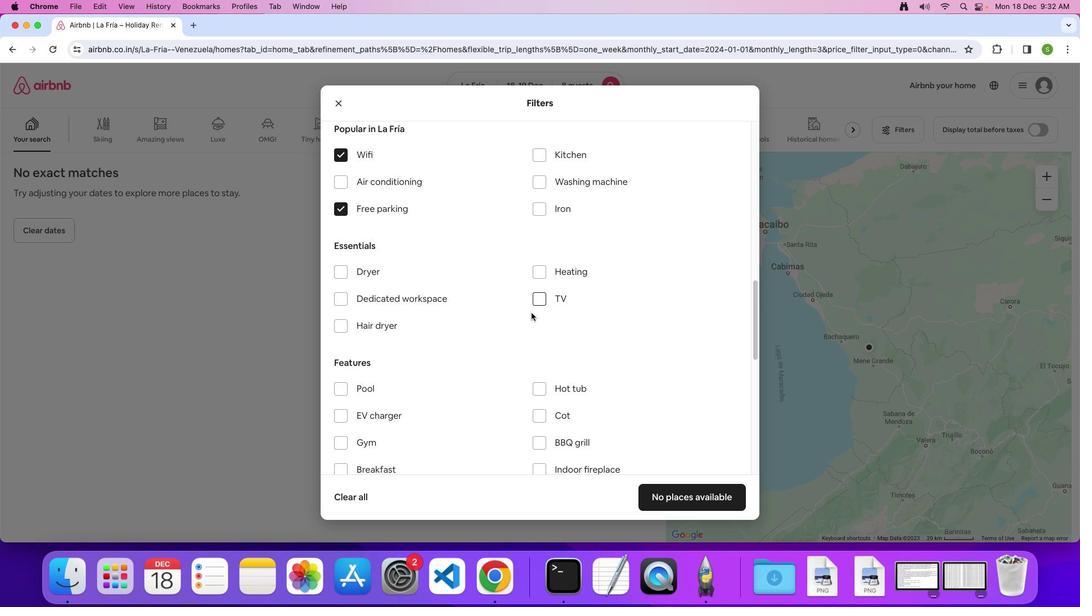 
Action: Mouse moved to (507, 347)
Screenshot: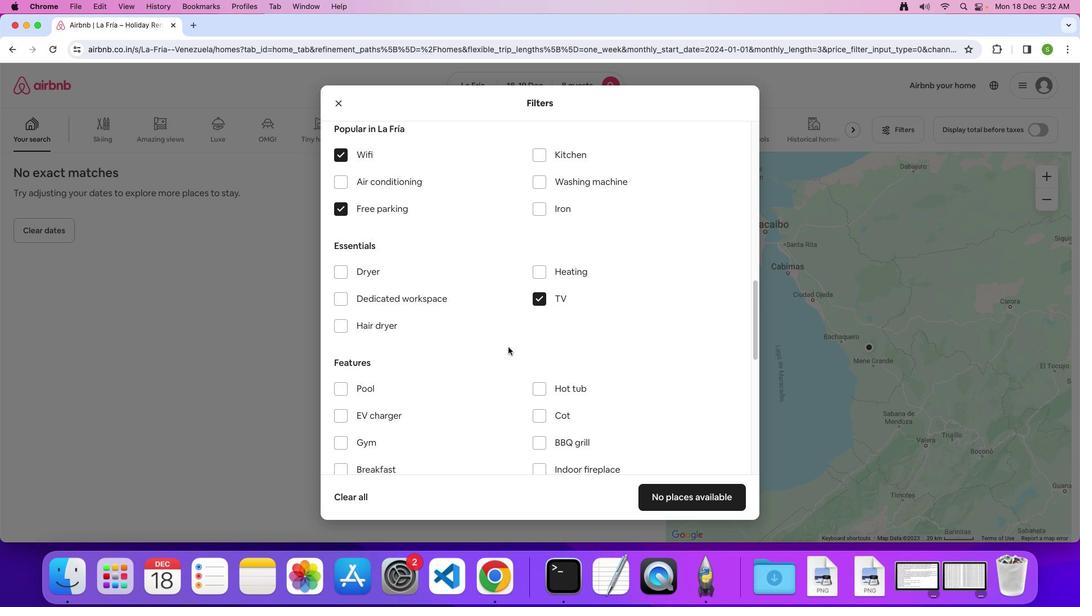 
Action: Mouse scrolled (507, 347) with delta (0, 0)
Screenshot: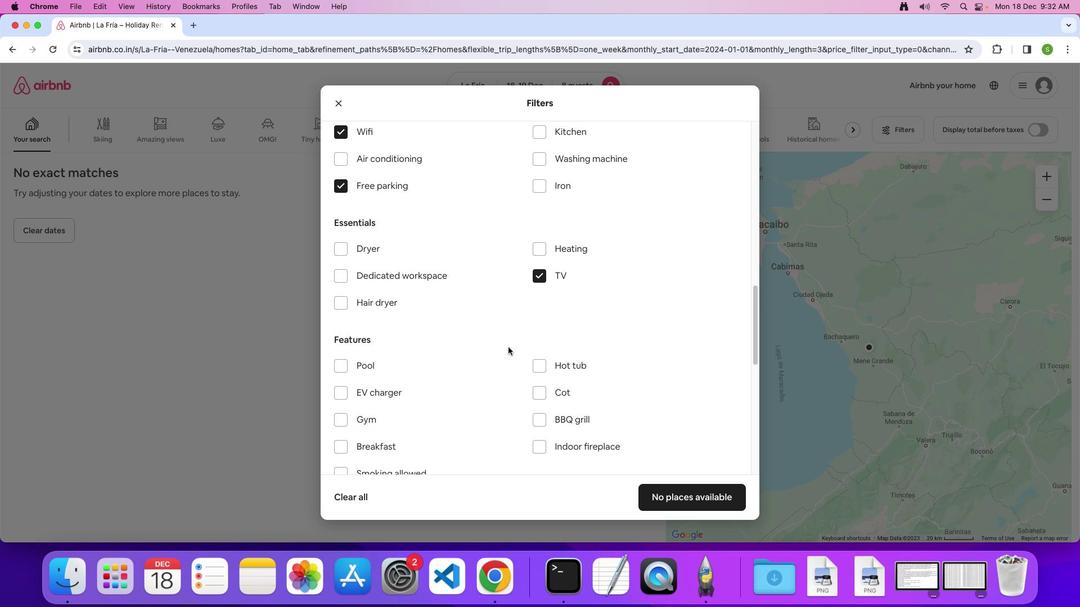
Action: Mouse scrolled (507, 347) with delta (0, 0)
Screenshot: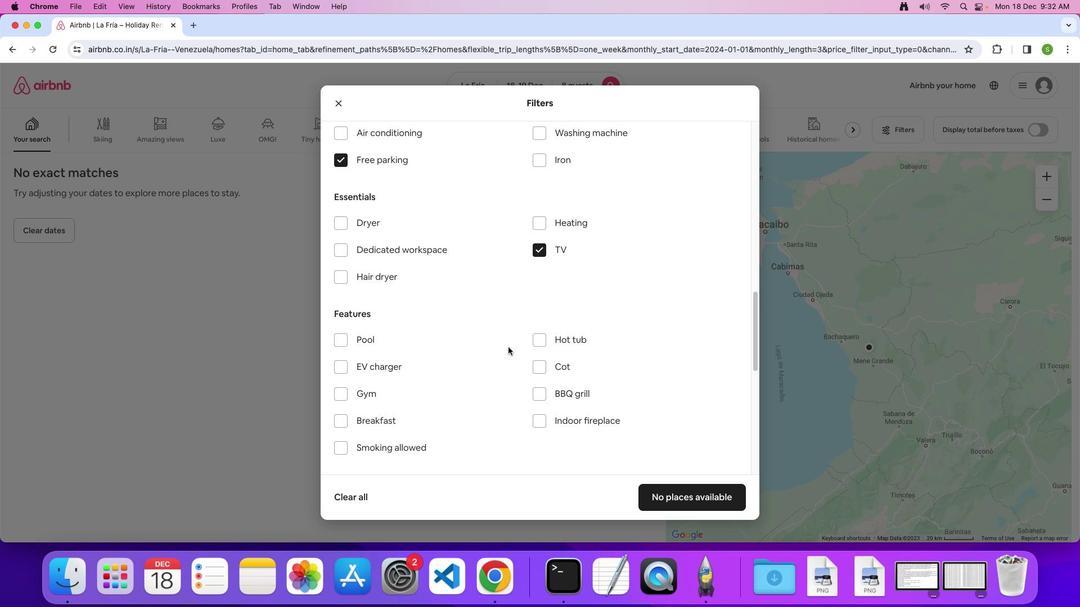 
Action: Mouse scrolled (507, 347) with delta (0, -1)
Screenshot: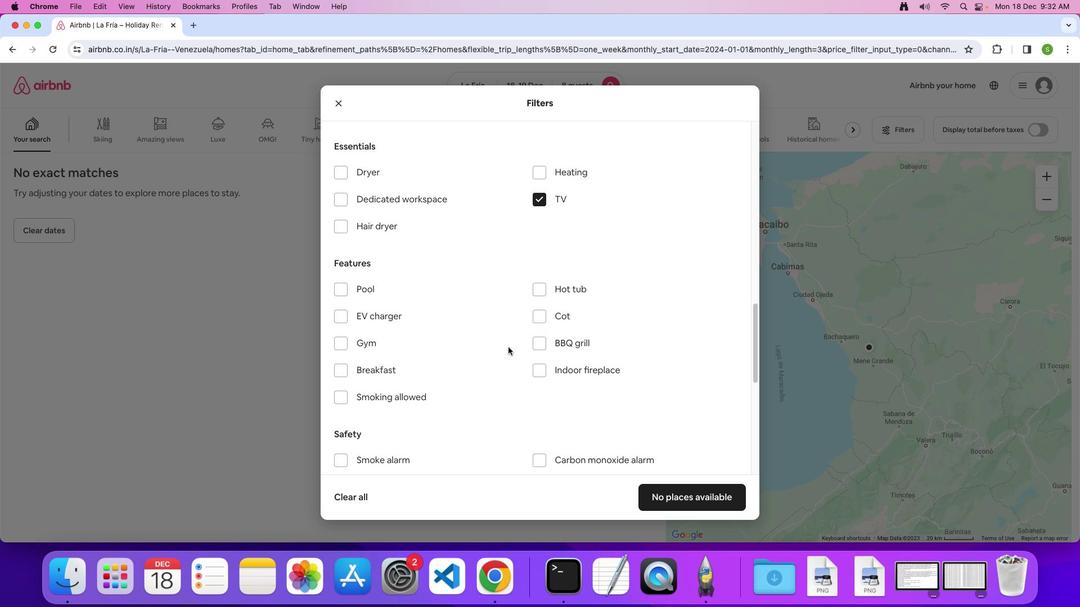 
Action: Mouse scrolled (507, 347) with delta (0, 0)
Screenshot: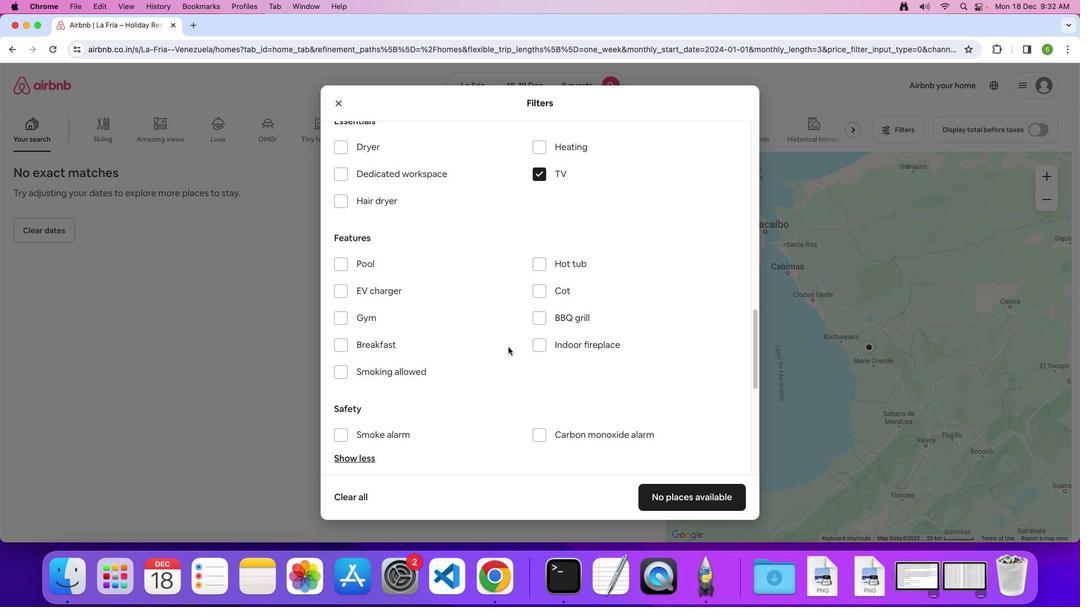 
Action: Mouse scrolled (507, 347) with delta (0, 0)
Screenshot: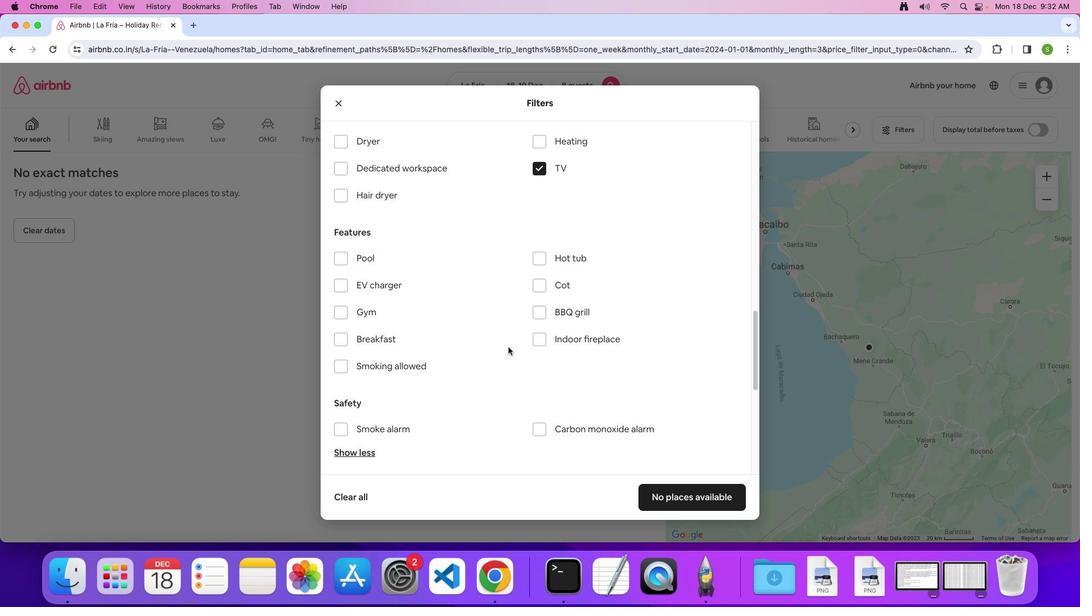 
Action: Mouse moved to (334, 308)
Screenshot: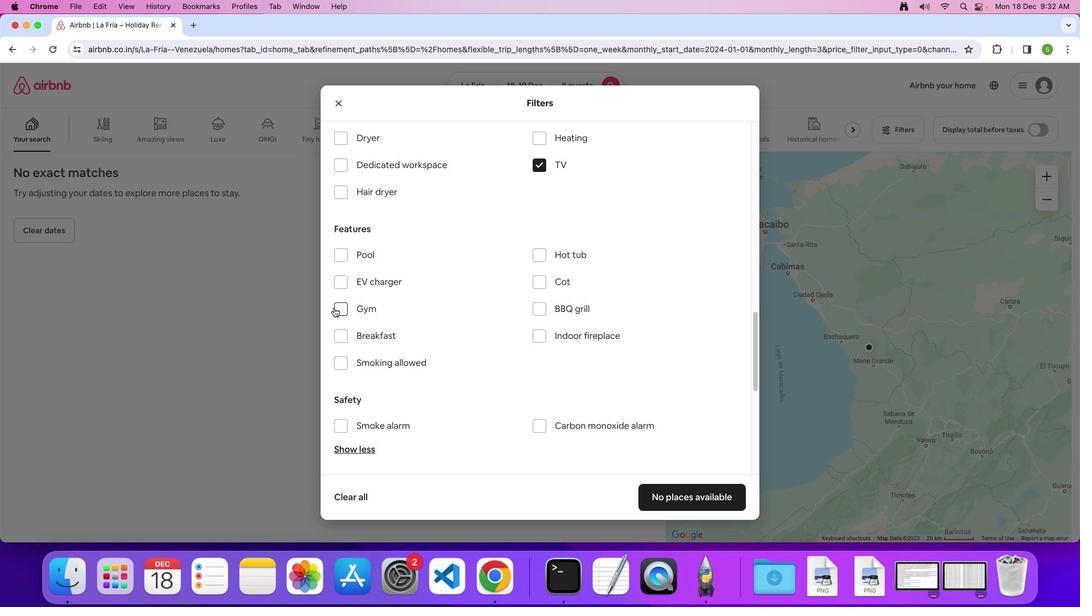 
Action: Mouse pressed left at (334, 308)
Screenshot: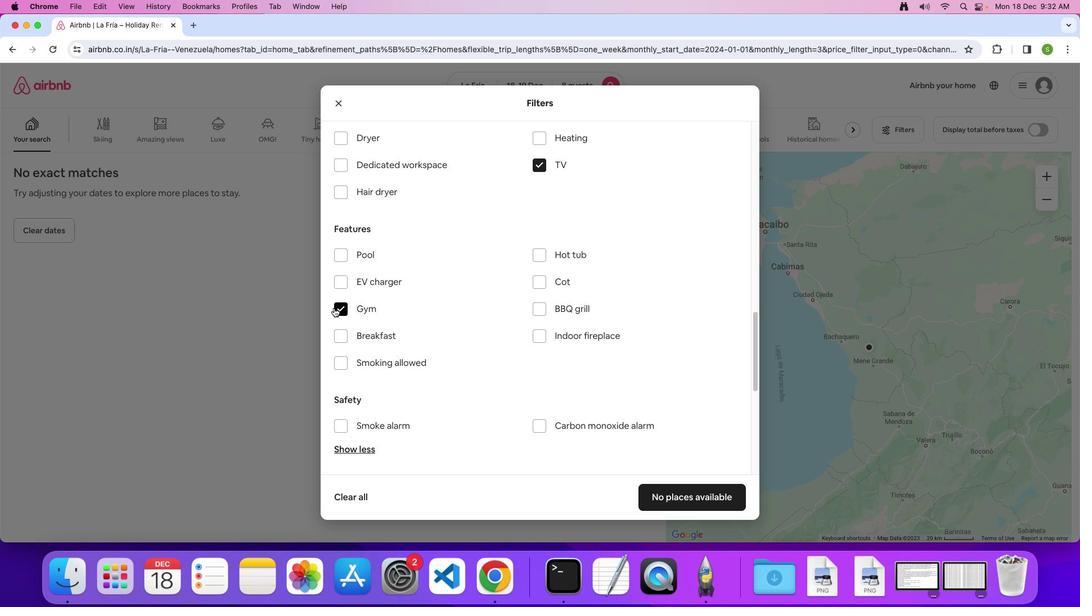
Action: Mouse moved to (335, 337)
Screenshot: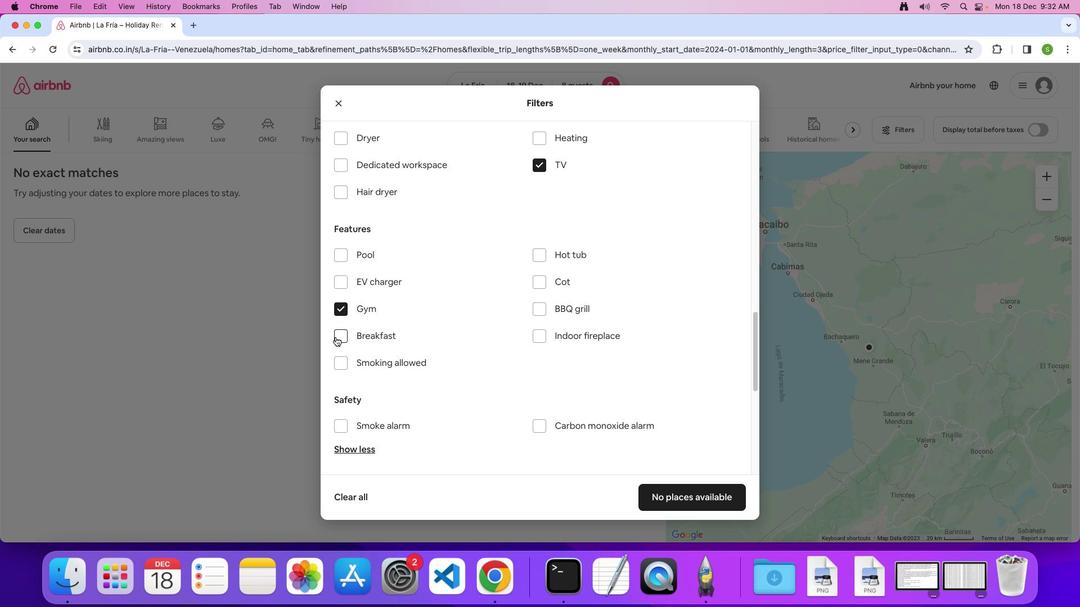 
Action: Mouse pressed left at (335, 337)
Screenshot: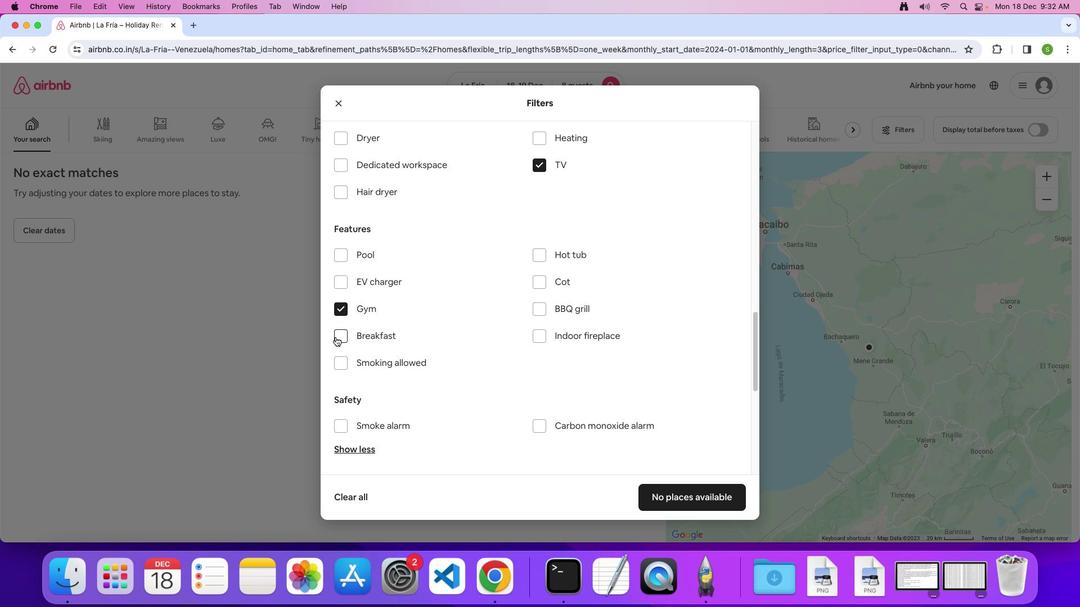 
Action: Mouse moved to (470, 327)
Screenshot: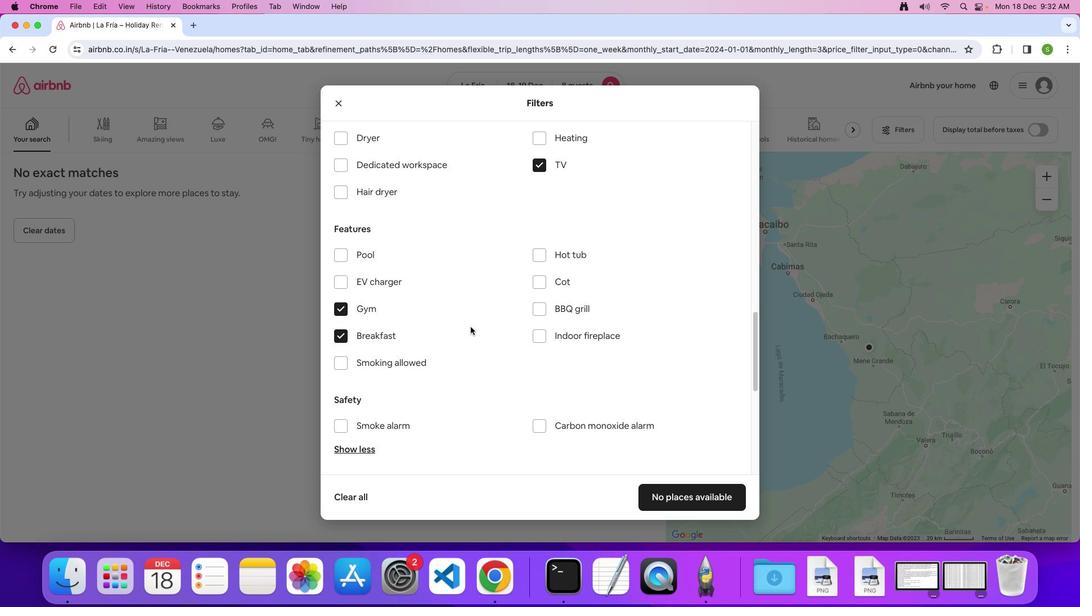 
Action: Mouse scrolled (470, 327) with delta (0, 0)
Screenshot: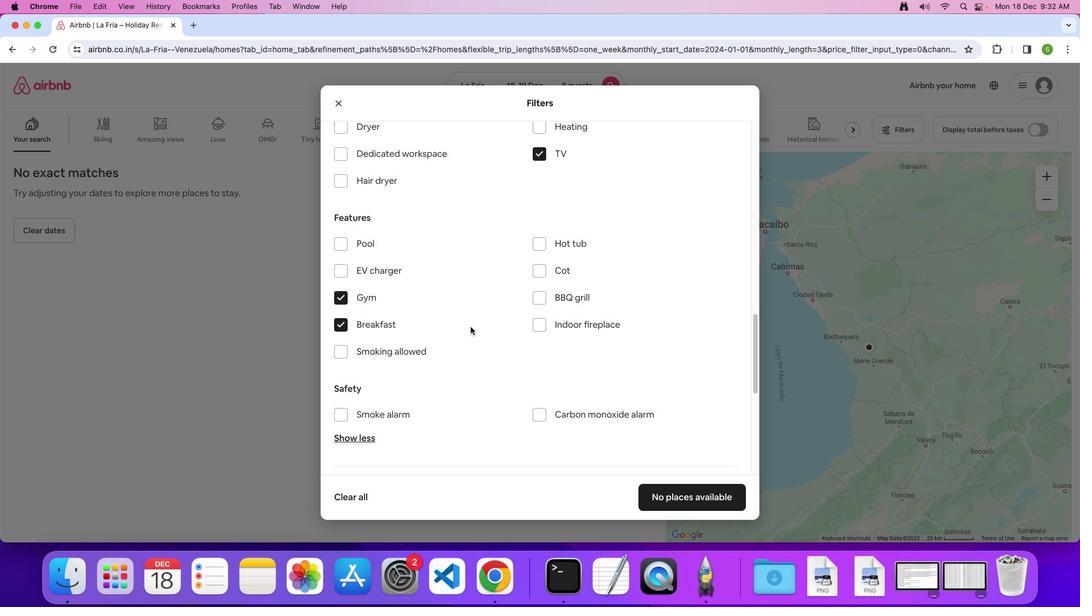 
Action: Mouse scrolled (470, 327) with delta (0, 0)
Screenshot: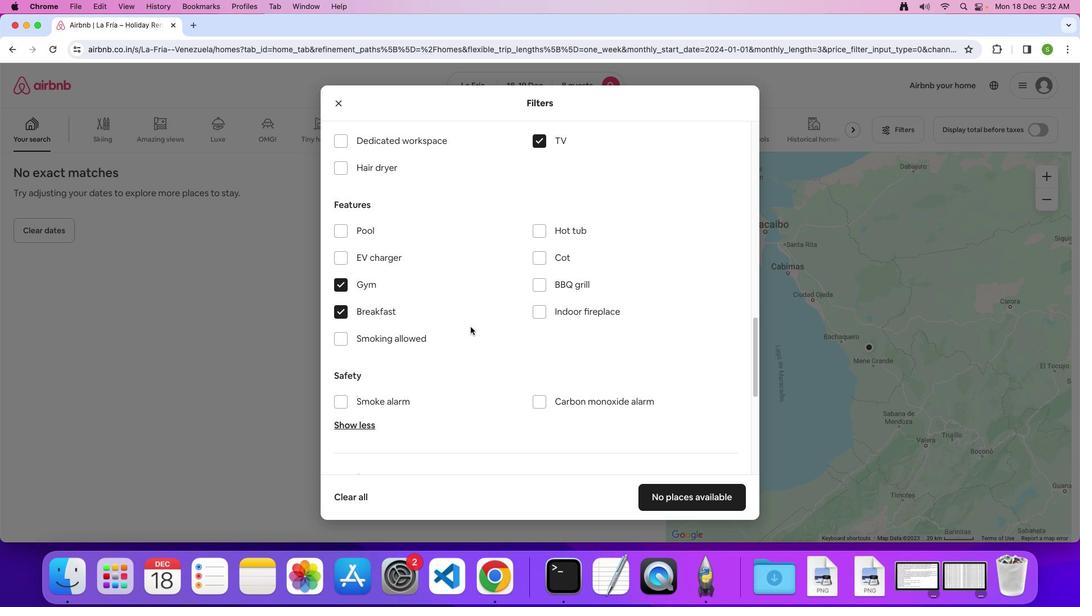 
Action: Mouse scrolled (470, 327) with delta (0, -1)
Screenshot: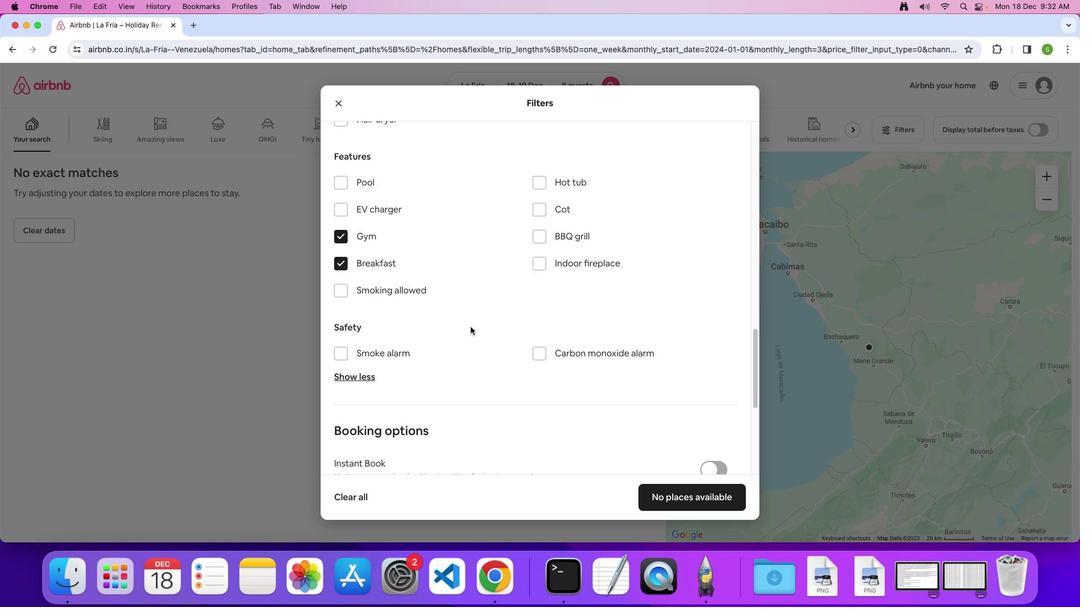 
Action: Mouse scrolled (470, 327) with delta (0, 0)
Screenshot: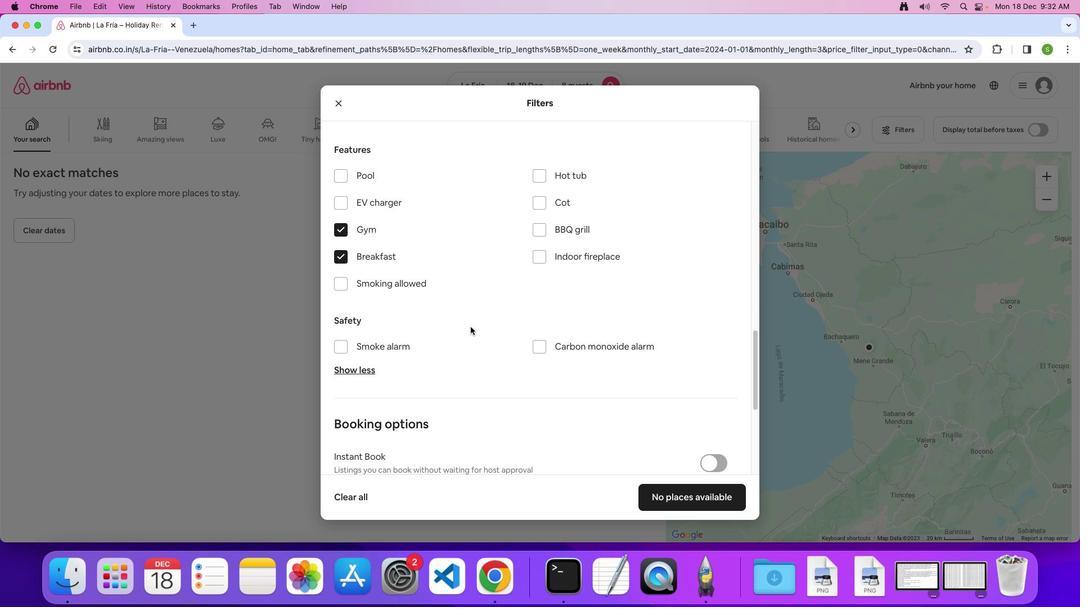 
Action: Mouse scrolled (470, 327) with delta (0, 0)
Screenshot: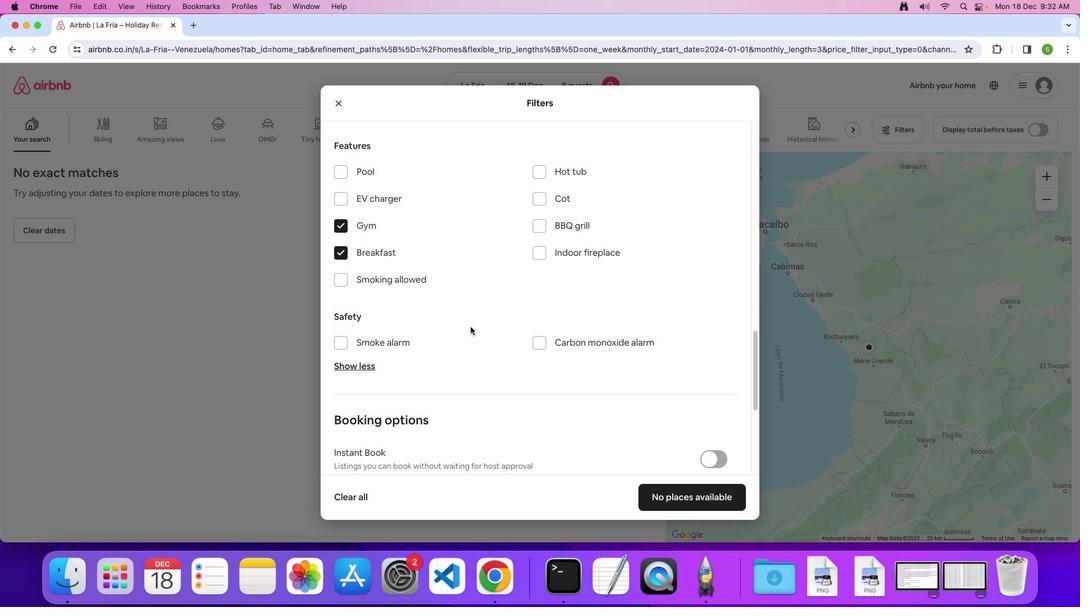 
Action: Mouse scrolled (470, 327) with delta (0, 0)
Screenshot: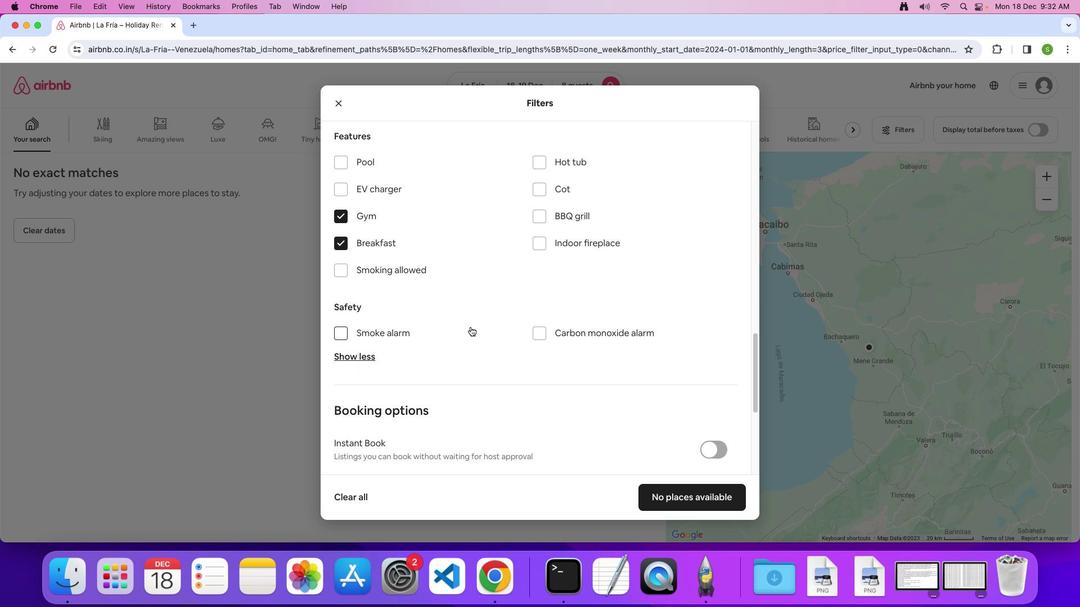 
Action: Mouse moved to (470, 326)
Screenshot: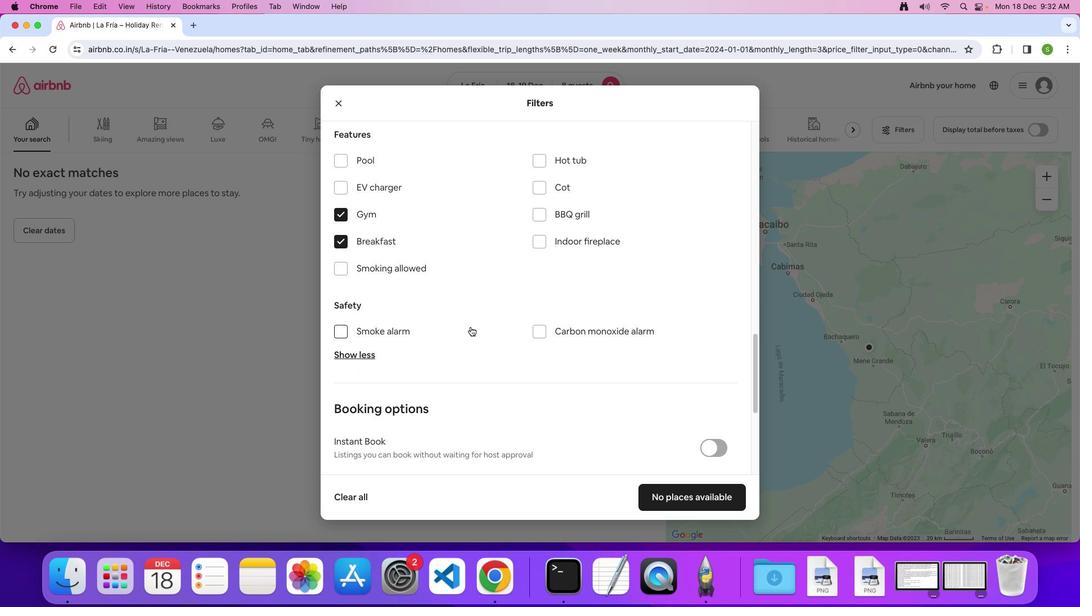 
Action: Mouse scrolled (470, 326) with delta (0, 0)
Screenshot: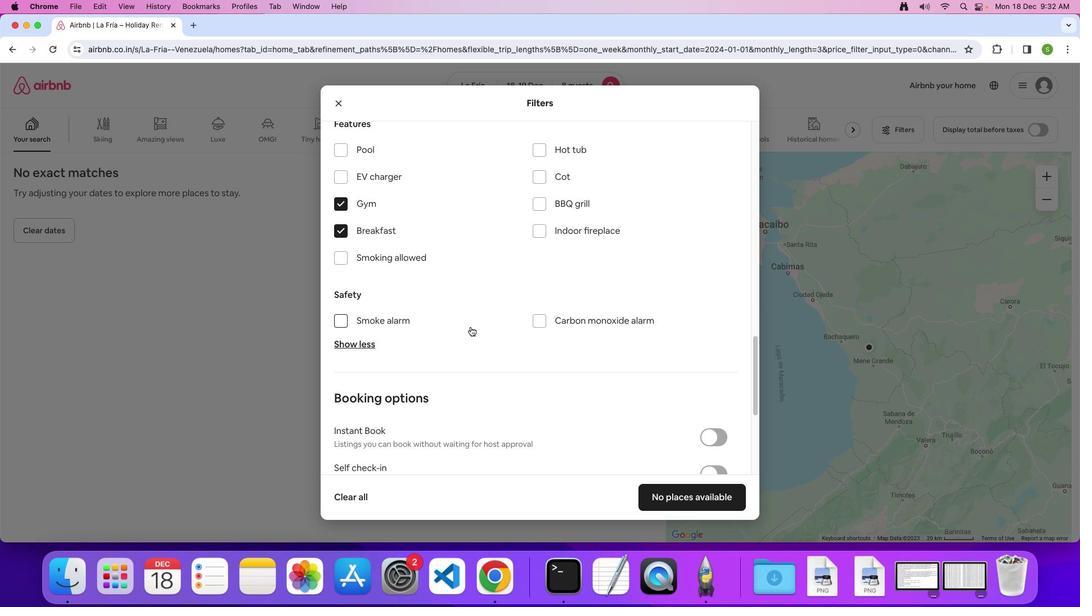 
Action: Mouse scrolled (470, 326) with delta (0, 0)
Screenshot: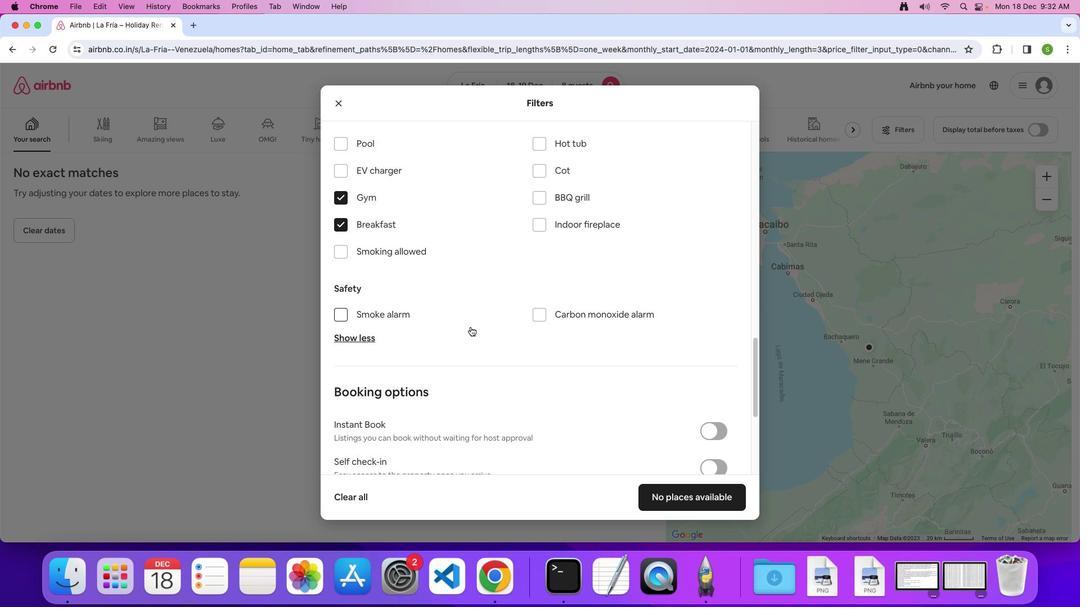 
Action: Mouse scrolled (470, 326) with delta (0, 0)
Screenshot: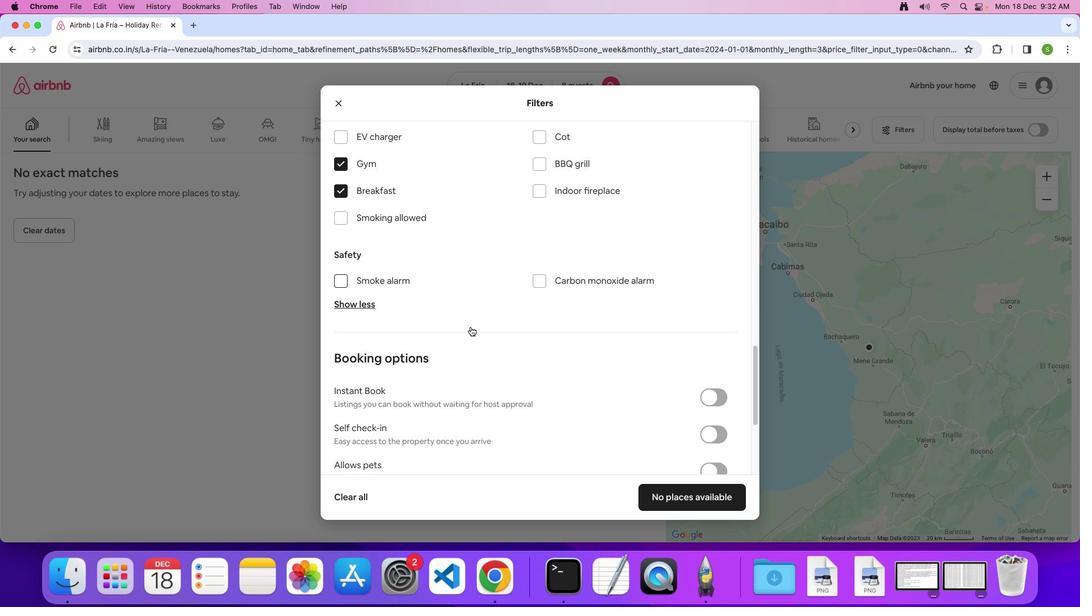 
Action: Mouse scrolled (470, 326) with delta (0, 0)
Screenshot: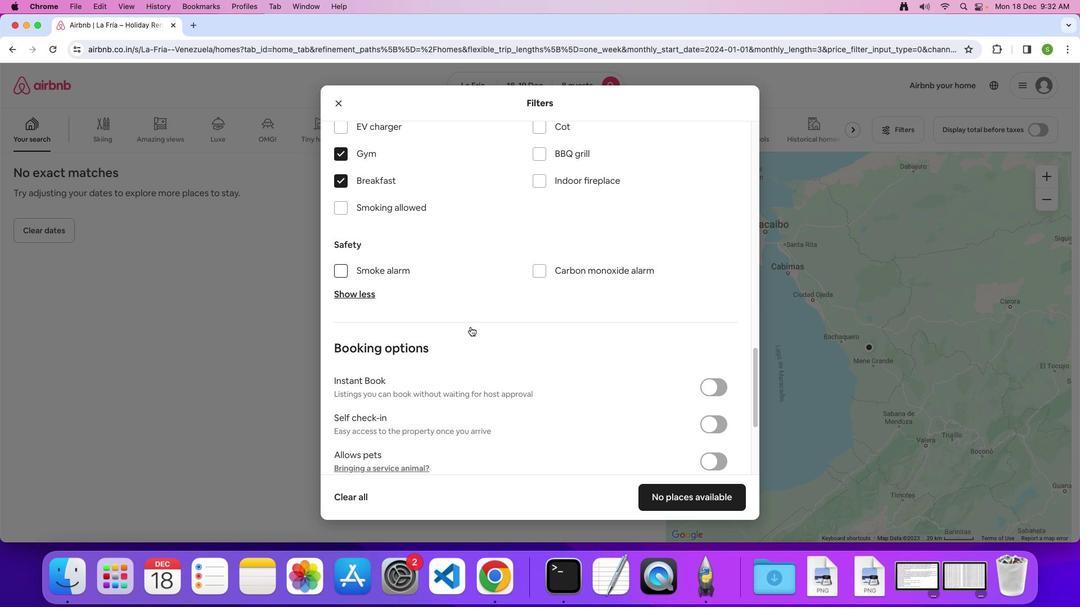 
Action: Mouse scrolled (470, 326) with delta (0, 0)
Screenshot: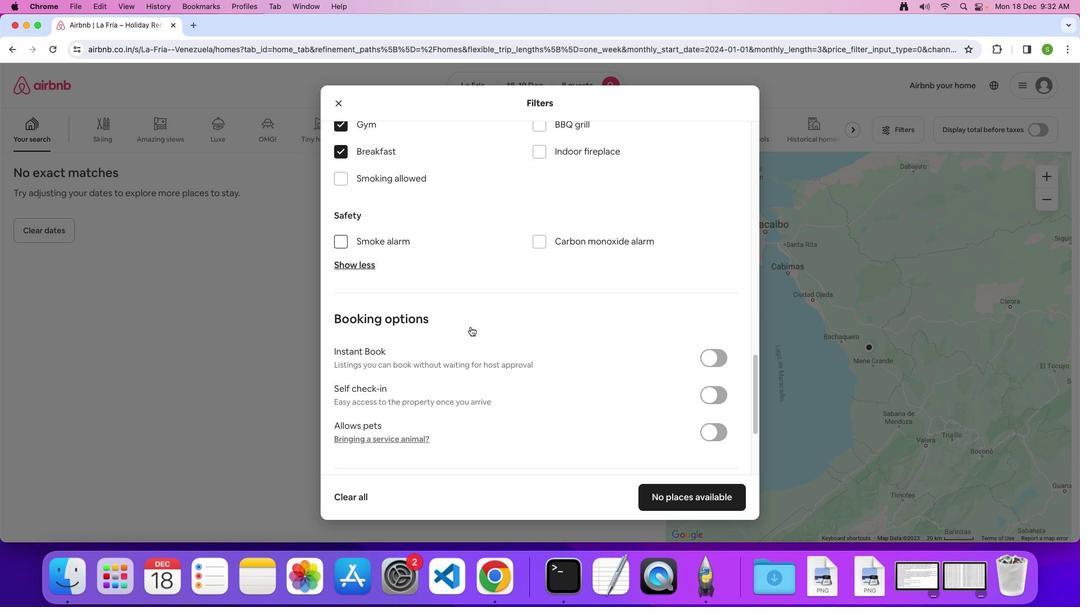
Action: Mouse scrolled (470, 326) with delta (0, -1)
Screenshot: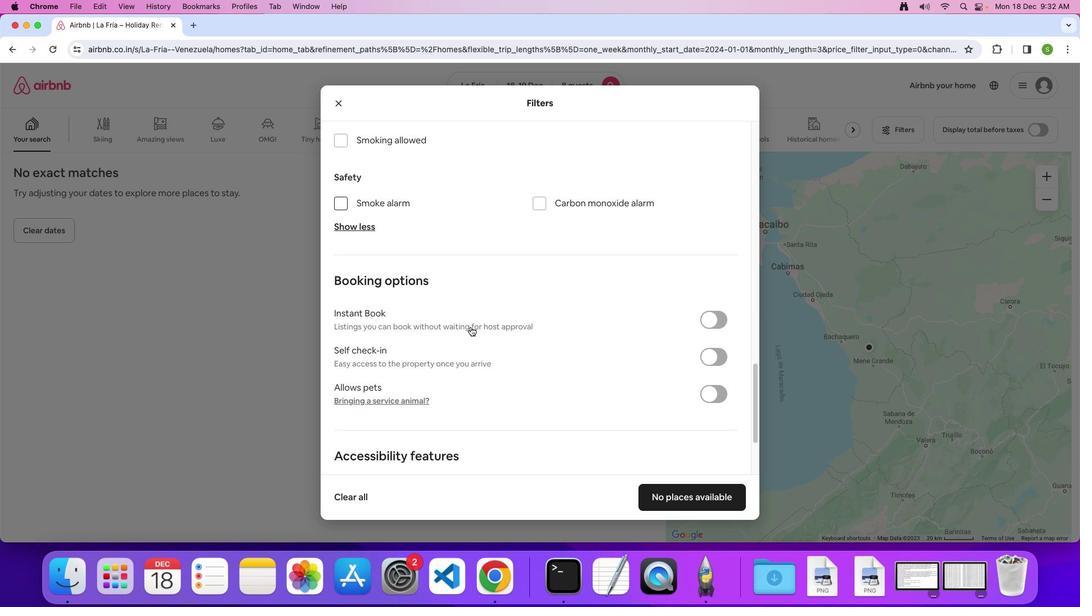 
Action: Mouse scrolled (470, 326) with delta (0, 0)
Screenshot: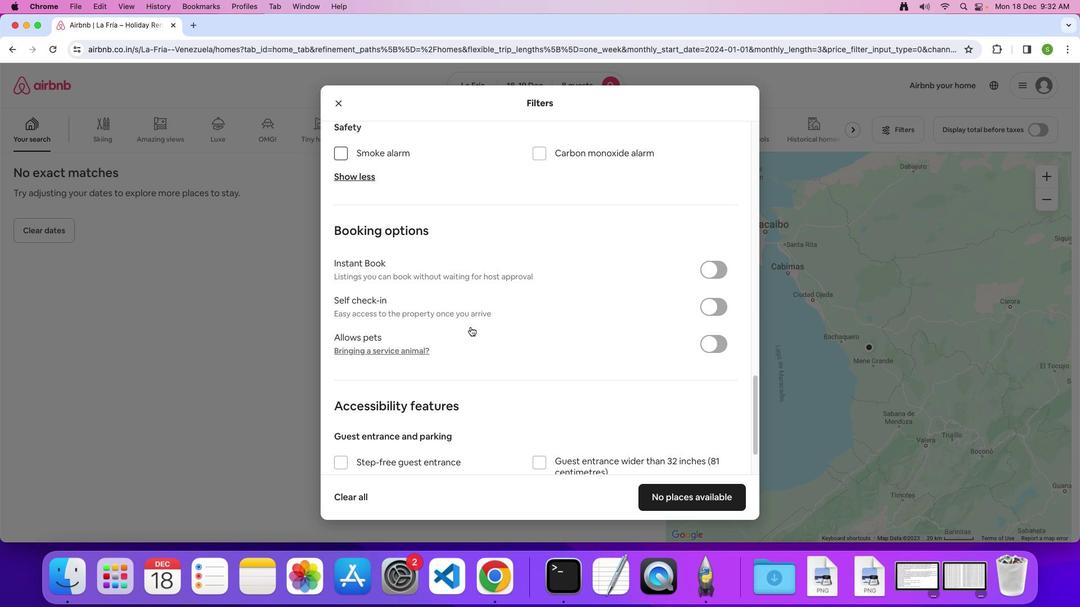 
Action: Mouse scrolled (470, 326) with delta (0, 0)
Screenshot: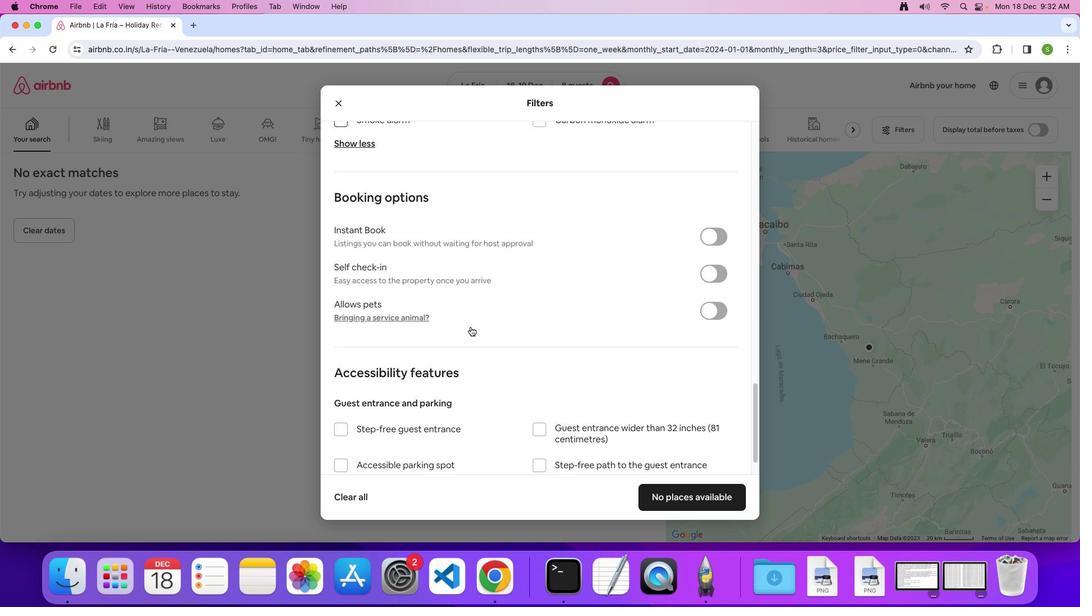 
Action: Mouse scrolled (470, 326) with delta (0, -1)
Screenshot: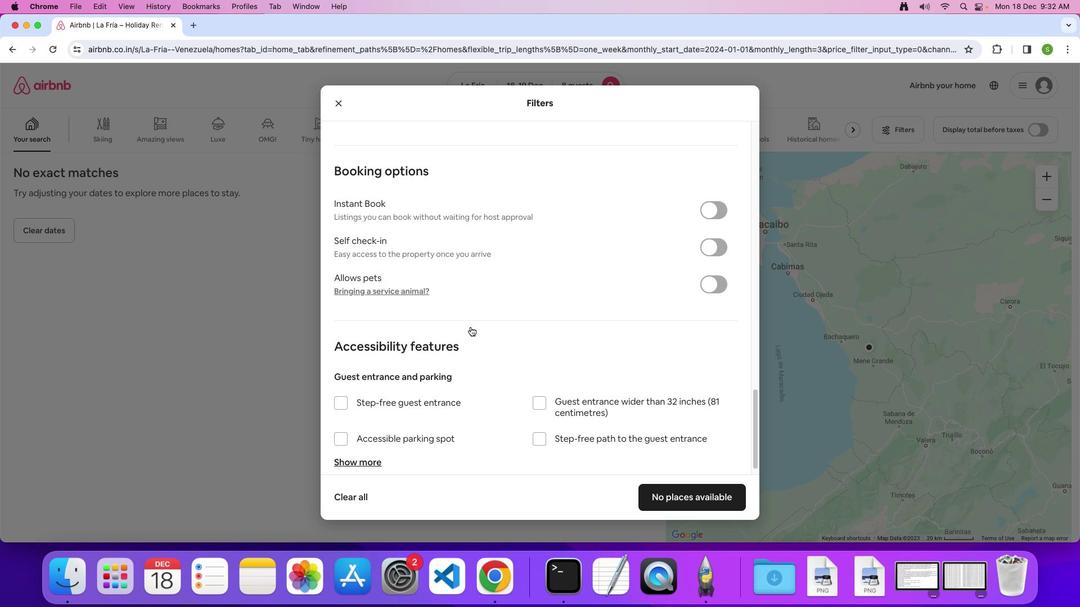 
Action: Mouse scrolled (470, 326) with delta (0, 0)
Screenshot: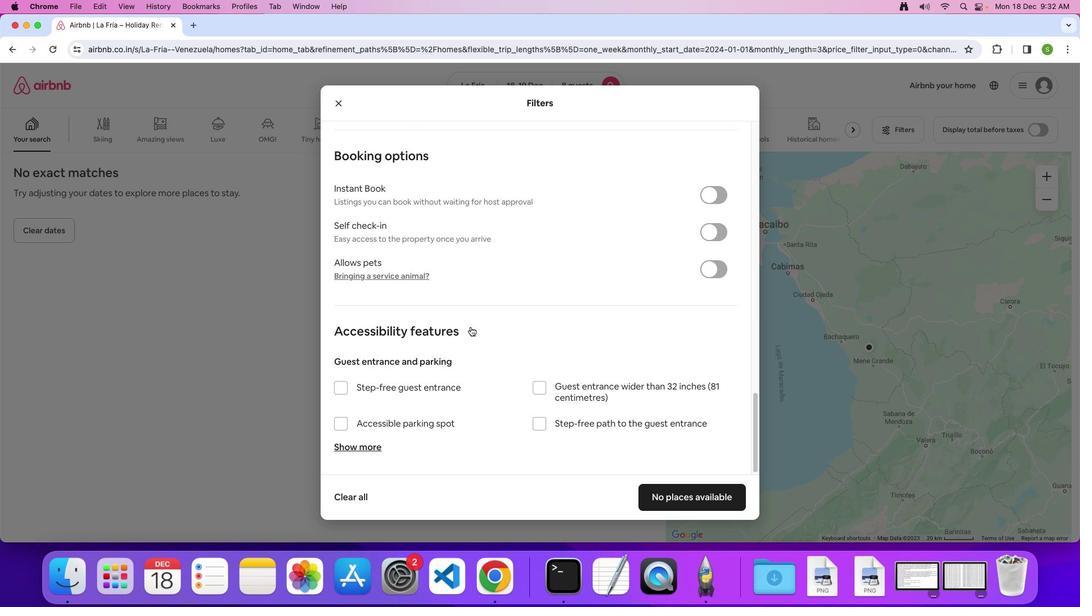 
Action: Mouse scrolled (470, 326) with delta (0, 0)
Screenshot: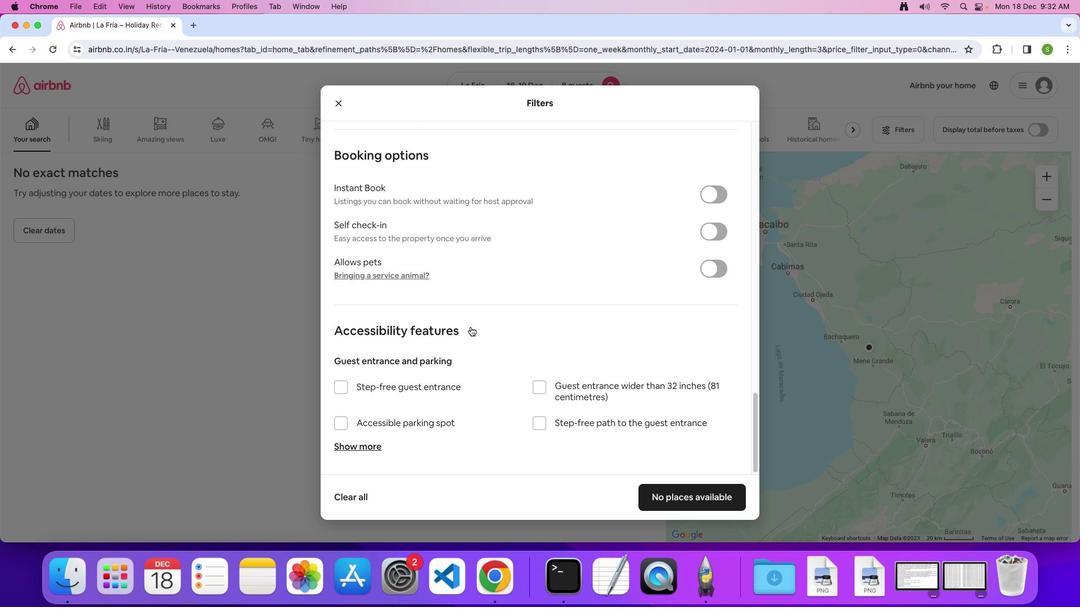 
Action: Mouse scrolled (470, 326) with delta (0, -1)
Screenshot: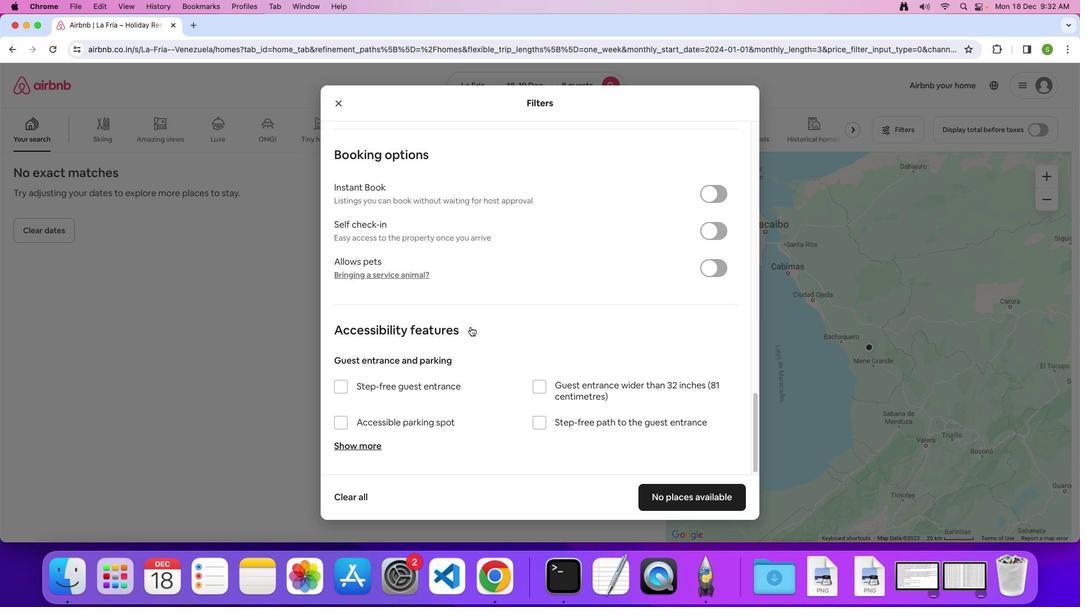 
Action: Mouse scrolled (470, 326) with delta (0, -1)
Screenshot: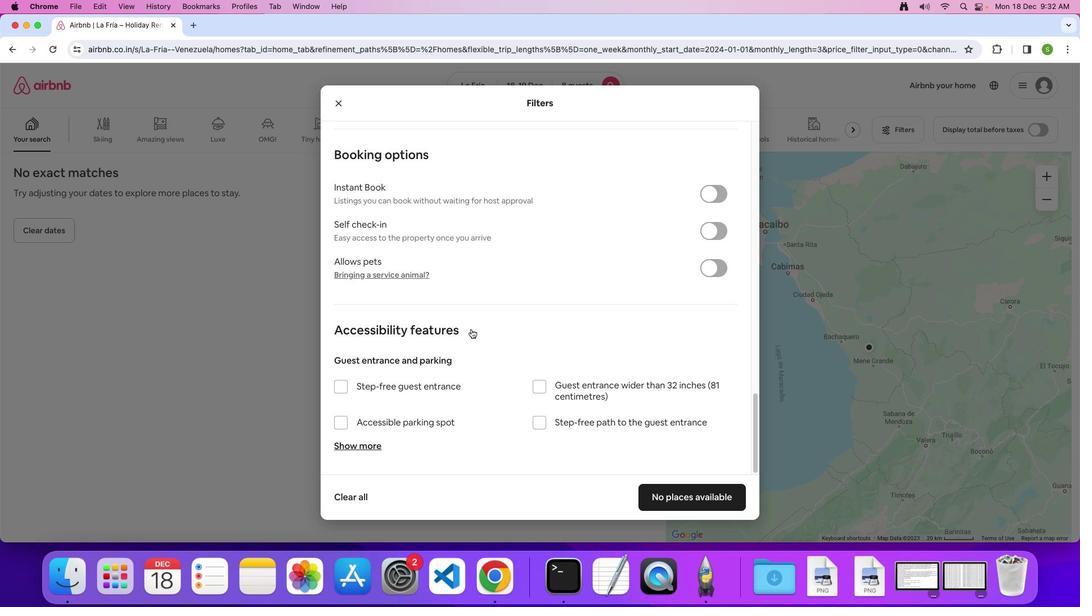 
Action: Mouse moved to (677, 490)
Screenshot: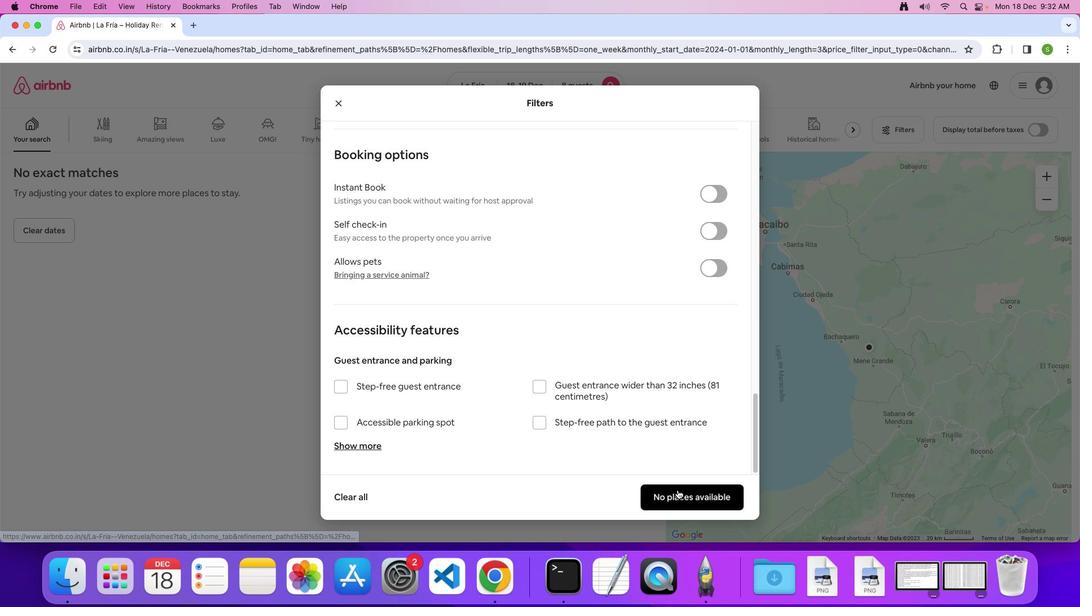
Action: Mouse pressed left at (677, 490)
Screenshot: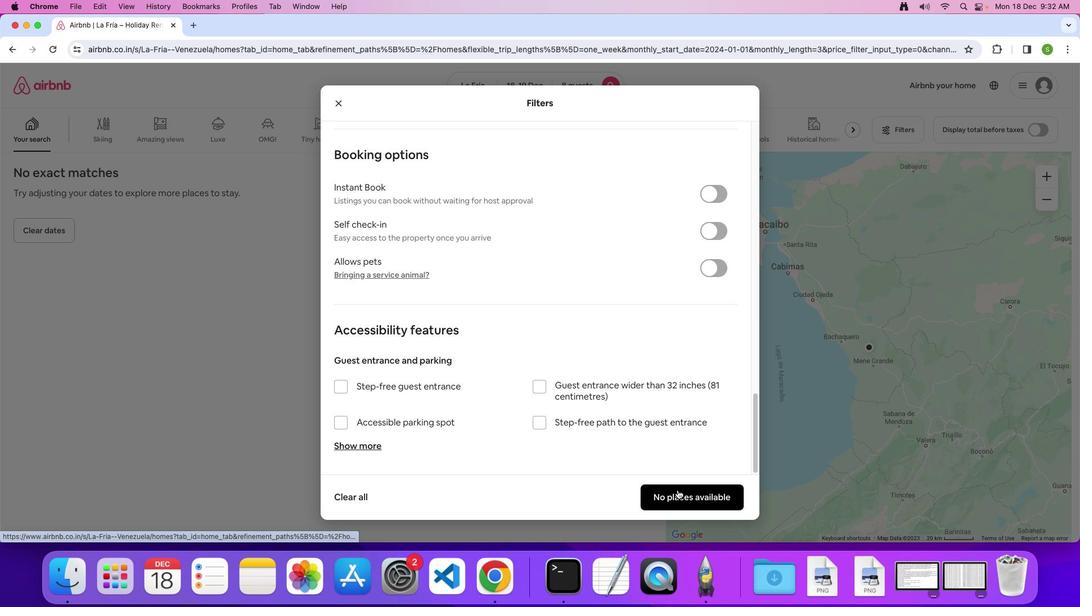 
Action: Mouse moved to (507, 275)
Screenshot: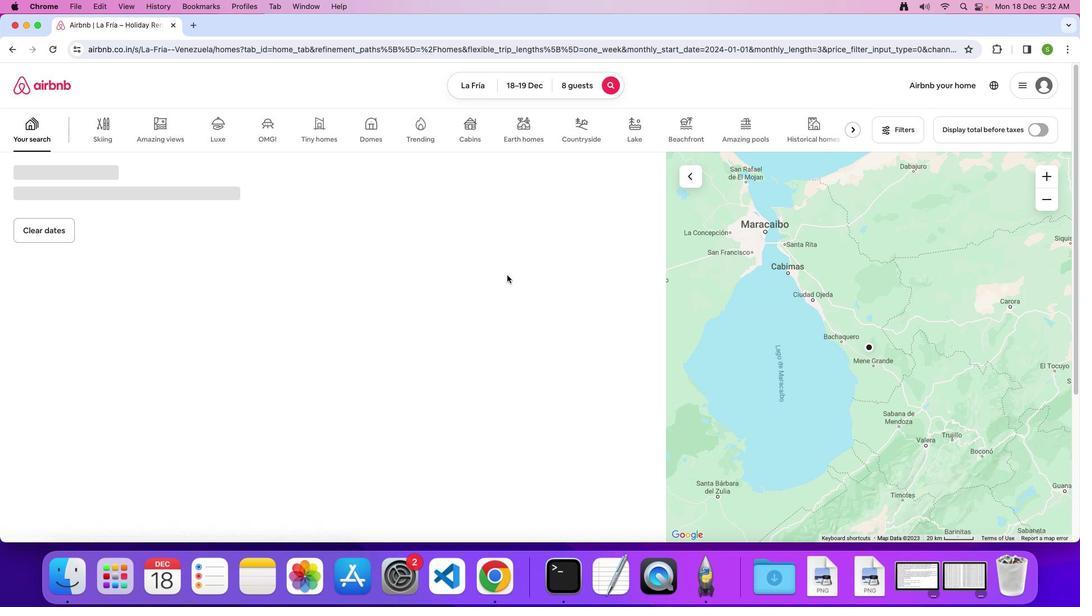 
